 Task: Open a Blog Post Template save the file as storyAdd Heading 'Influence of Music ' ,with the main content Music has a powerful effect on our emotions. Listening to uplifting music can boost mood and energy levels, while calming music can promote relaxation and stress reduction. Music has the ability to evoke memories and emotions, making it a valuable tool for emotional well-being. ,with the main content Music has a powerful effect on our emotions. Listening to uplifting music can boost mood and energy levels, while calming music can promote relaxation and stress reduction. Music has the ability to evoke memories and emotions, making it a valuable tool for emotional well-being.and font size to the main content 16 Apply Font Style Gabriolaand font size to the heading 20 Change heading alignment to  Left
Action: Mouse moved to (24, 17)
Screenshot: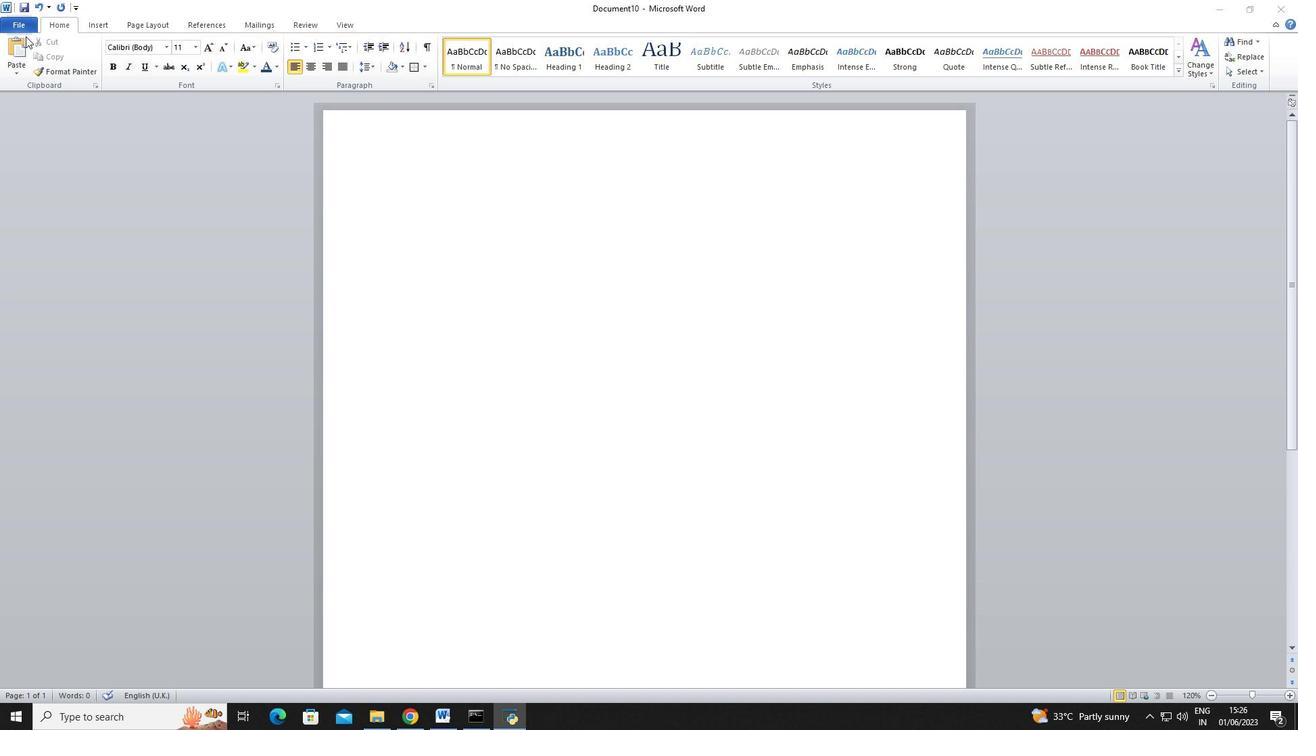 
Action: Mouse pressed left at (24, 17)
Screenshot: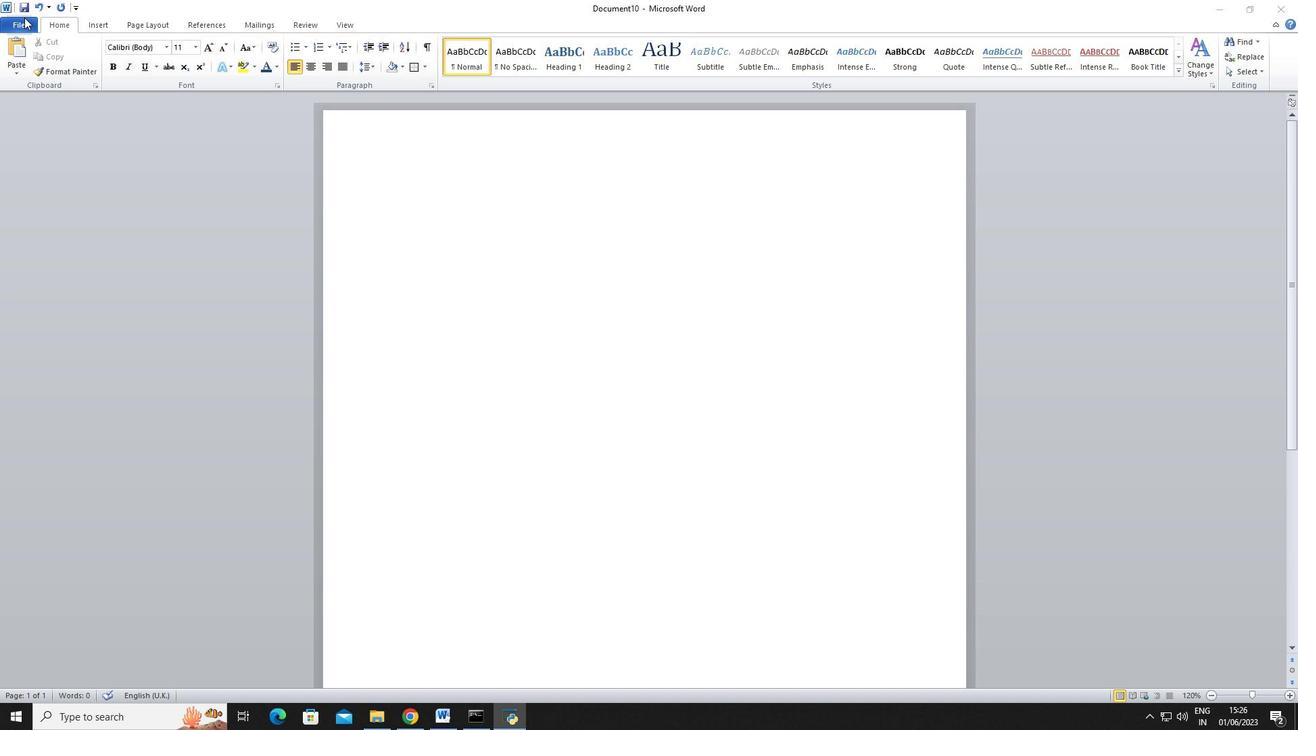 
Action: Mouse moved to (25, 20)
Screenshot: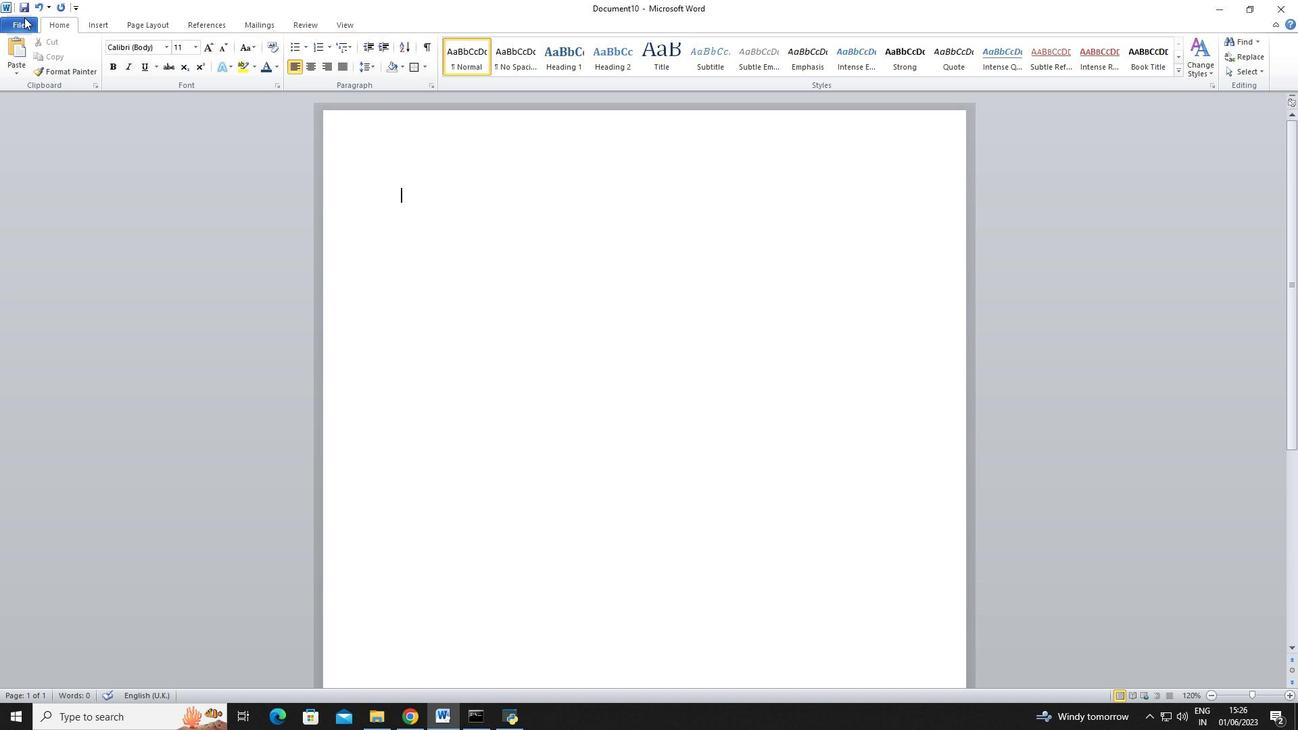 
Action: Mouse pressed left at (25, 20)
Screenshot: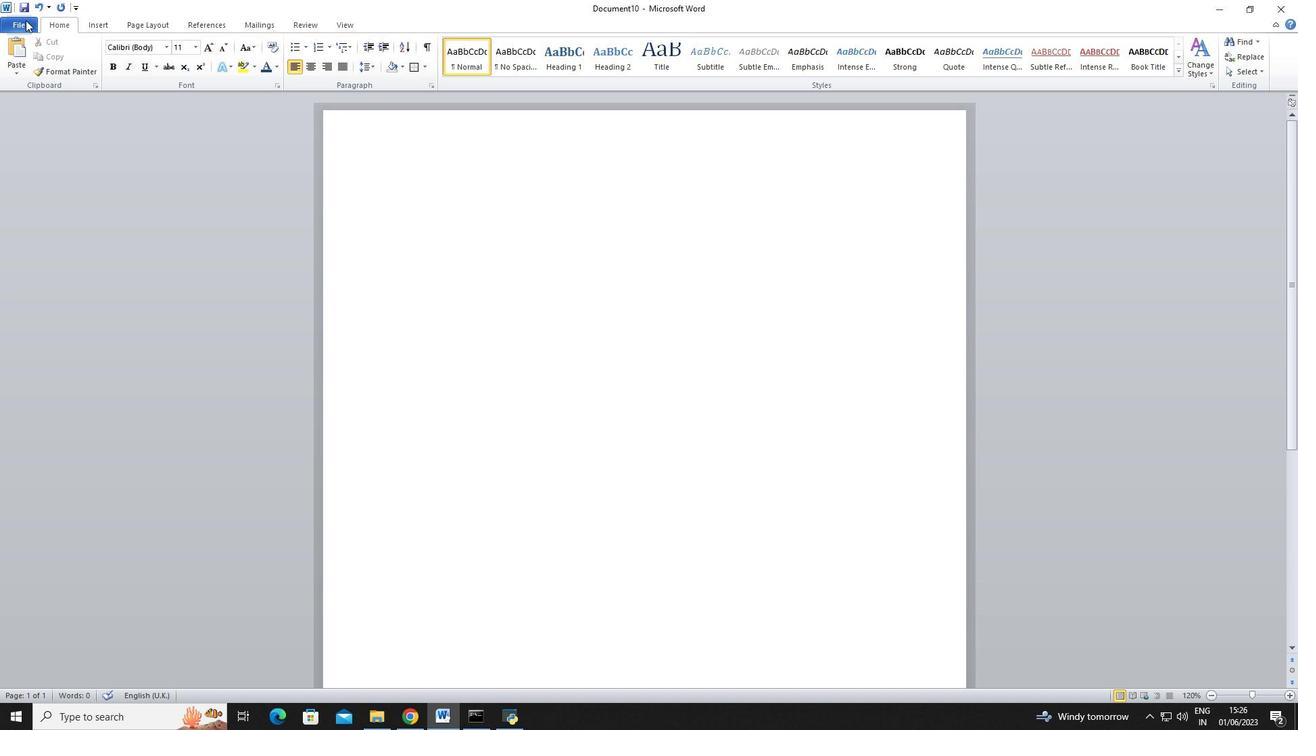 
Action: Mouse moved to (43, 170)
Screenshot: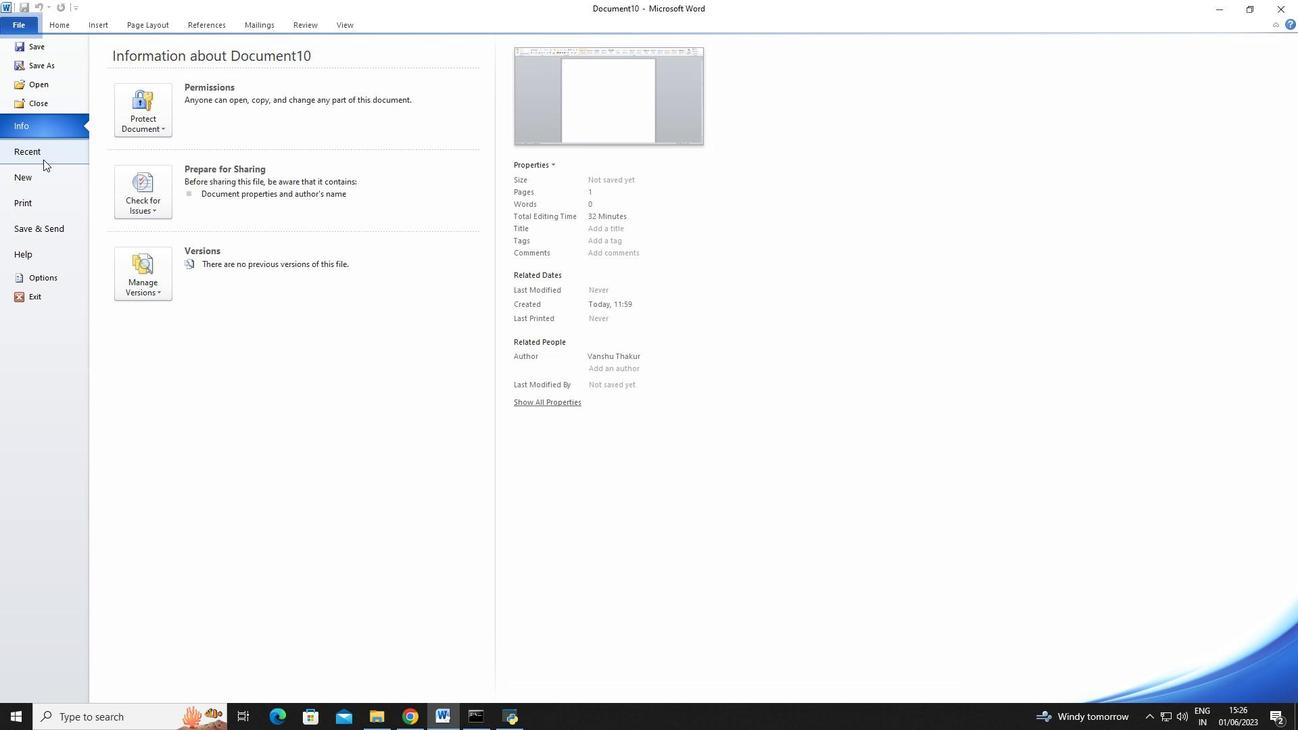 
Action: Mouse pressed left at (43, 170)
Screenshot: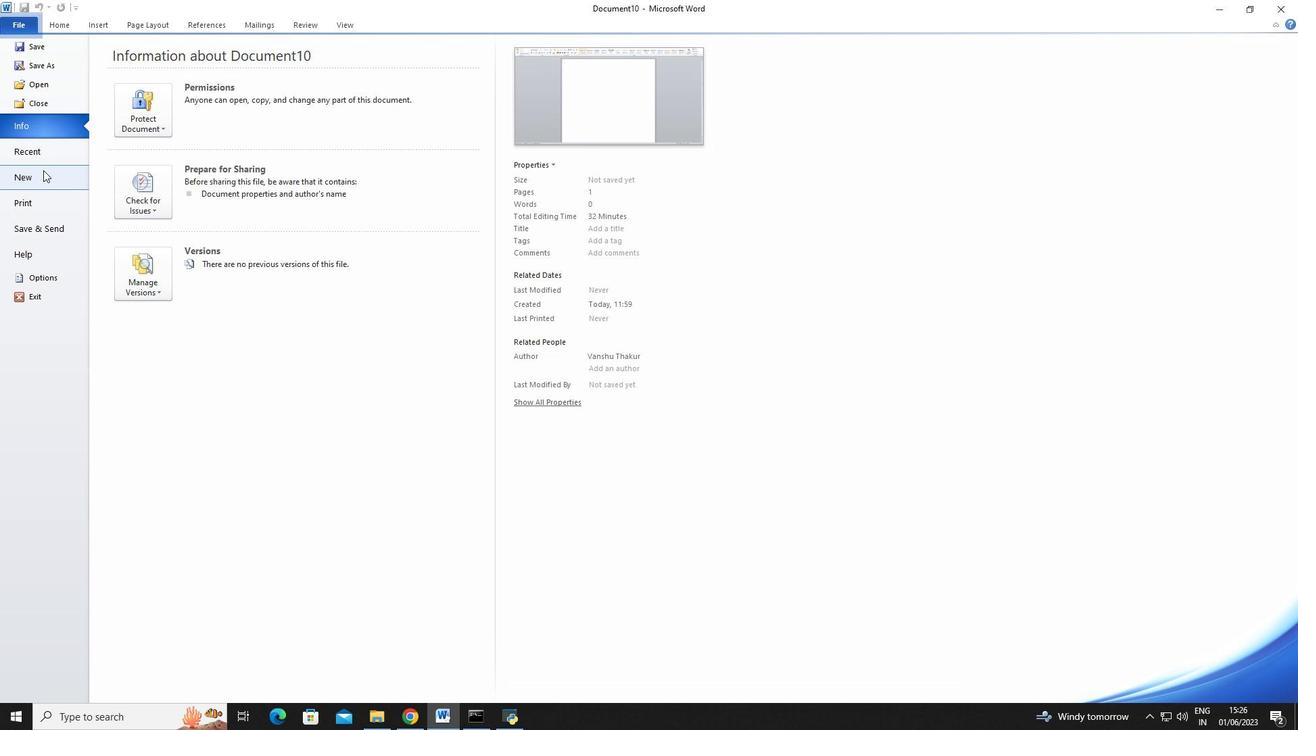 
Action: Mouse moved to (214, 130)
Screenshot: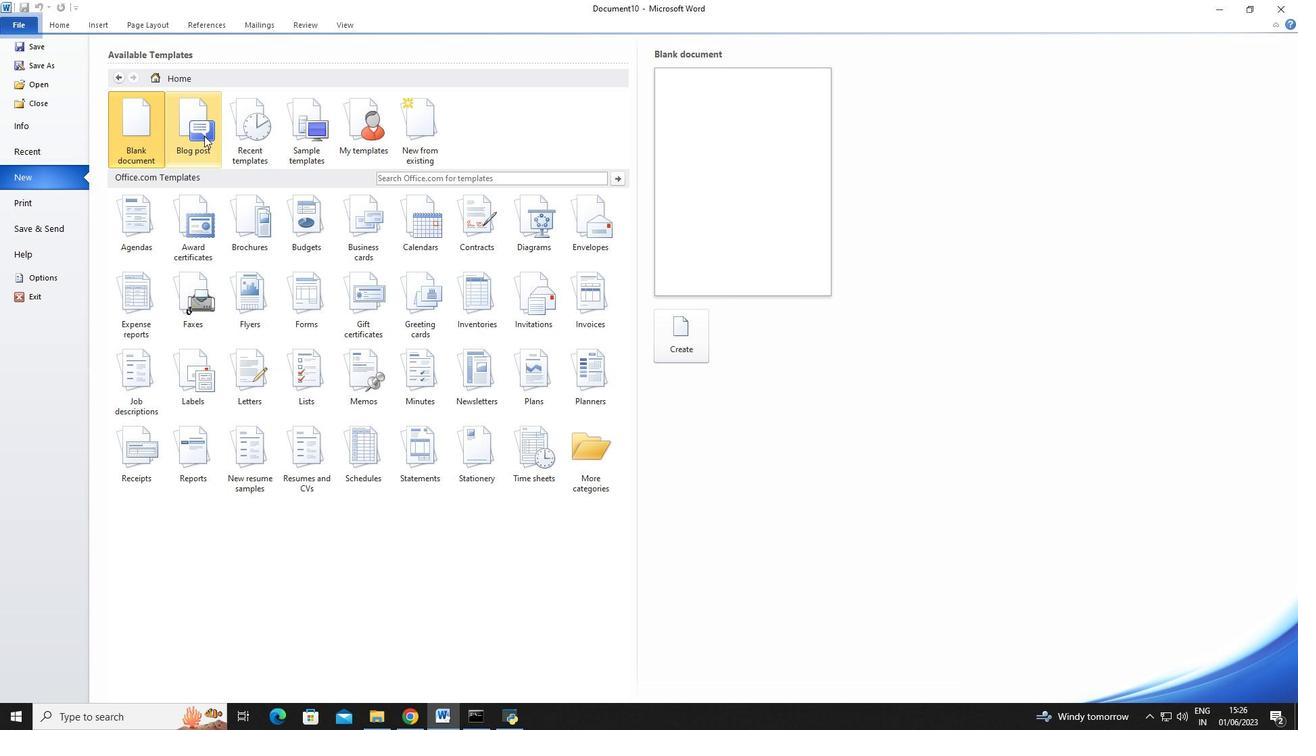 
Action: Mouse pressed left at (214, 130)
Screenshot: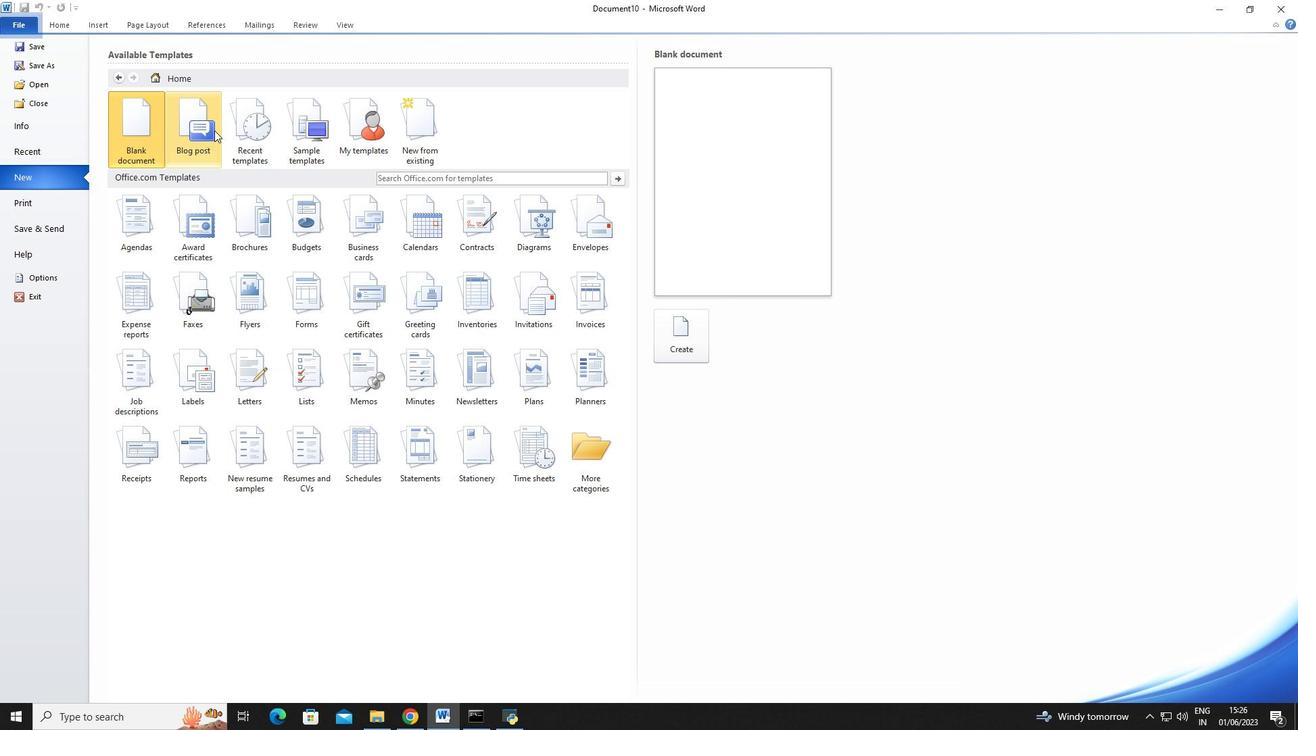 
Action: Mouse moved to (659, 332)
Screenshot: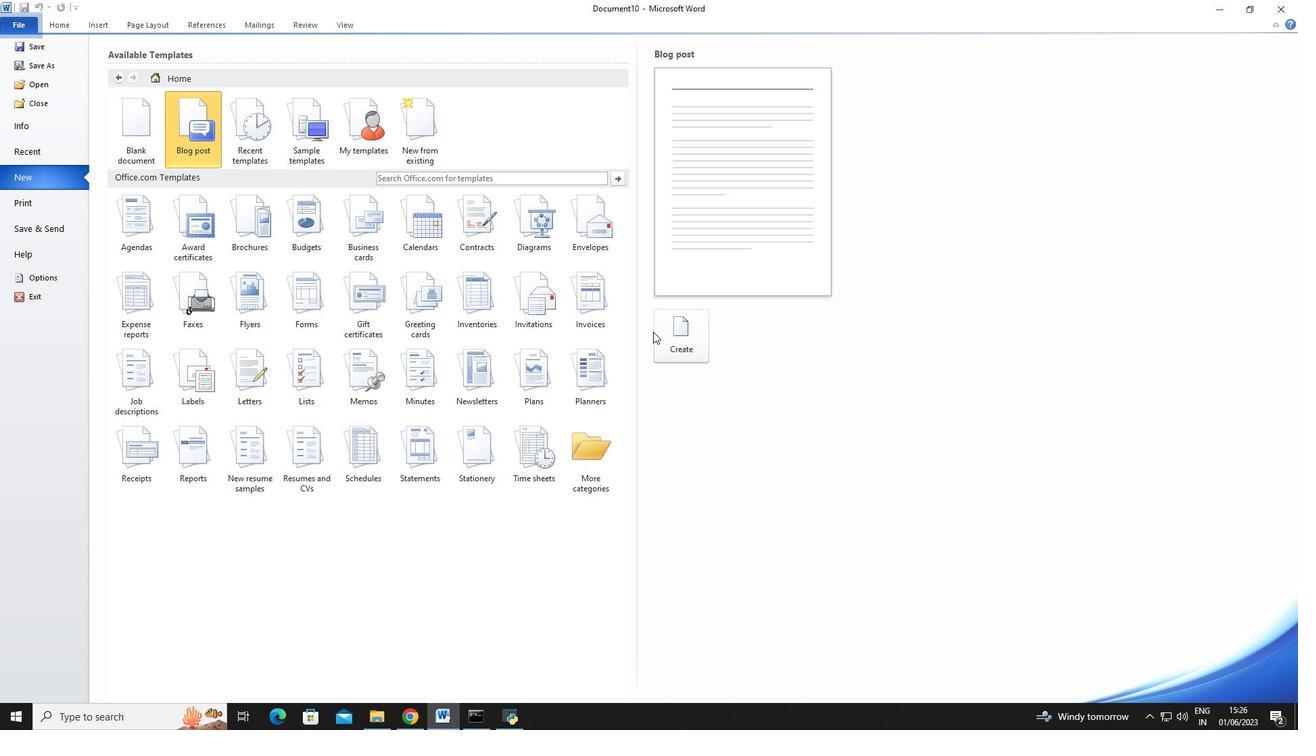 
Action: Mouse pressed left at (659, 332)
Screenshot: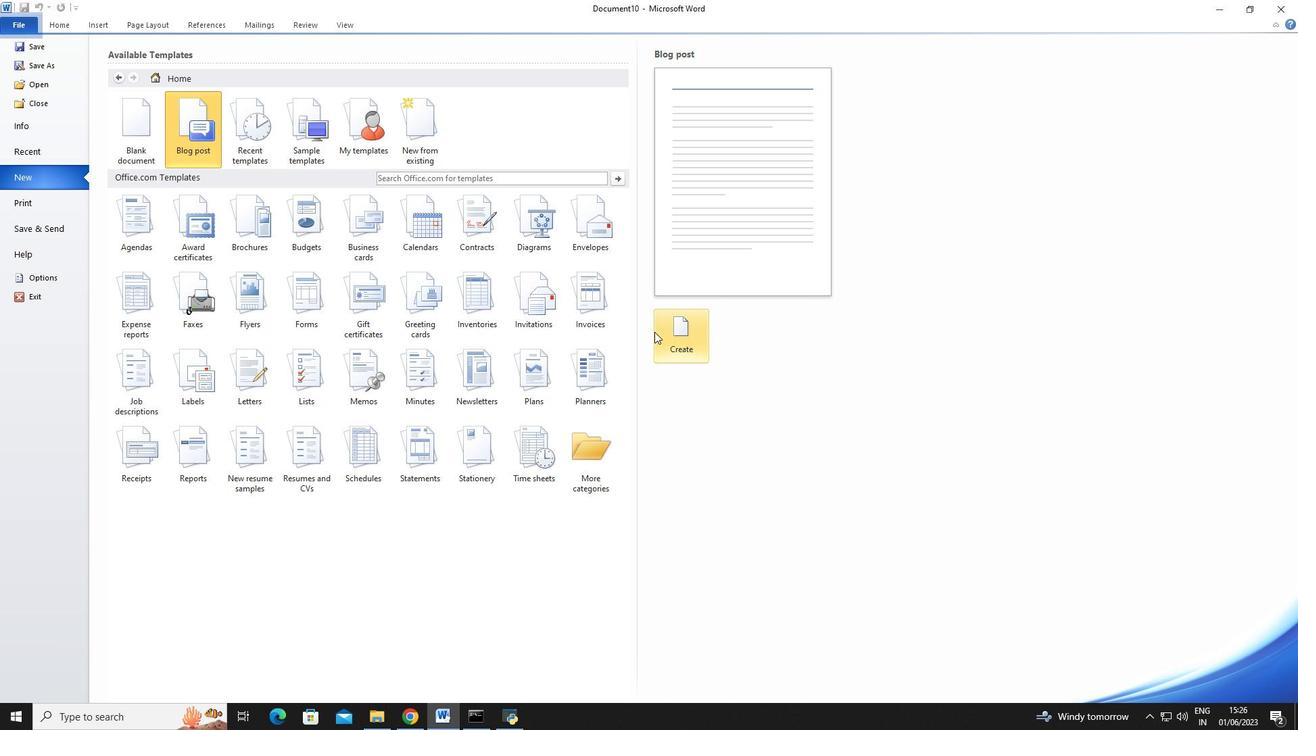 
Action: Mouse moved to (727, 311)
Screenshot: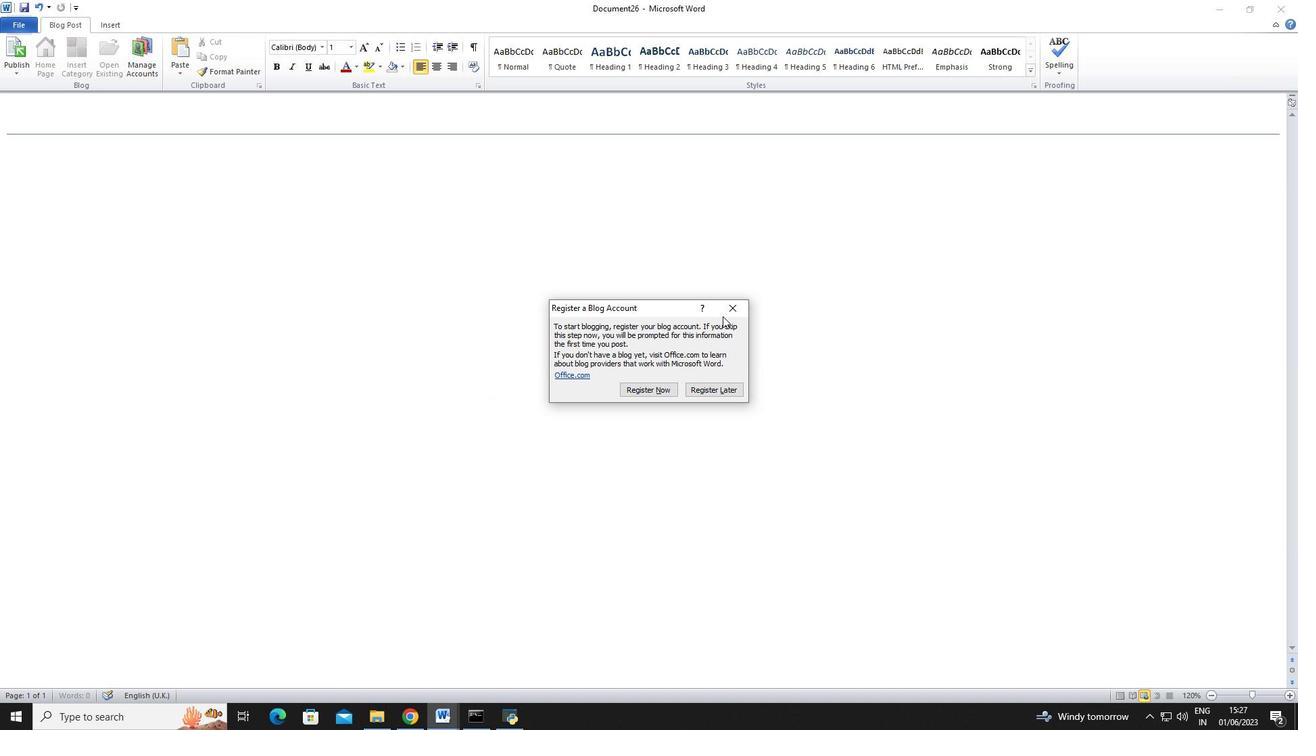 
Action: Mouse pressed left at (727, 311)
Screenshot: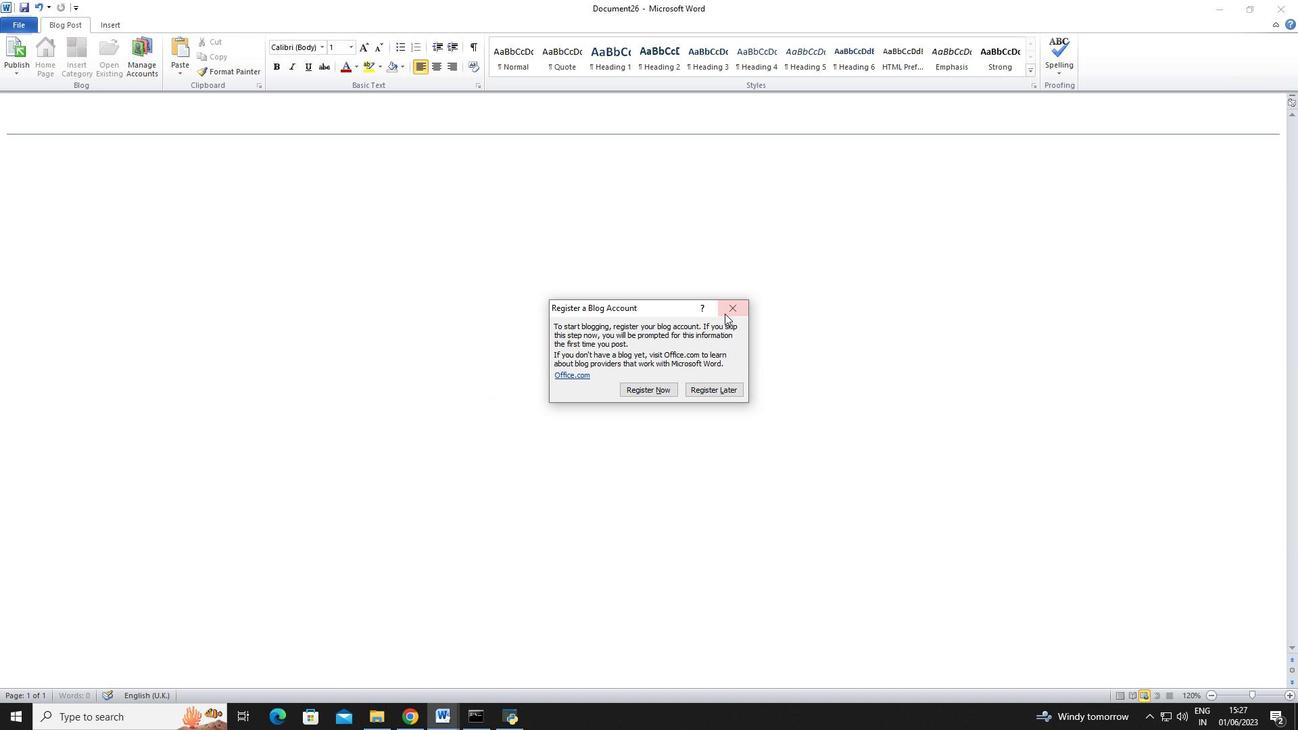 
Action: Mouse moved to (129, 121)
Screenshot: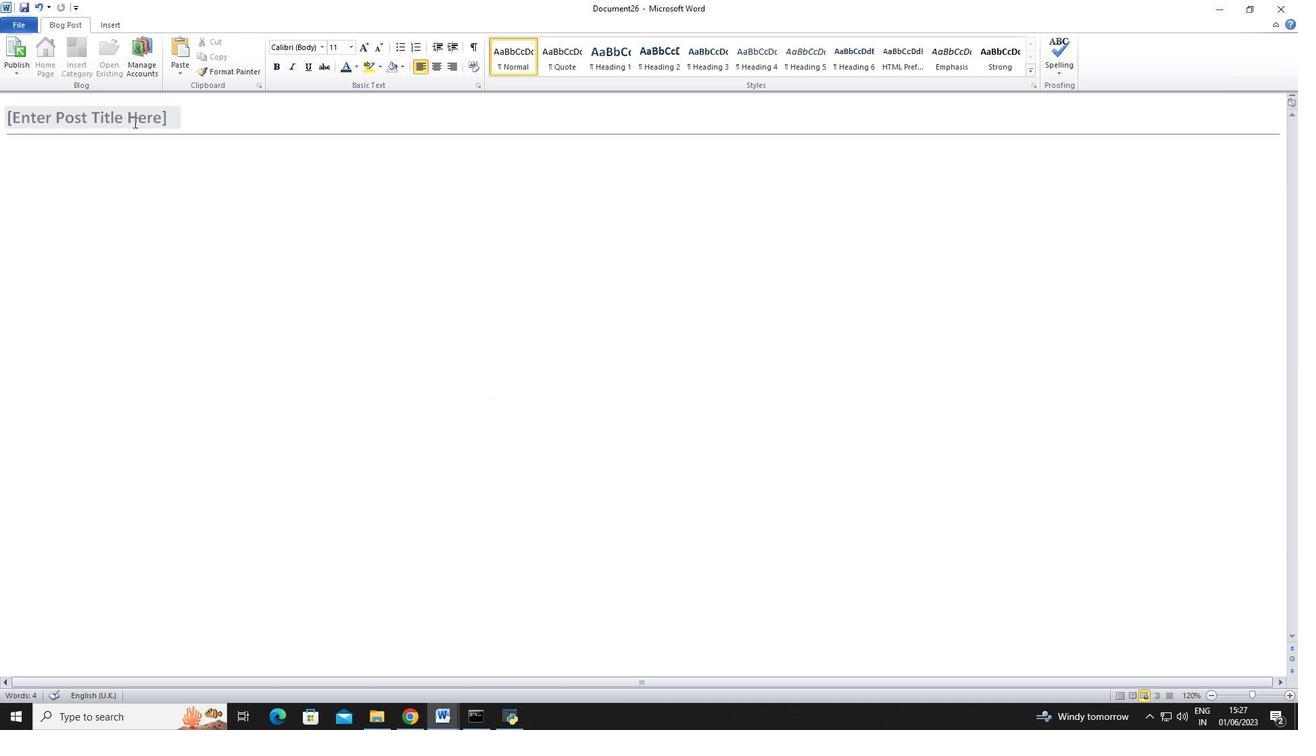 
Action: Mouse pressed left at (129, 121)
Screenshot: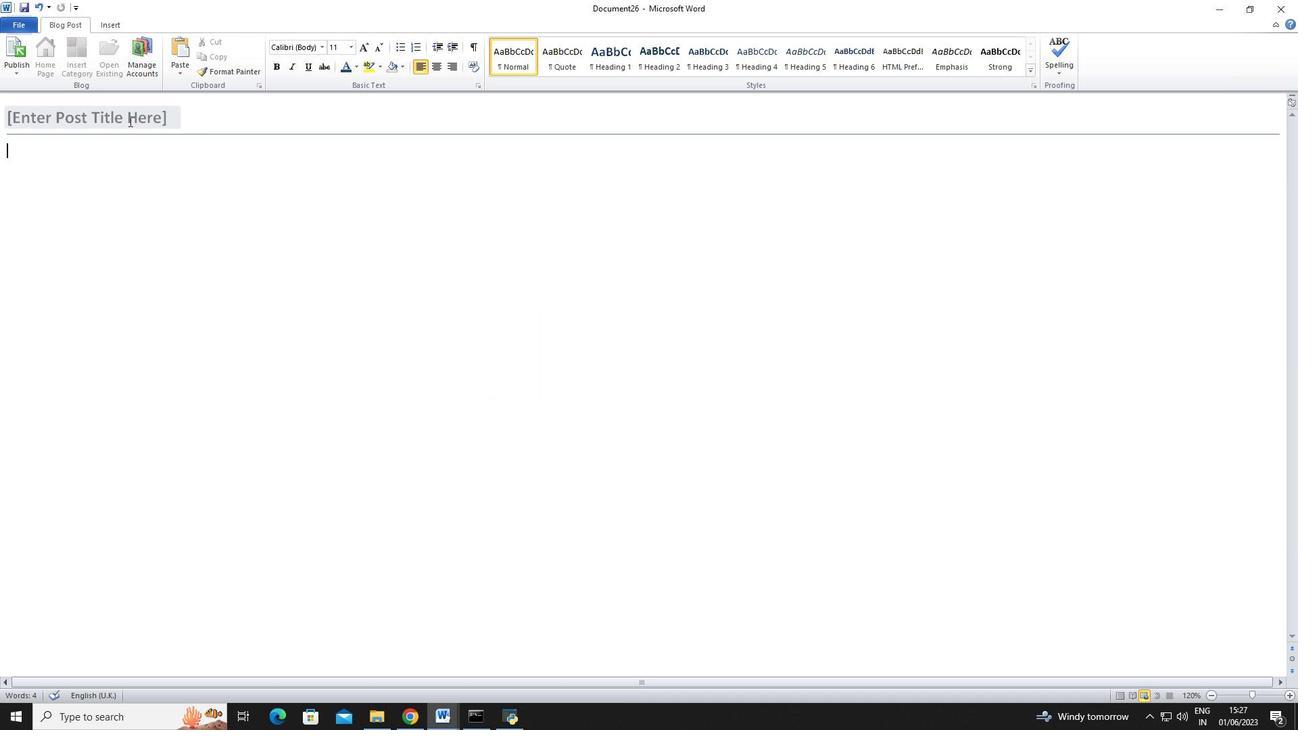 
Action: Mouse moved to (22, 6)
Screenshot: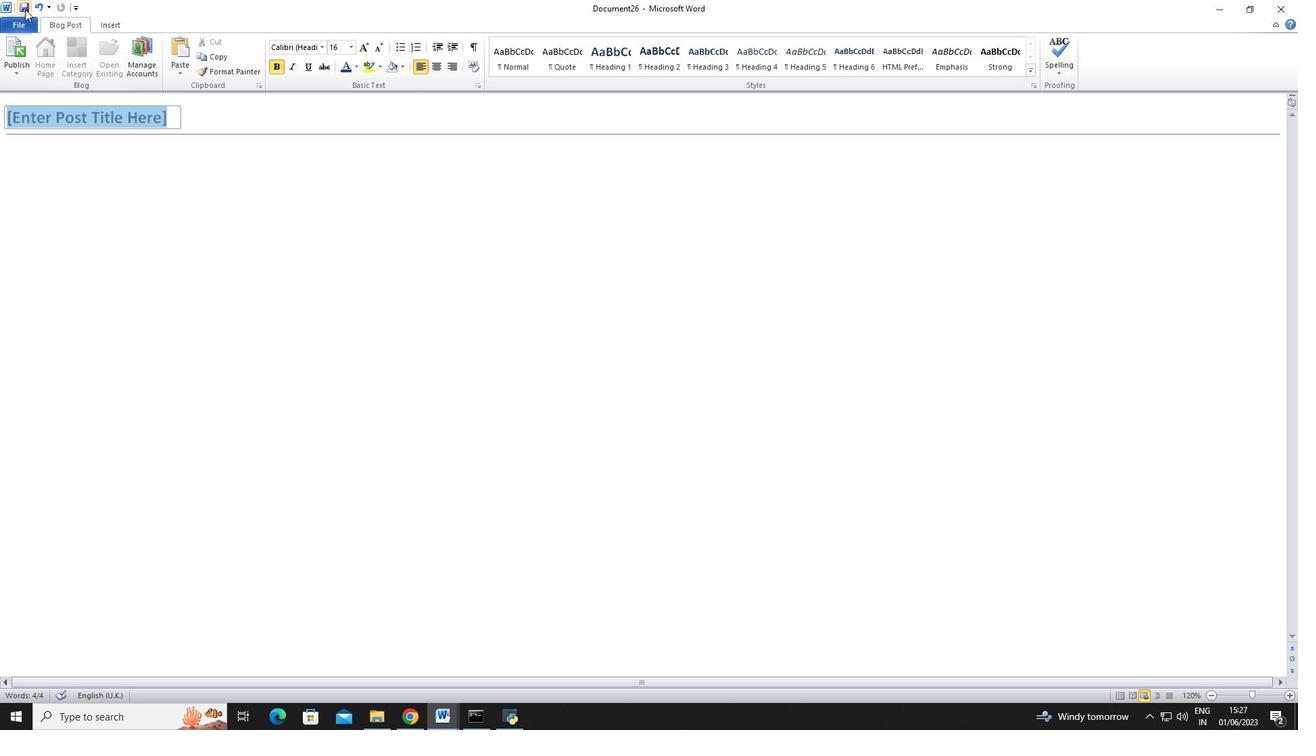 
Action: Mouse pressed left at (22, 6)
Screenshot: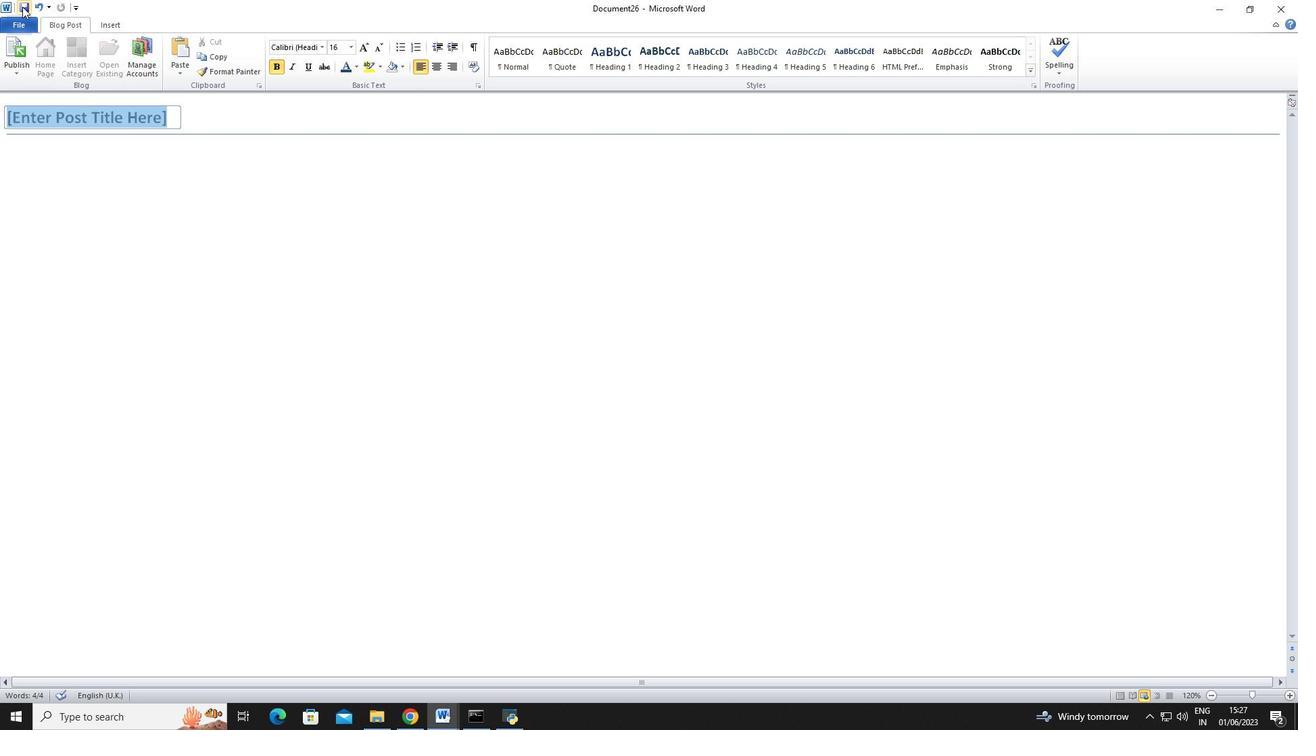 
Action: Mouse moved to (40, 42)
Screenshot: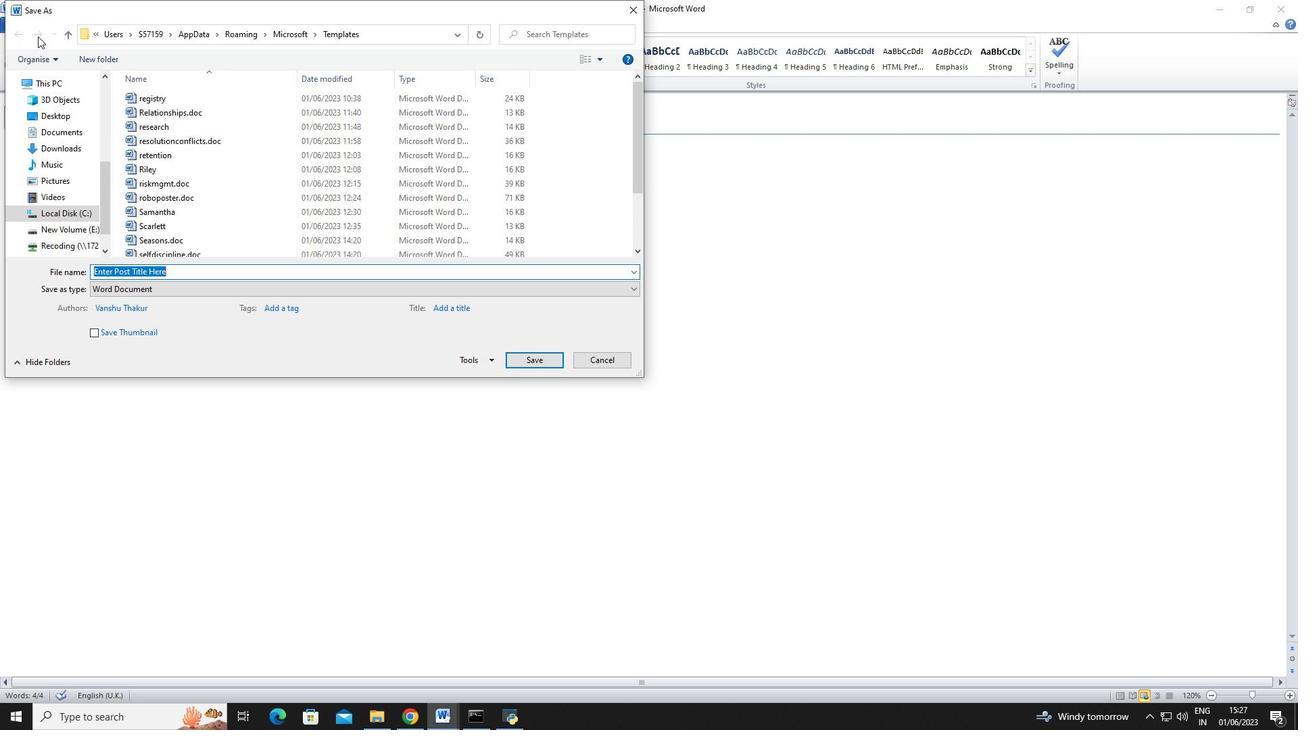 
Action: Key pressed <Key.shift>story<Key.shift><Key.shift><Key.shift><Key.shift><Key.shift><Key.shift><Key.shift><Key.shift><Key.shift><Key.shift><Key.shift><Key.shift><Key.shift><Key.shift><Key.shift><Key.shift><Key.shift><Key.shift><Key.shift><Key.shift><Key.shift><Key.shift><Key.shift><Key.shift><Key.shift><Key.shift><Key.shift><Key.shift><Key.shift><Key.shift><Key.shift><Key.shift><Key.shift><Key.shift><Key.shift><Key.shift><Key.shift><Key.shift><Key.shift><Key.shift><Key.shift><Key.shift><Key.shift><Key.shift><Key.shift><Key.shift><Key.shift><Key.shift><Key.shift><Key.shift><Key.shift><Key.shift><Key.shift><Key.shift><Key.shift><Key.shift><Key.shift><Key.shift><Key.shift><Key.shift><Key.shift><Key.shift><Key.shift><Key.shift><Key.shift><Key.shift><Key.shift><Key.shift><Key.shift><Key.shift>Add<Key.backspace><Key.backspace><Key.backspace><Key.backspace>y
Screenshot: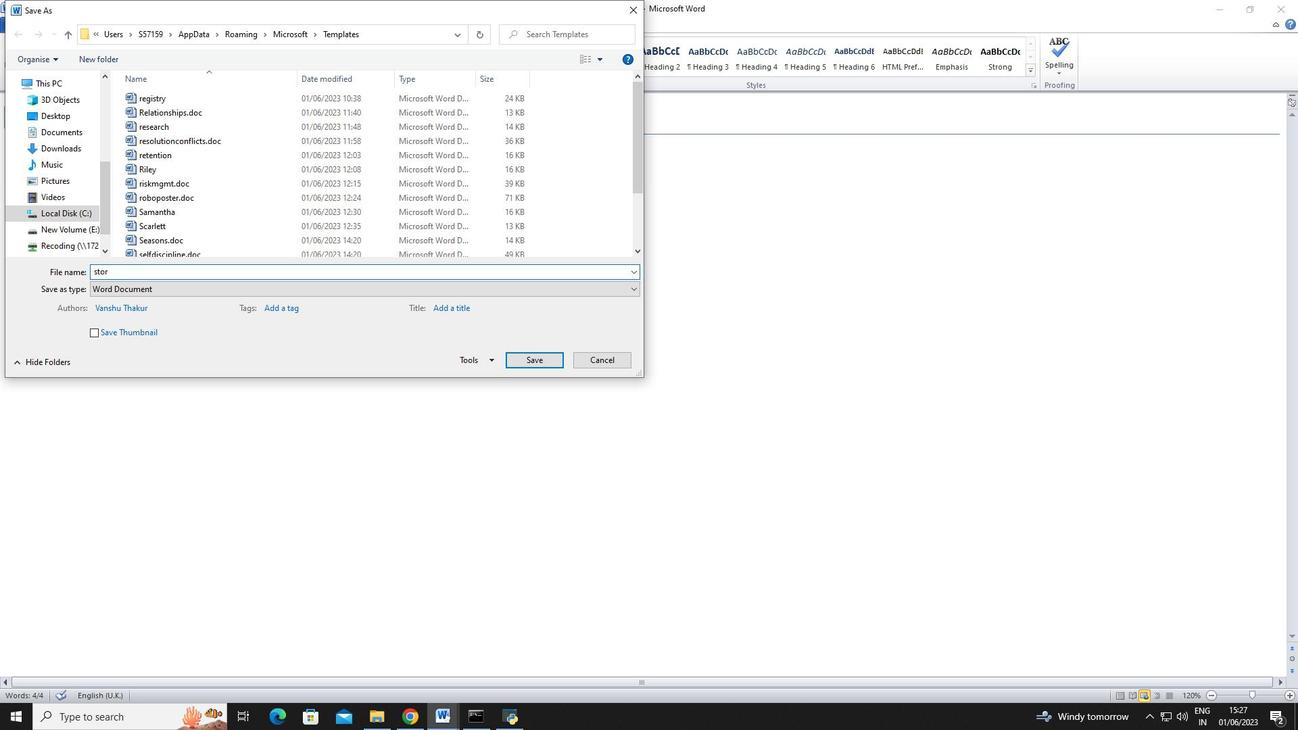 
Action: Mouse moved to (546, 359)
Screenshot: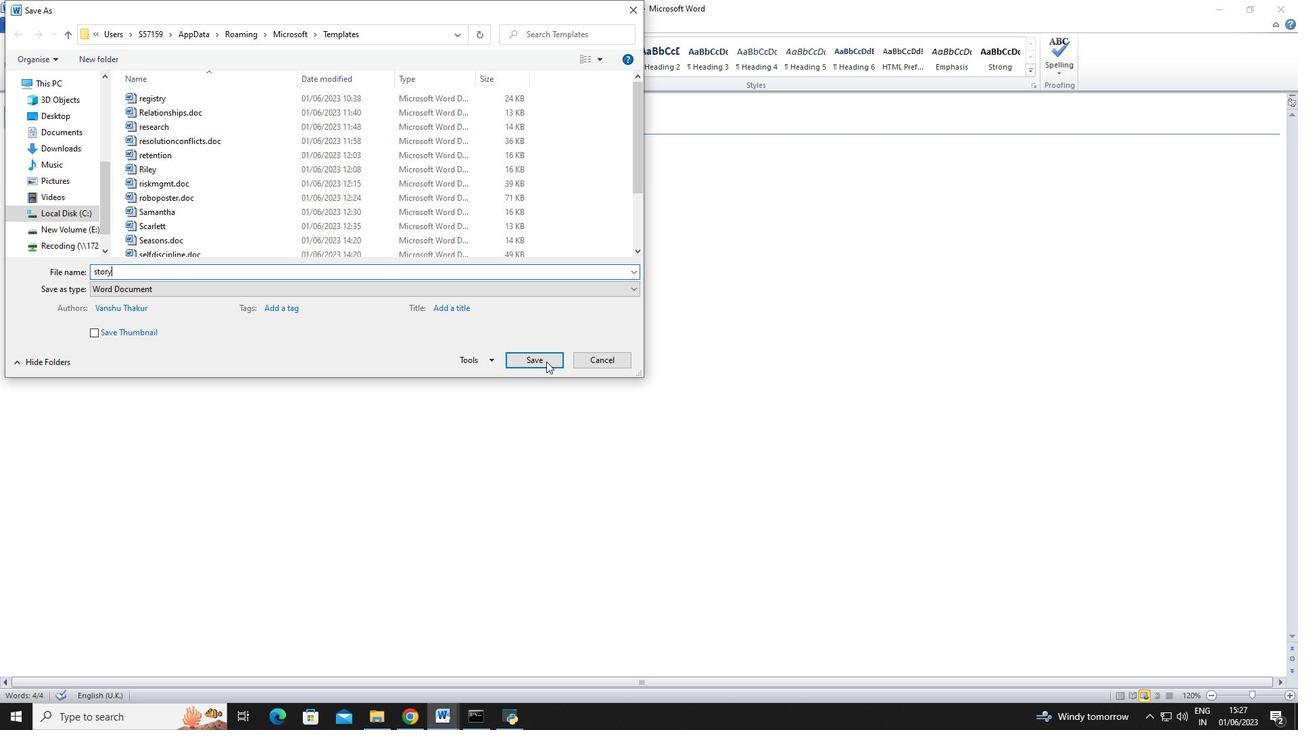 
Action: Mouse pressed left at (546, 359)
Screenshot: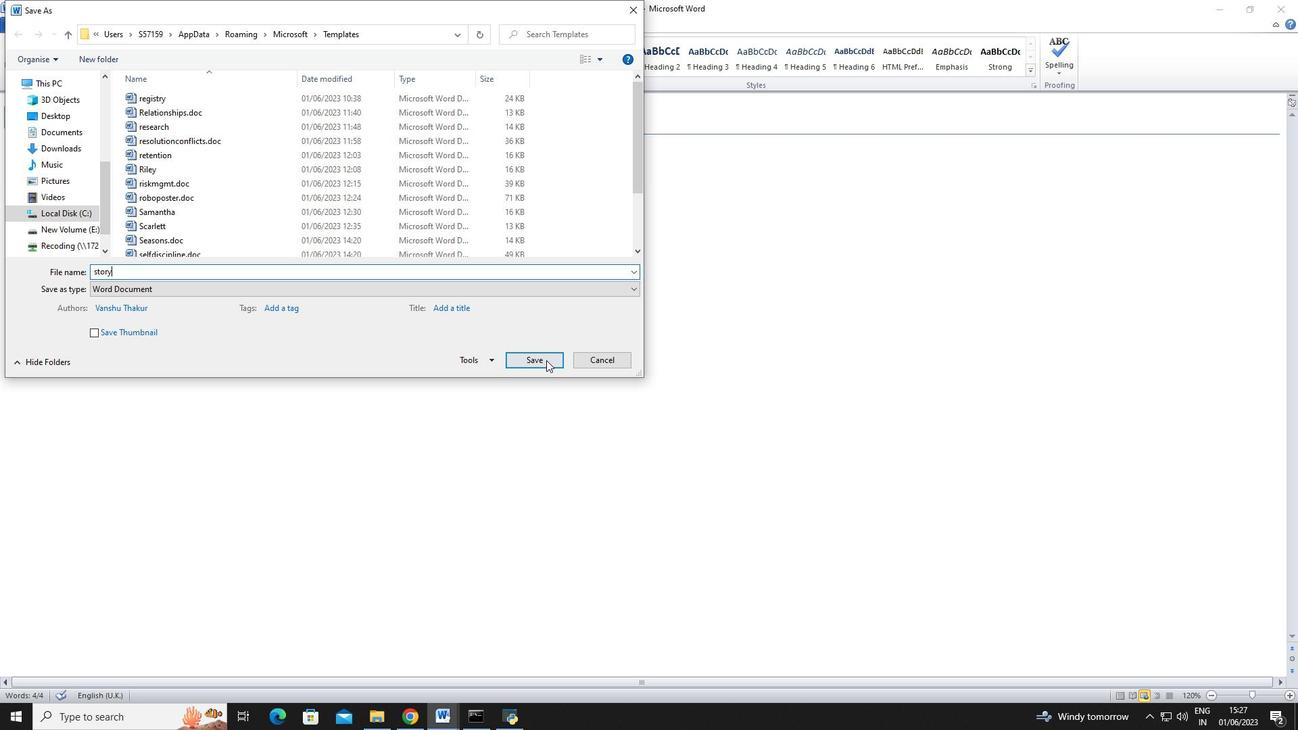 
Action: Mouse moved to (145, 176)
Screenshot: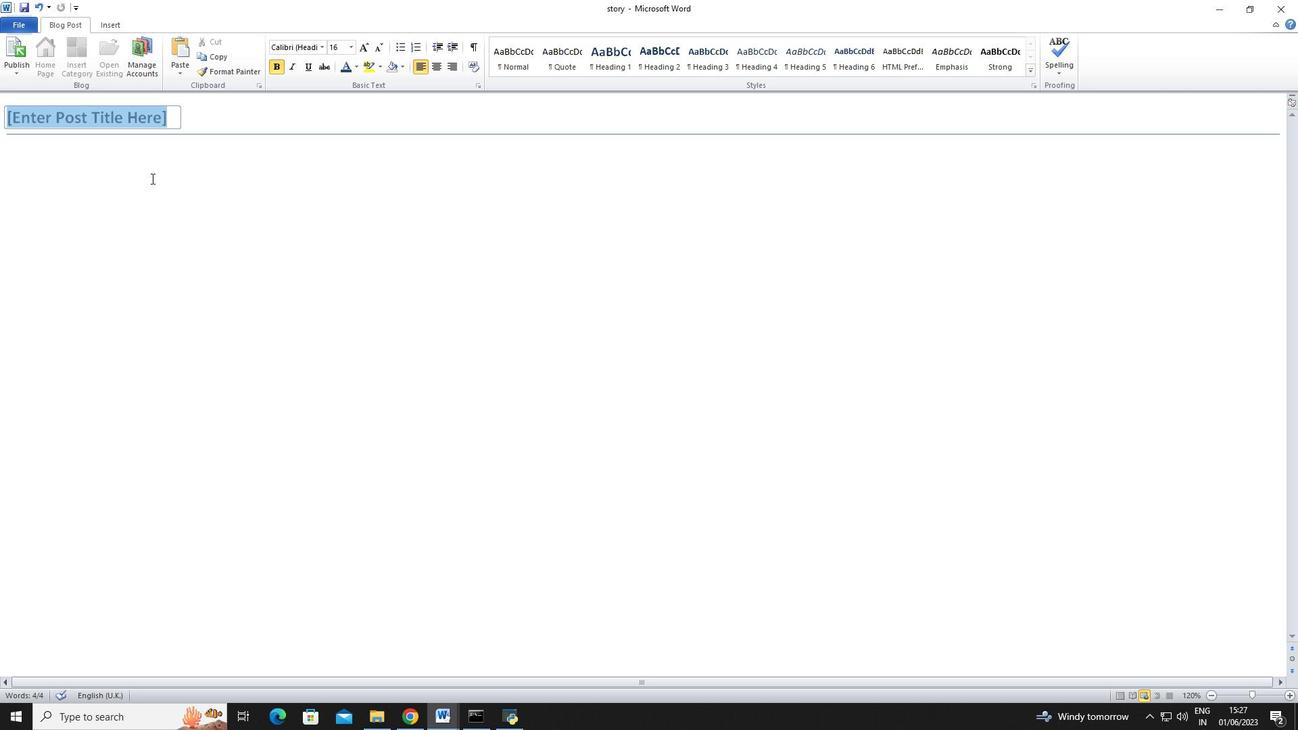 
Action: Key pressed <Key.shift>Influence<Key.space>of<Key.space><Key.shift>Music
Screenshot: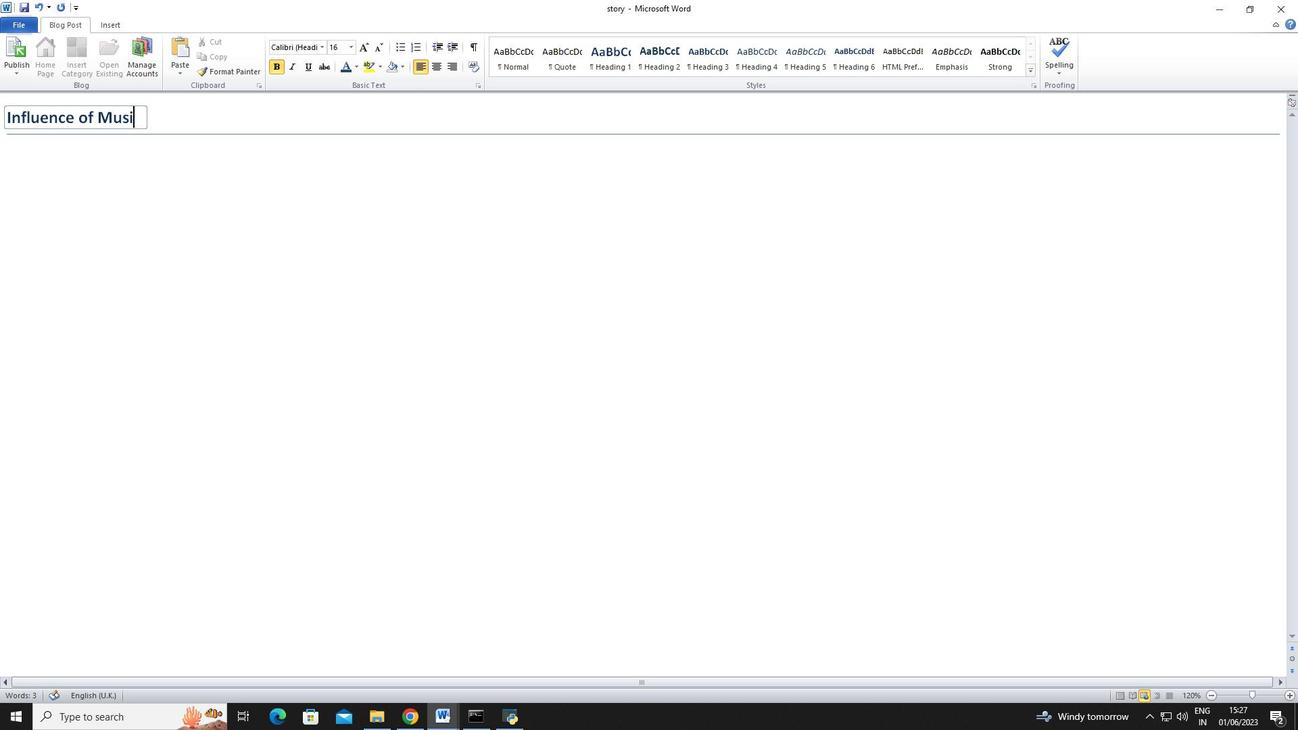 
Action: Mouse moved to (129, 185)
Screenshot: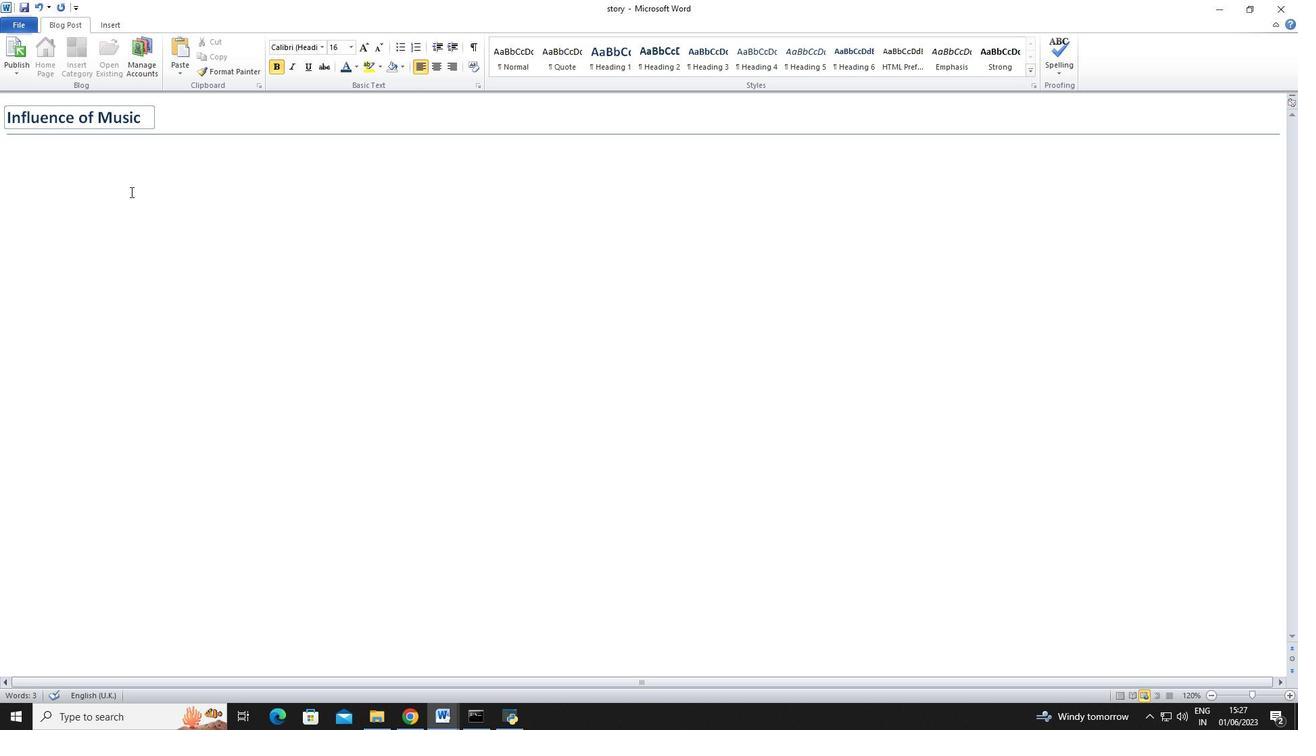 
Action: Mouse pressed left at (129, 185)
Screenshot: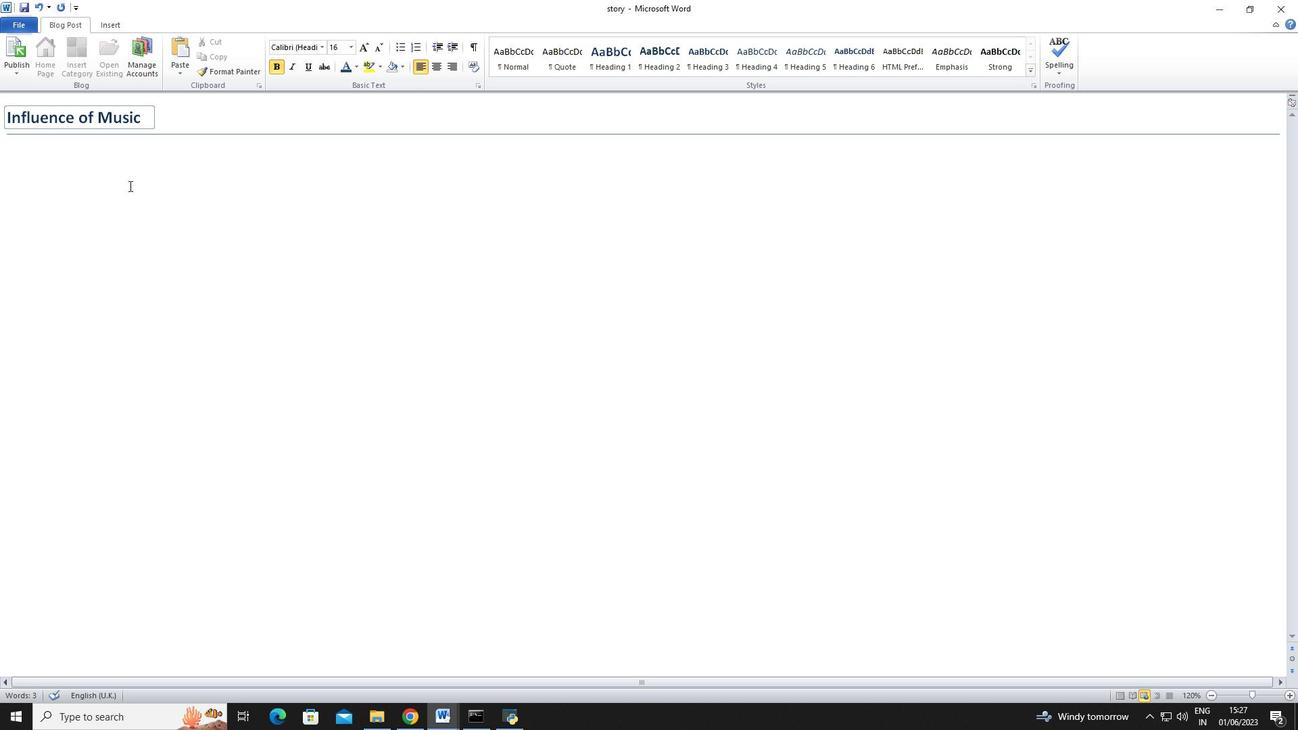 
Action: Key pressed <Key.shift>Music<Key.space>has<Key.space>a<Key.space>powerful<Key.space>effect<Key.space>on<Key.space>our<Key.space>emotions.<Key.space><Key.shift>Listening<Key.space>to<Key.space>uplifting<Key.space>music<Key.space>can<Key.space>boost<Key.space>mood<Key.space>and<Key.space>energy<Key.space>levels,<Key.space>while<Key.space>calming<Key.space>music<Key.space>can<Key.space>promote<Key.space>relaxation<Key.space>and<Key.space>stress<Key.space>reduction.<Key.space><Key.shift><Key.shift><Key.shift><Key.shift><Key.shift><Key.shift>Music<Key.space>has<Key.space>the<Key.space>ability<Key.space>to<Key.space>evoke<Key.space>memories<Key.space>and<Key.space>emotions,<Key.space>making<Key.space>it<Key.space>a<Key.space>valuable<Key.space>tool<Key.space>for<Key.space>emotional<Key.space>well-being.
Screenshot: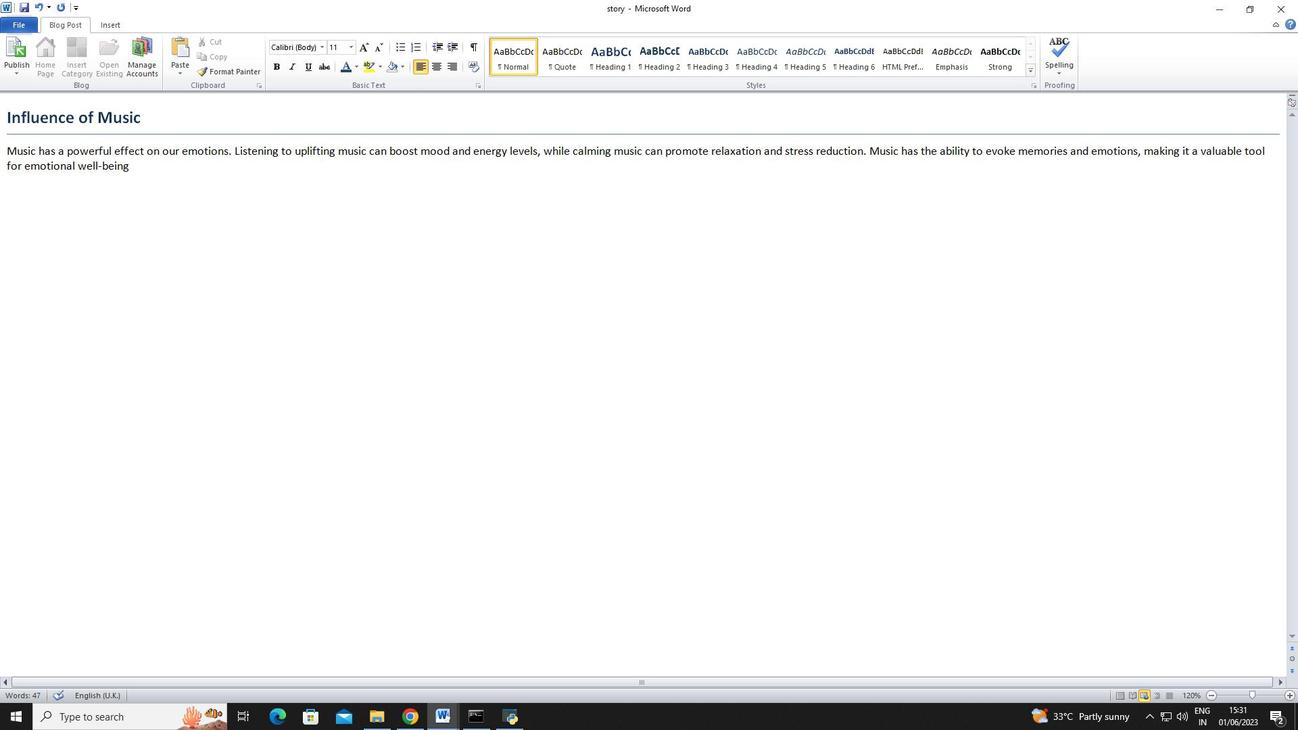 
Action: Mouse moved to (172, 194)
Screenshot: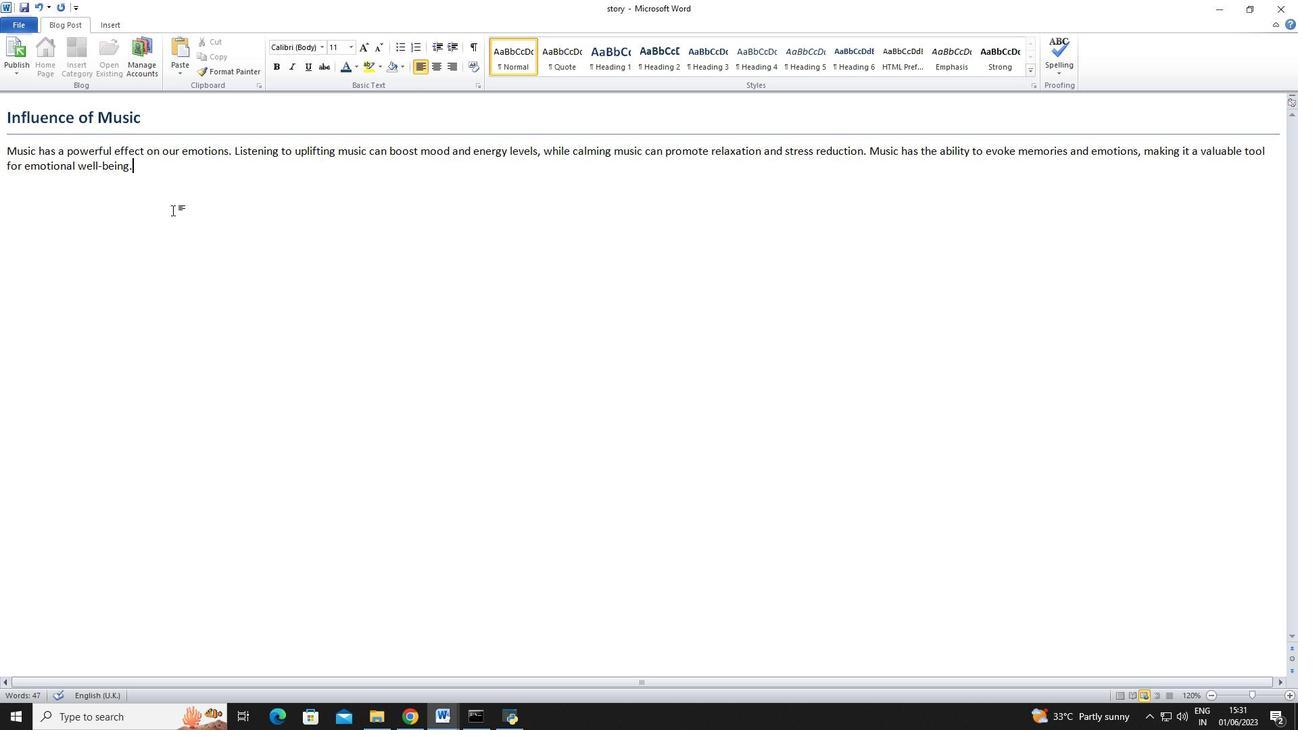 
Action: Mouse pressed left at (172, 194)
Screenshot: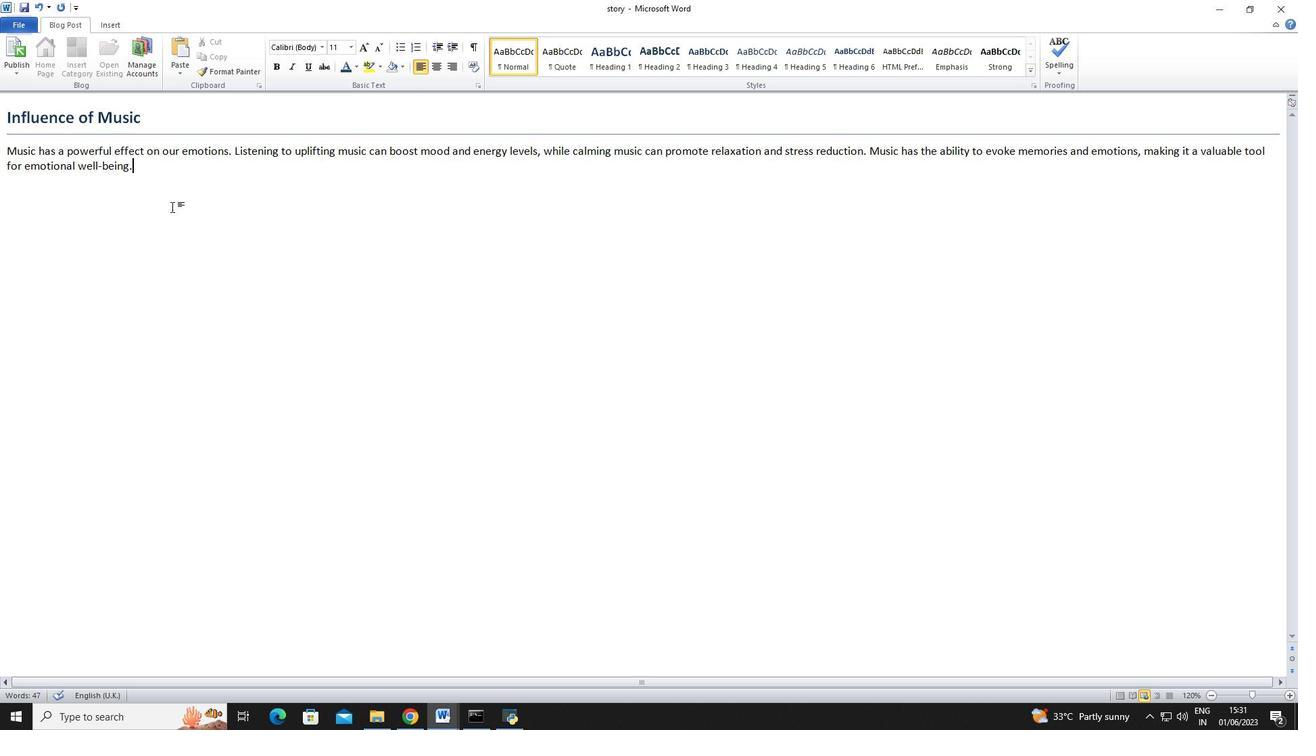 
Action: Mouse moved to (353, 43)
Screenshot: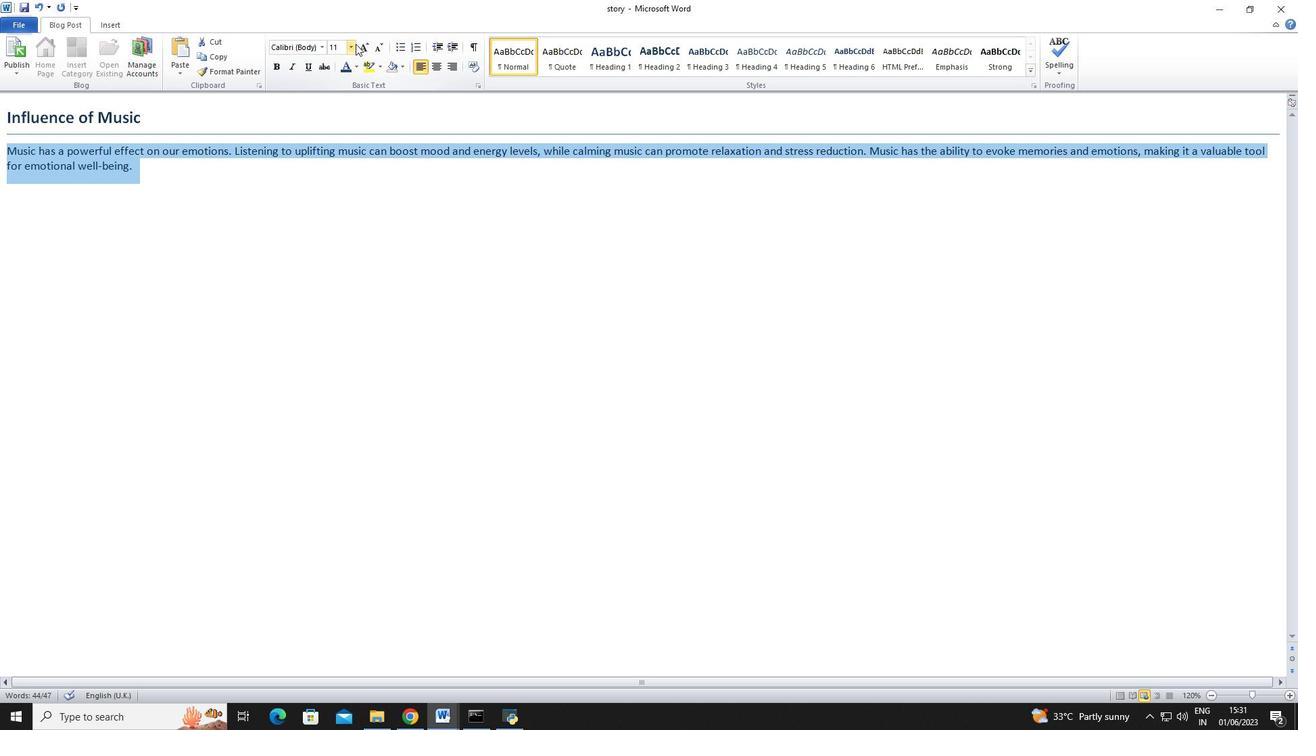 
Action: Mouse pressed left at (353, 43)
Screenshot: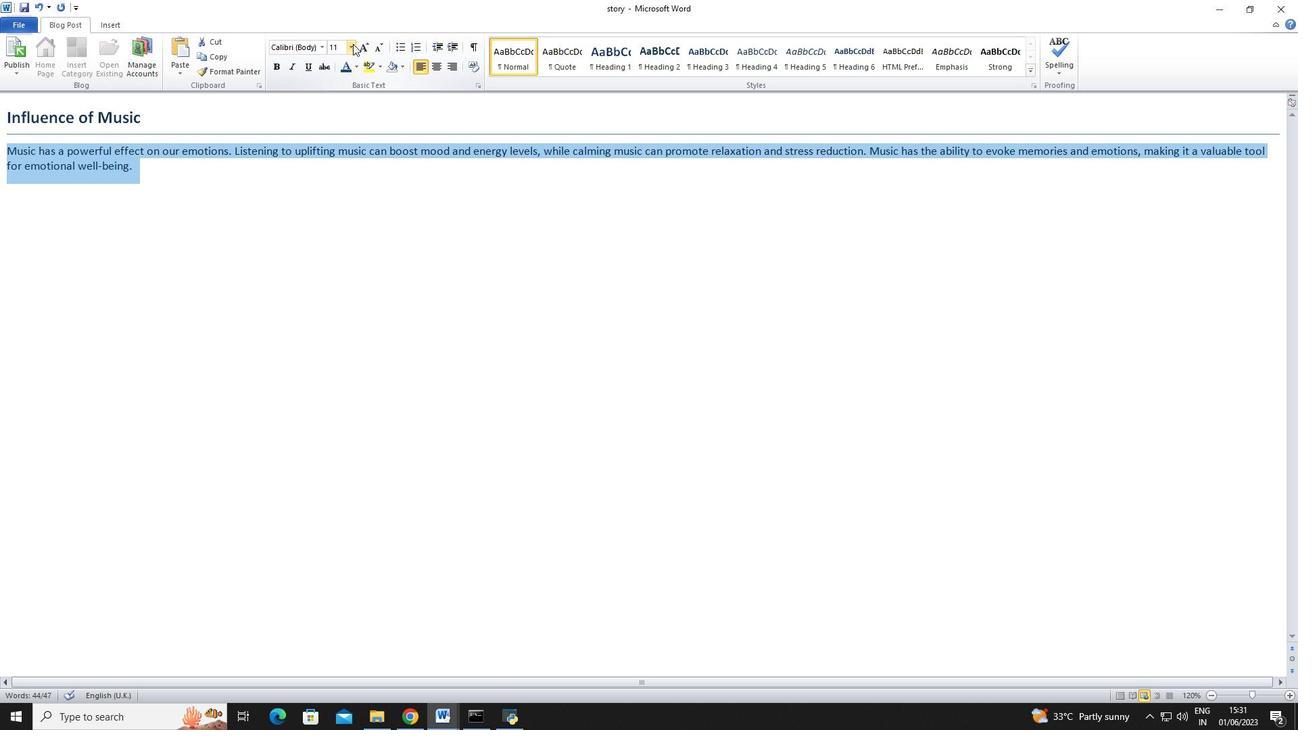 
Action: Mouse moved to (340, 126)
Screenshot: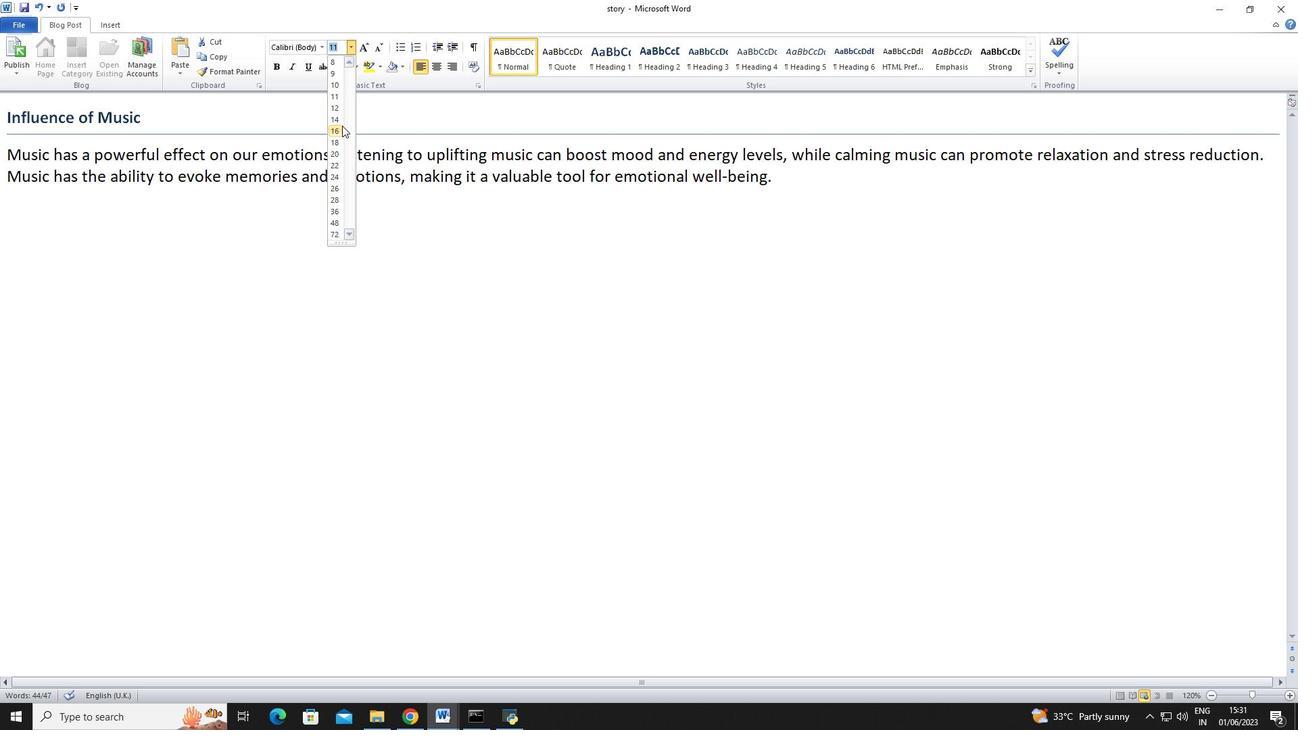
Action: Mouse pressed left at (340, 126)
Screenshot: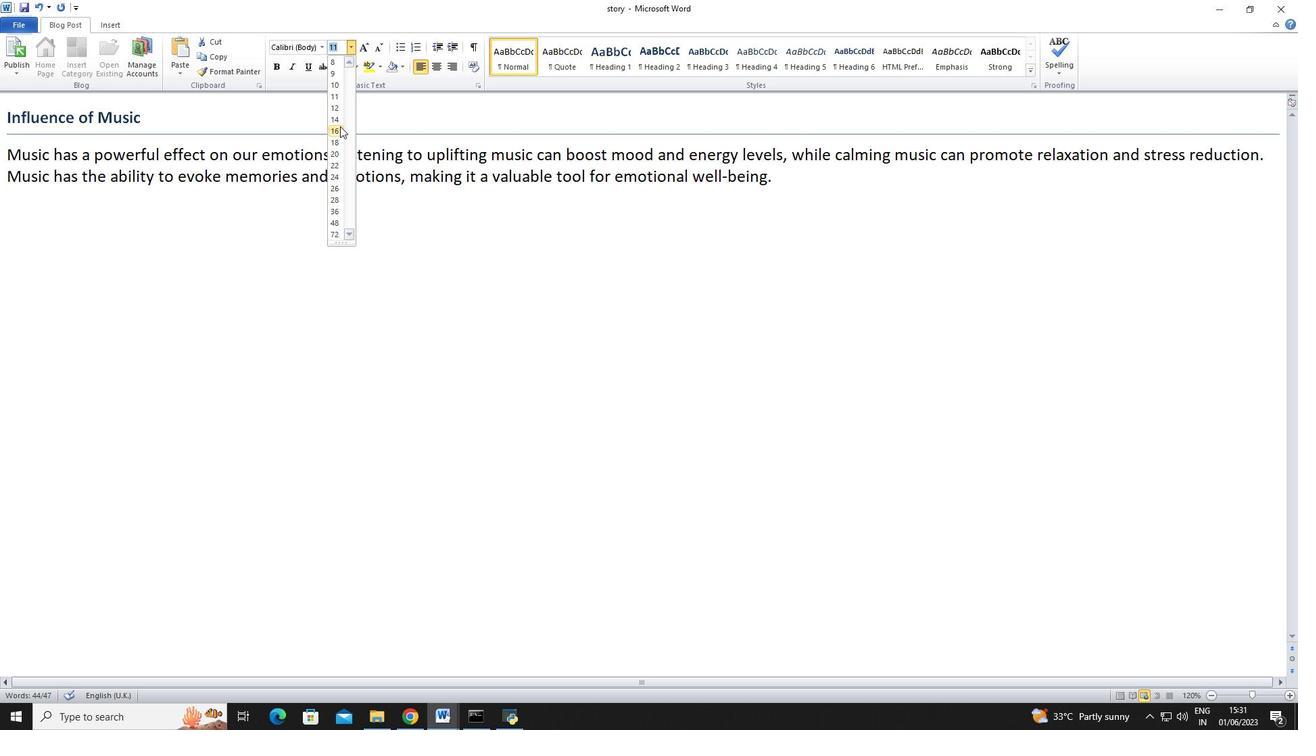 
Action: Mouse moved to (319, 51)
Screenshot: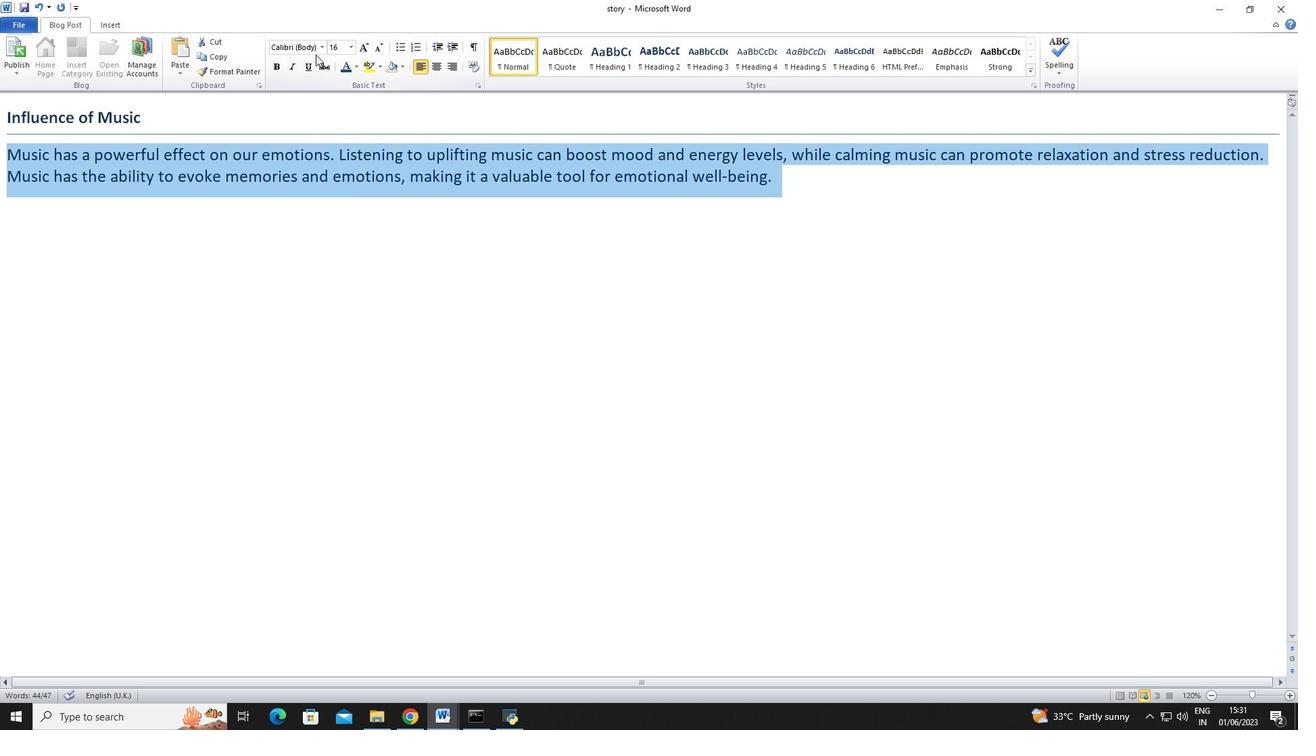 
Action: Mouse pressed left at (319, 51)
Screenshot: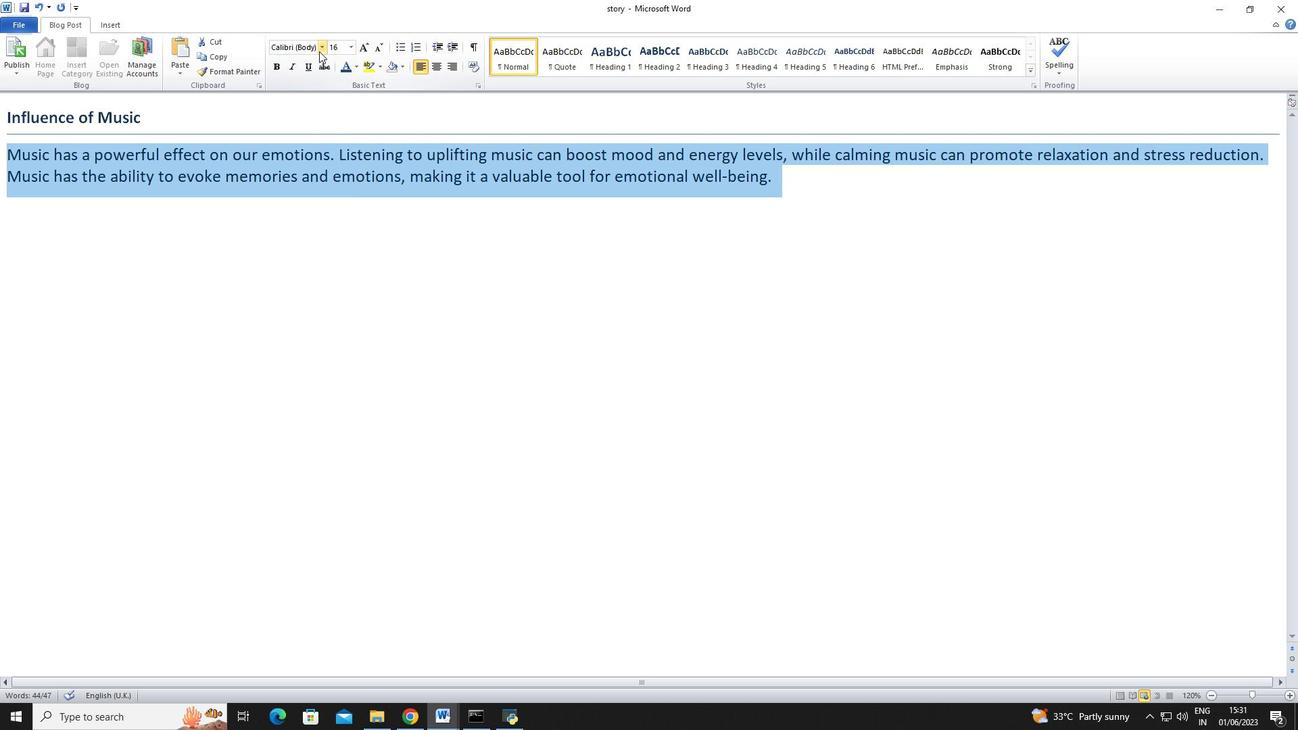 
Action: Mouse moved to (363, 321)
Screenshot: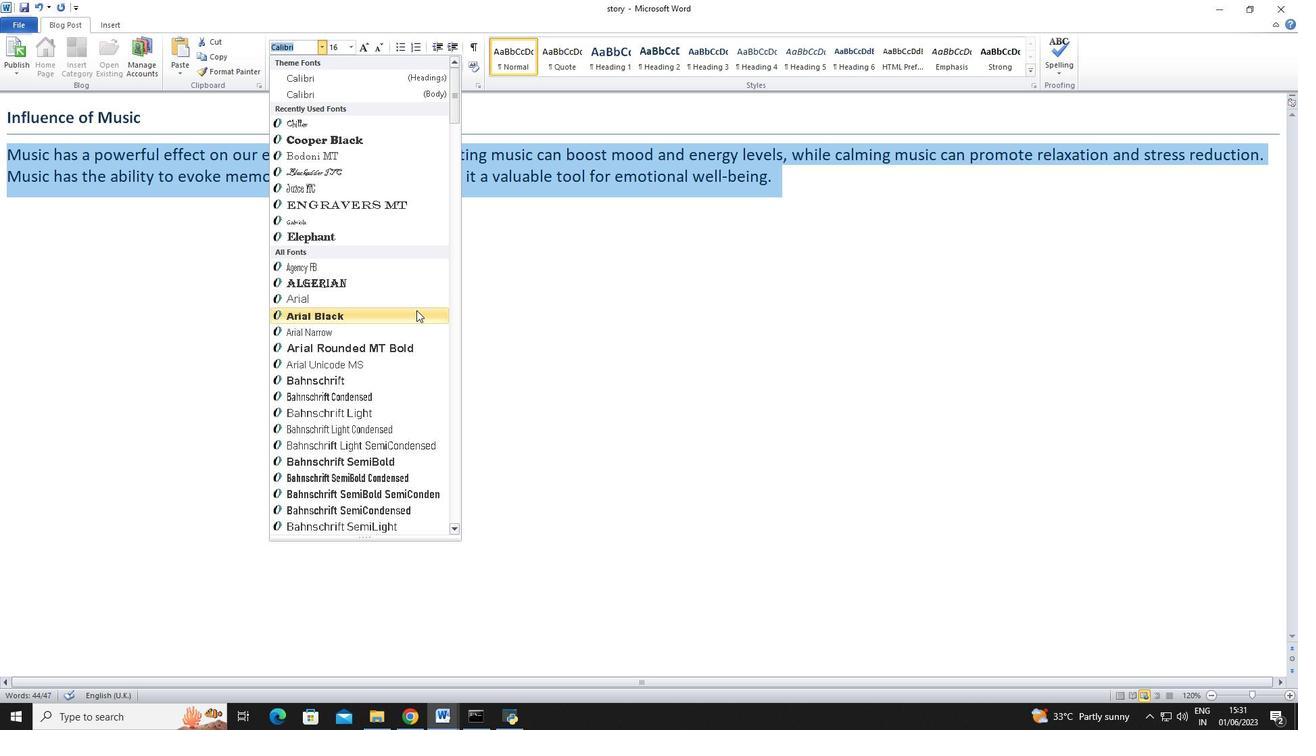 
Action: Mouse scrolled (363, 320) with delta (0, 0)
Screenshot: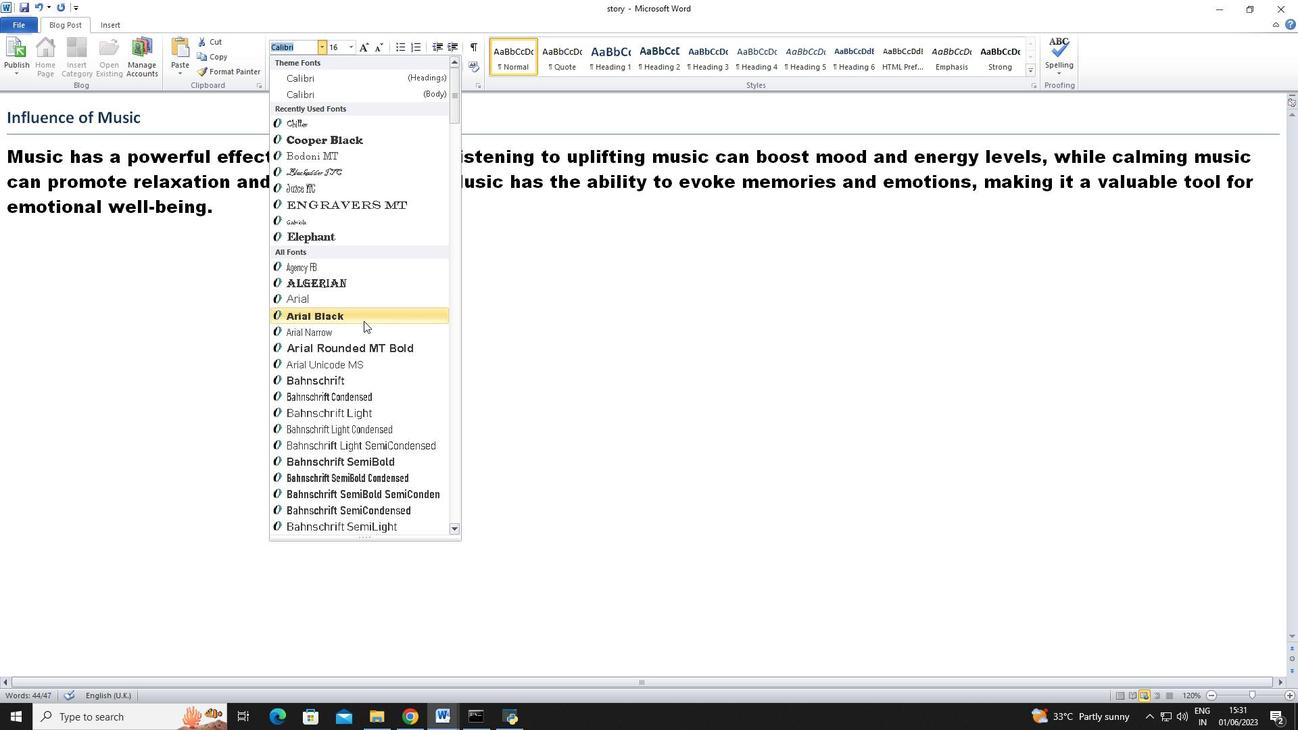 
Action: Mouse scrolled (363, 320) with delta (0, 0)
Screenshot: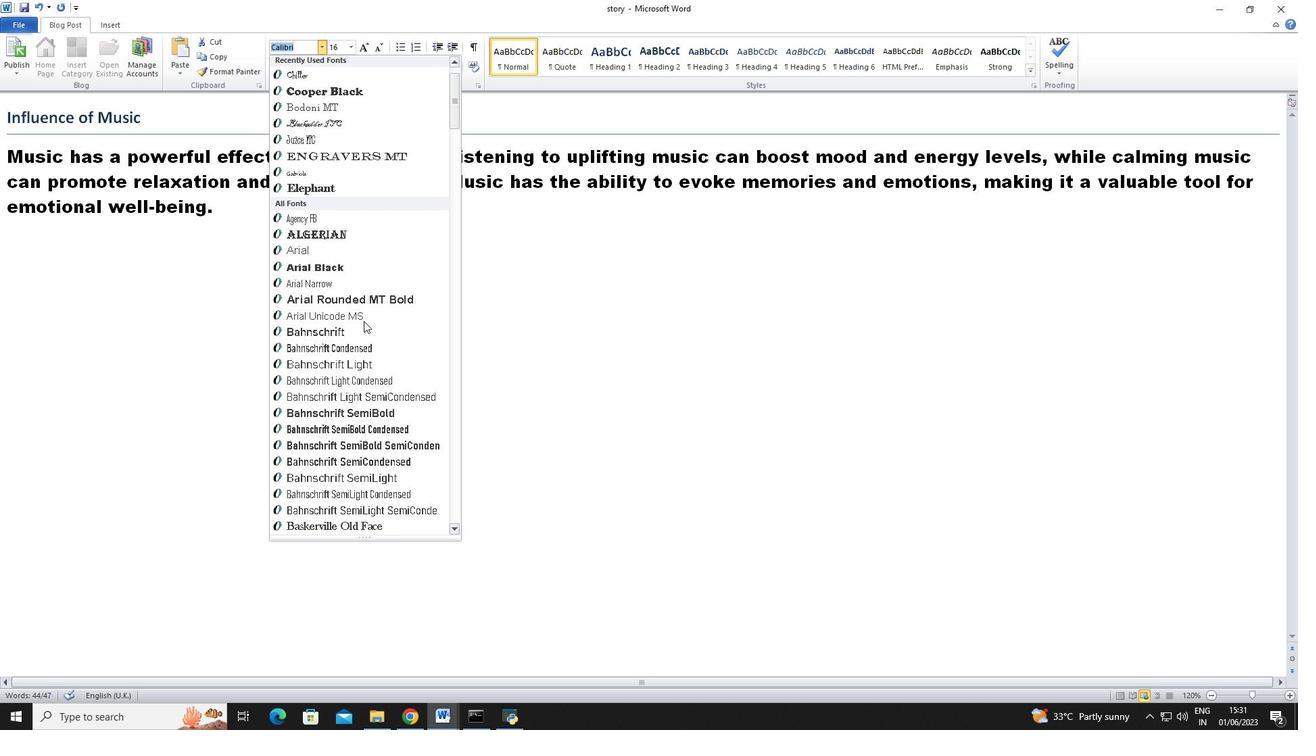 
Action: Mouse scrolled (363, 320) with delta (0, 0)
Screenshot: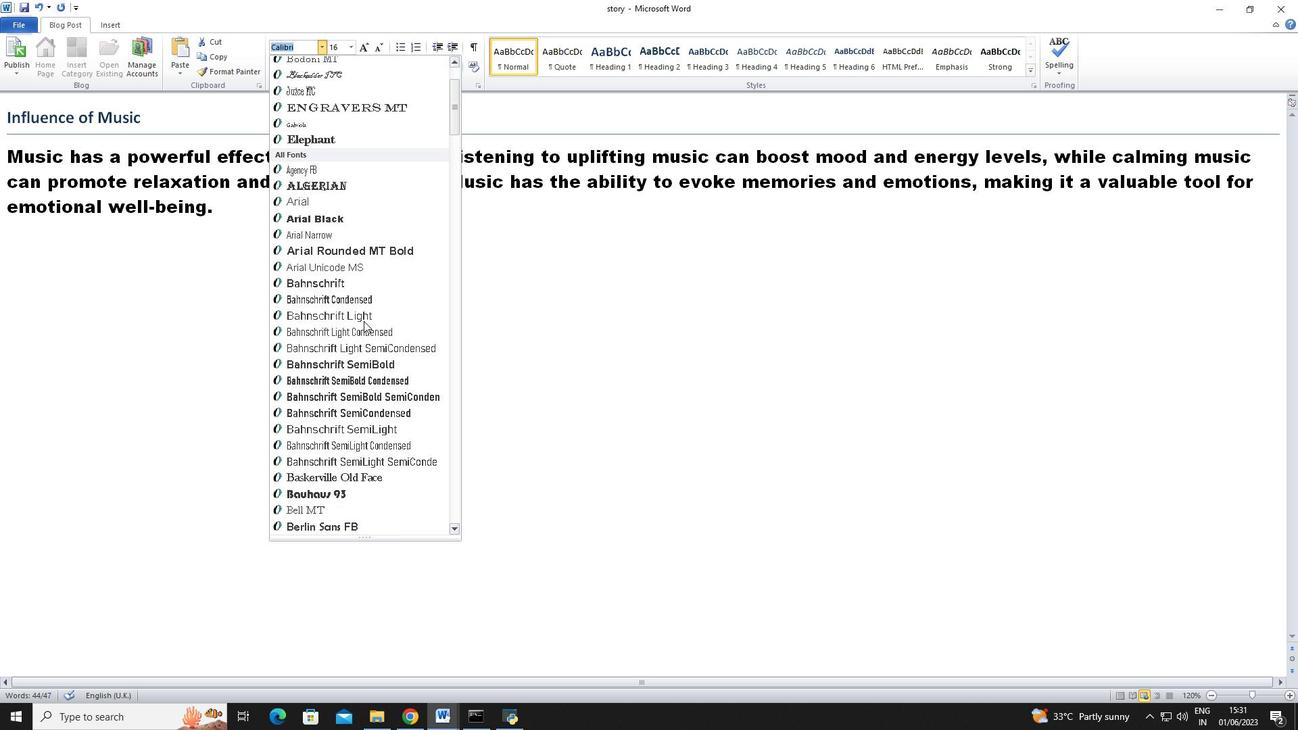 
Action: Mouse scrolled (363, 320) with delta (0, 0)
Screenshot: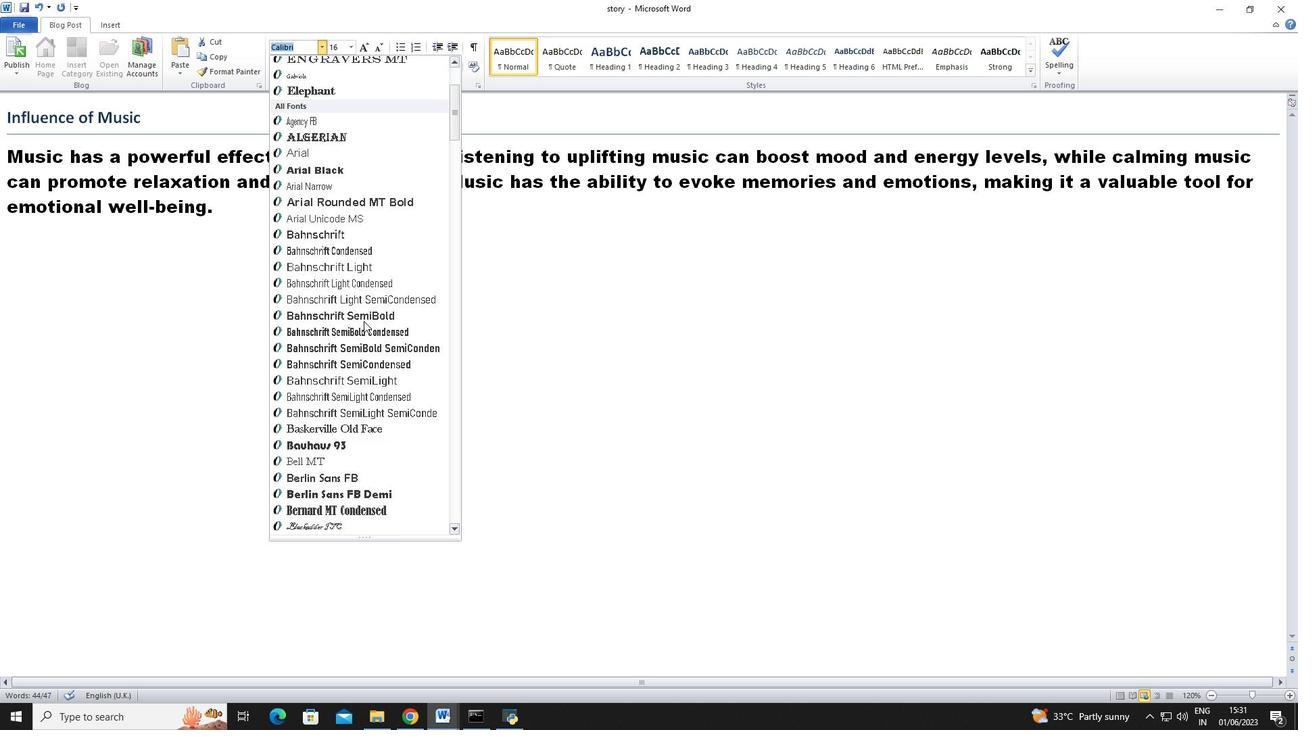 
Action: Mouse scrolled (363, 320) with delta (0, 0)
Screenshot: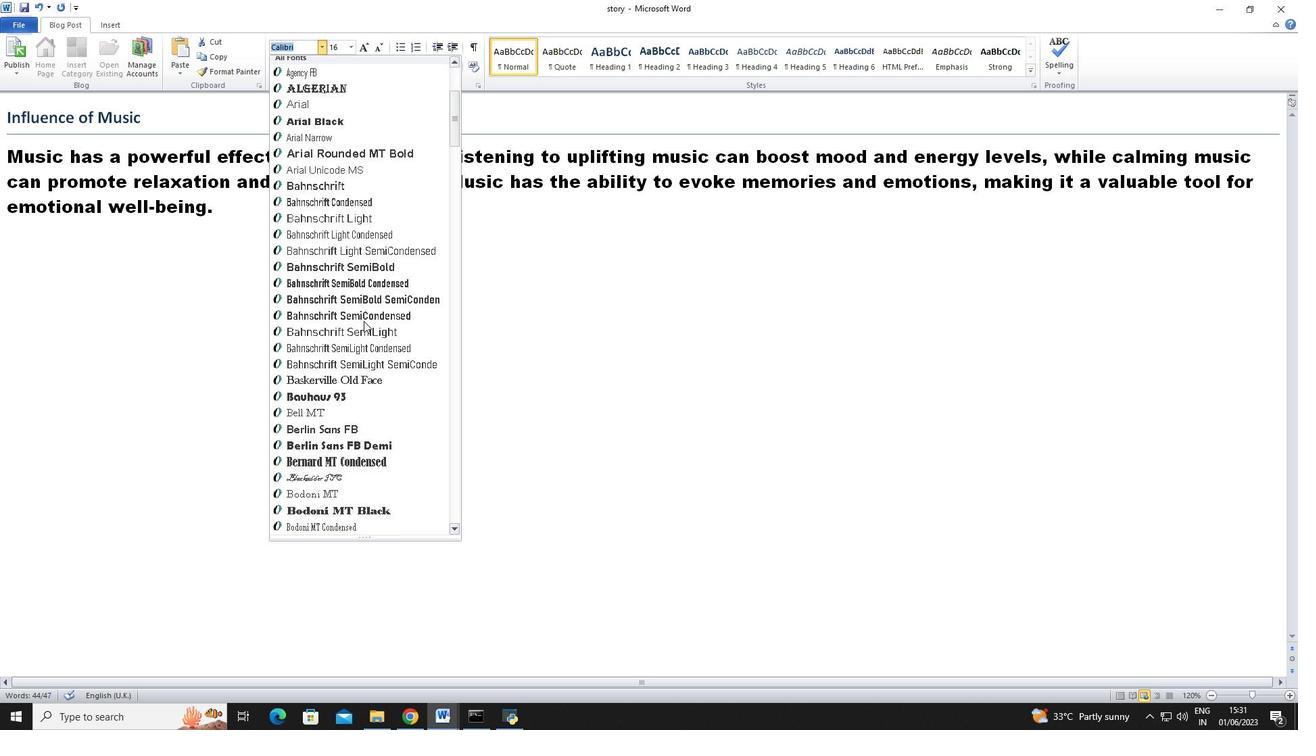
Action: Mouse scrolled (363, 320) with delta (0, 0)
Screenshot: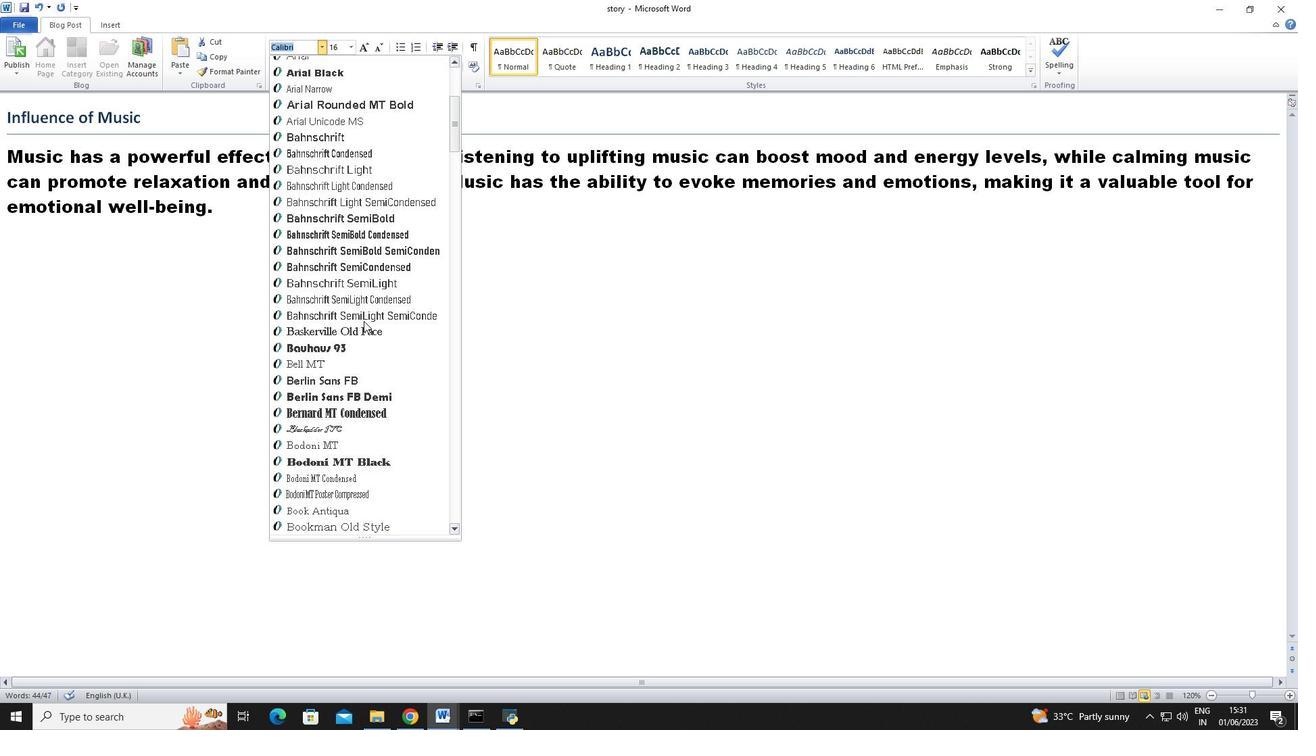 
Action: Mouse moved to (367, 334)
Screenshot: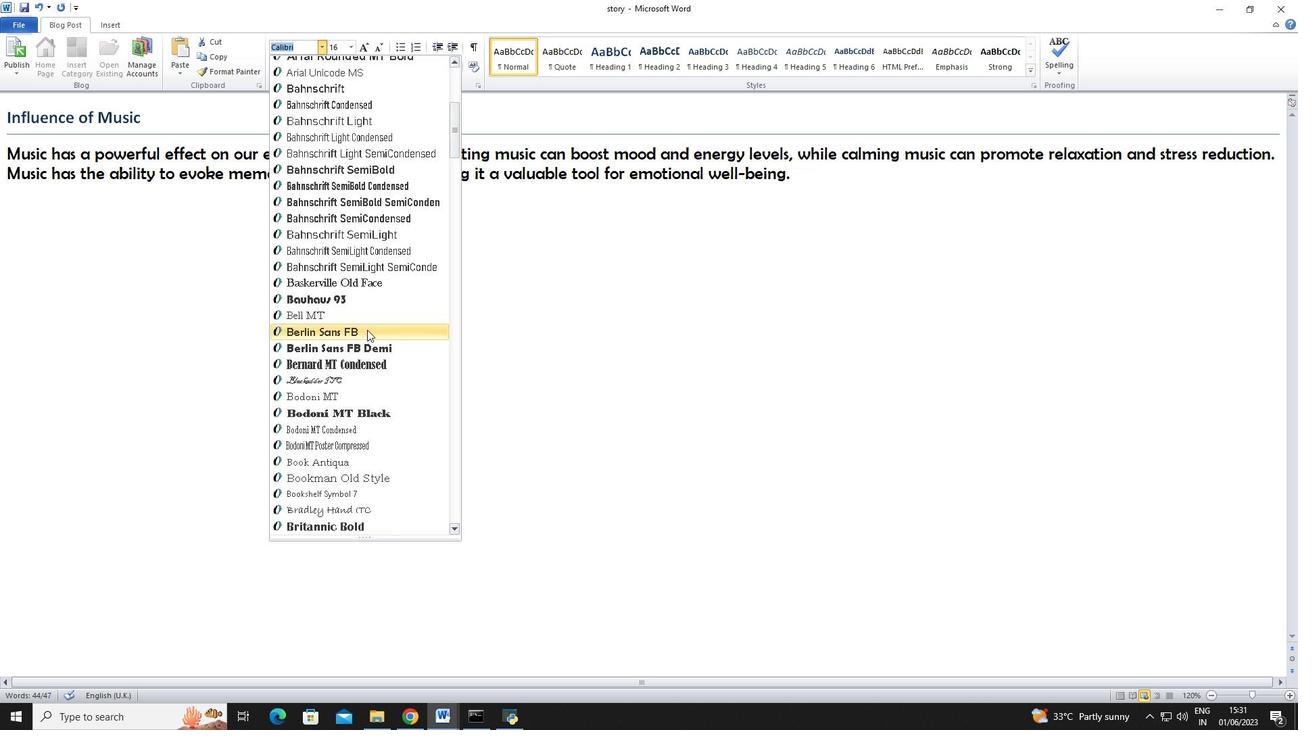 
Action: Mouse scrolled (367, 333) with delta (0, 0)
Screenshot: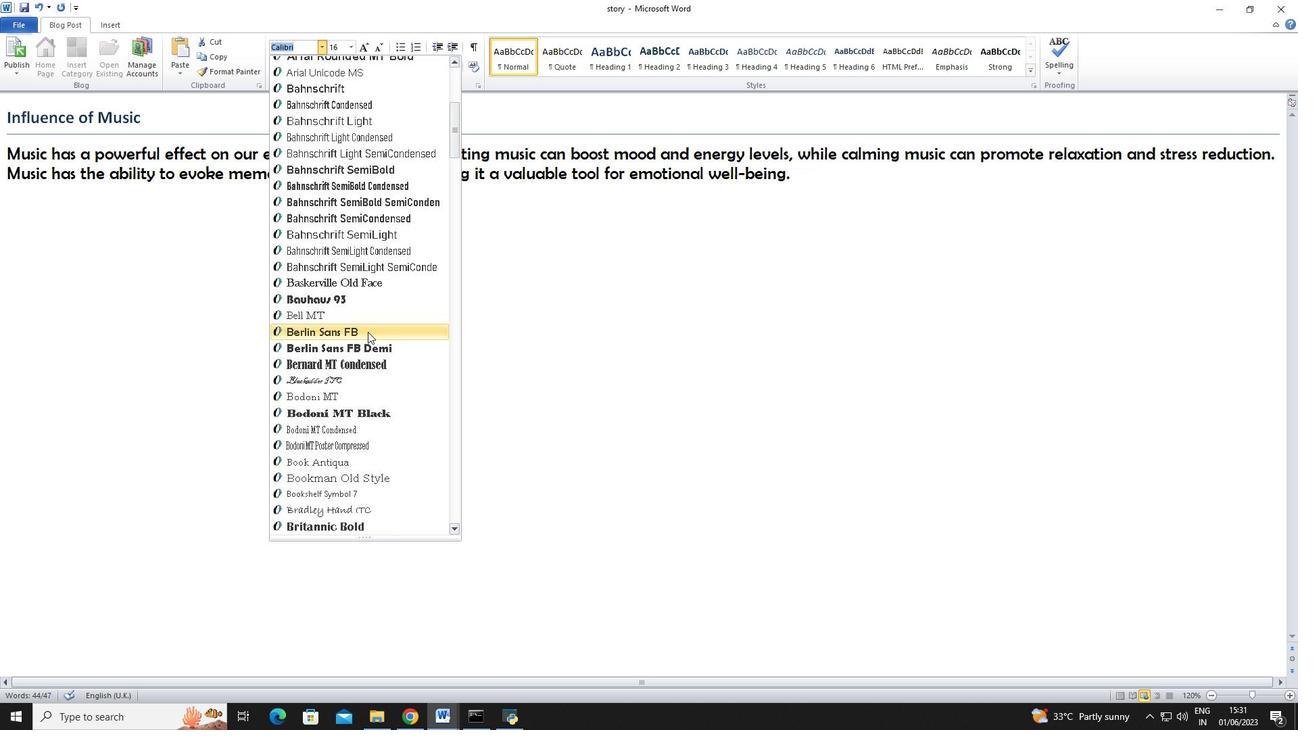 
Action: Mouse scrolled (367, 333) with delta (0, 0)
Screenshot: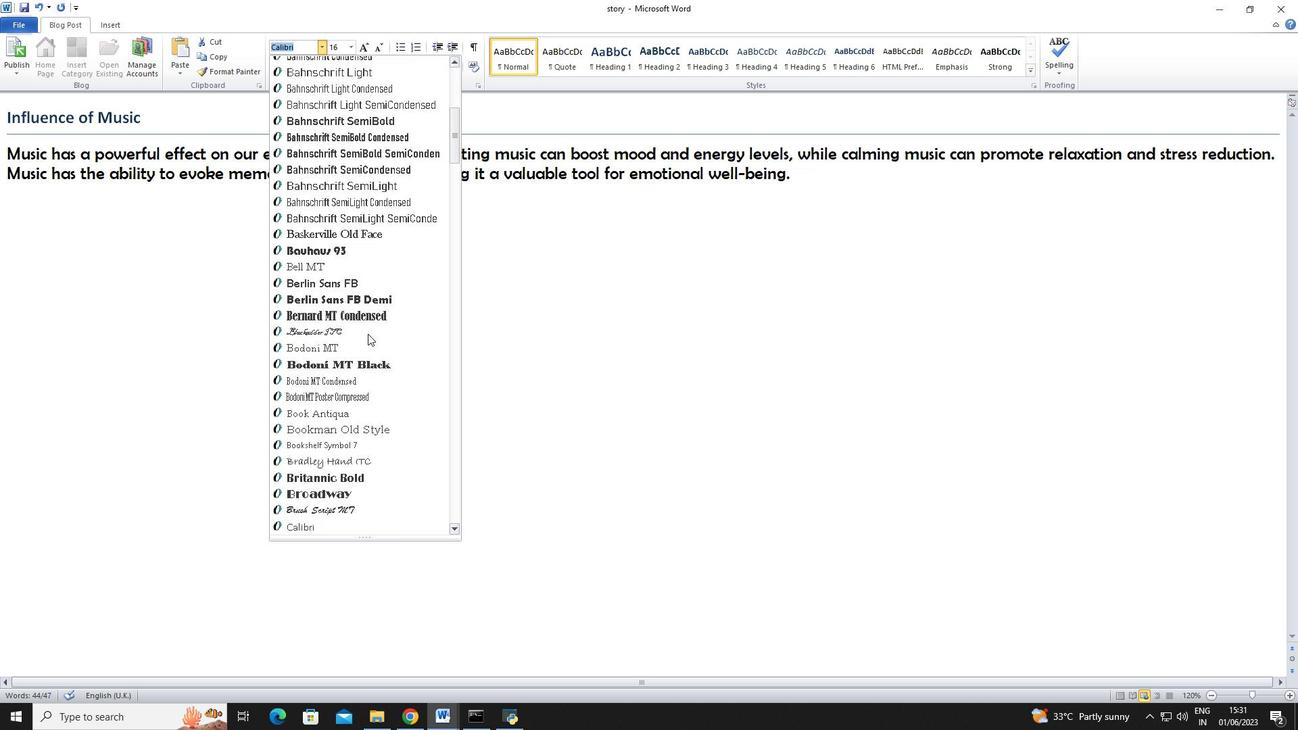 
Action: Mouse scrolled (367, 333) with delta (0, 0)
Screenshot: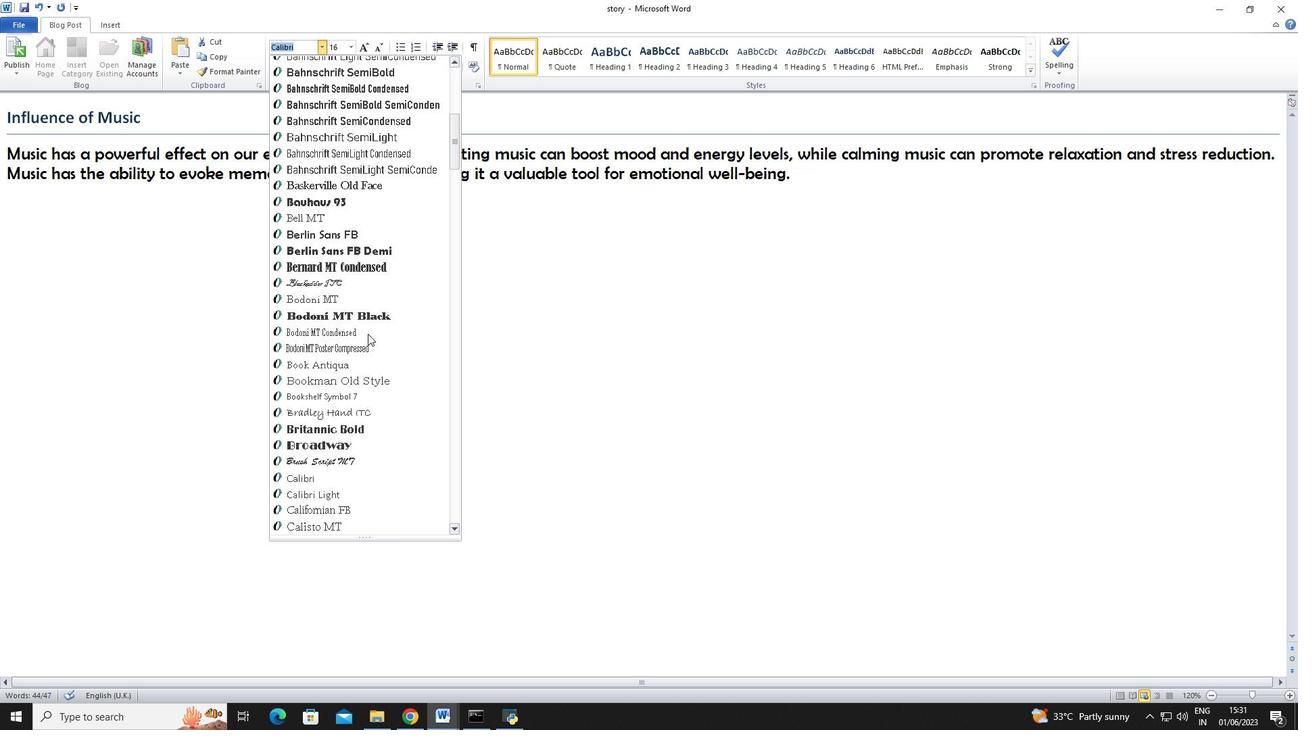 
Action: Mouse scrolled (367, 333) with delta (0, 0)
Screenshot: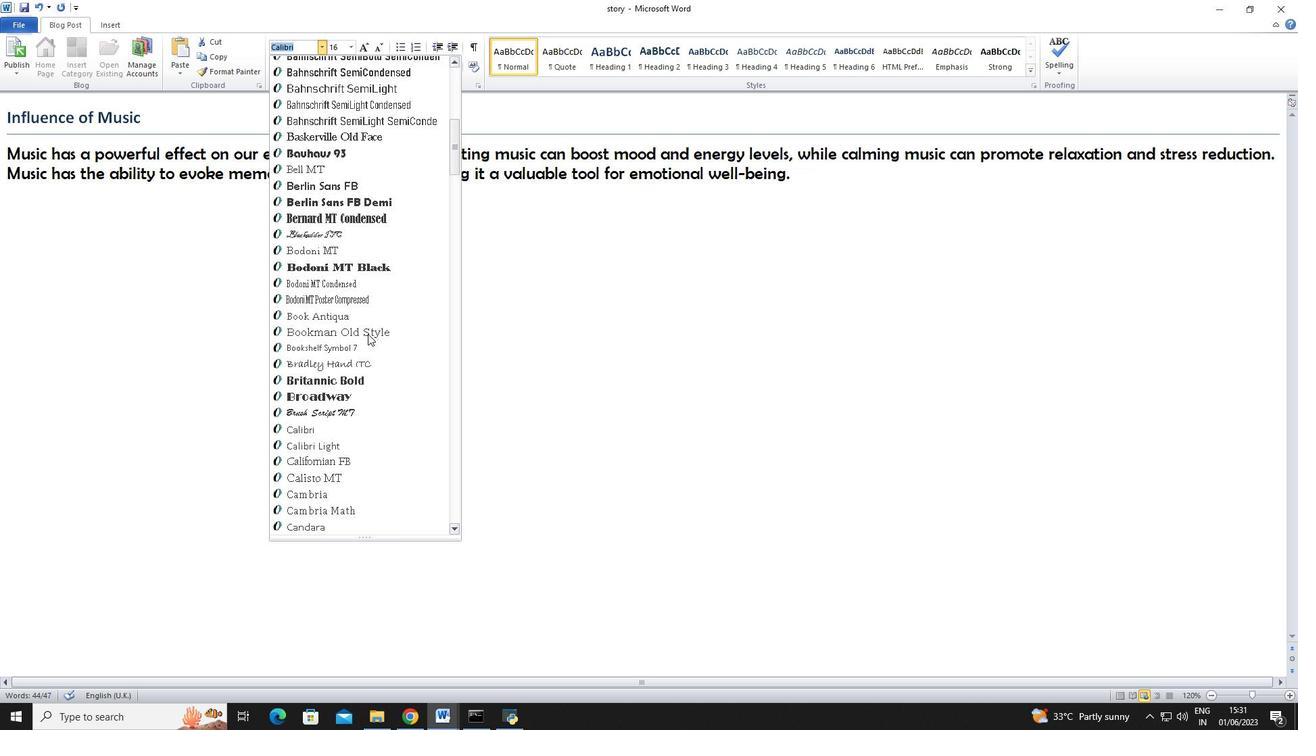 
Action: Mouse moved to (391, 390)
Screenshot: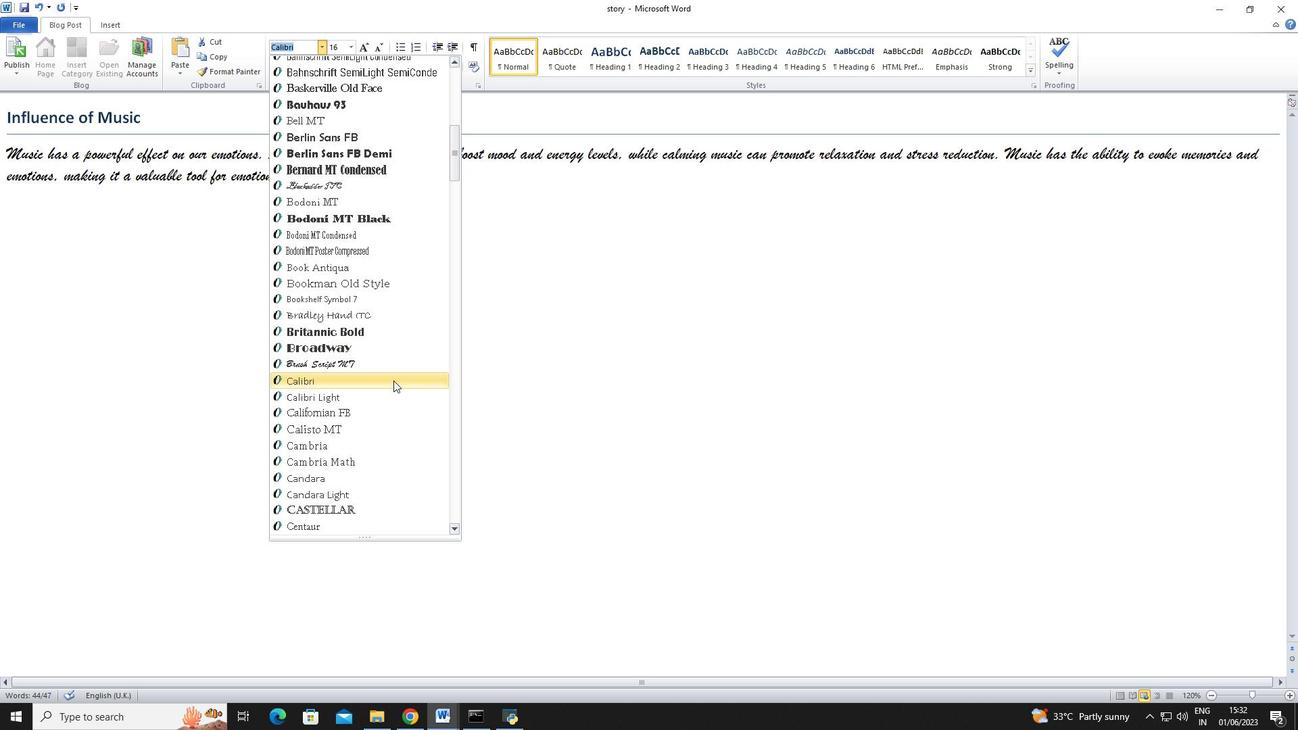
Action: Mouse scrolled (391, 389) with delta (0, 0)
Screenshot: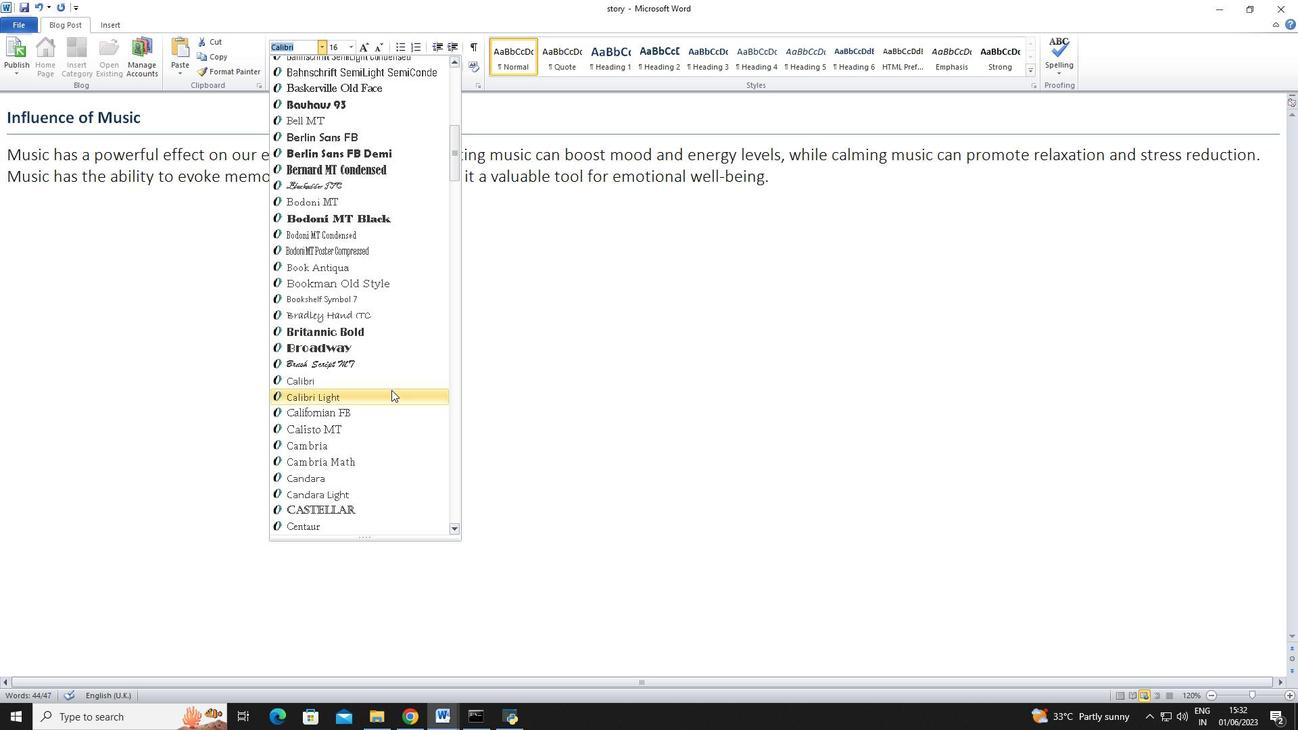 
Action: Mouse scrolled (391, 389) with delta (0, 0)
Screenshot: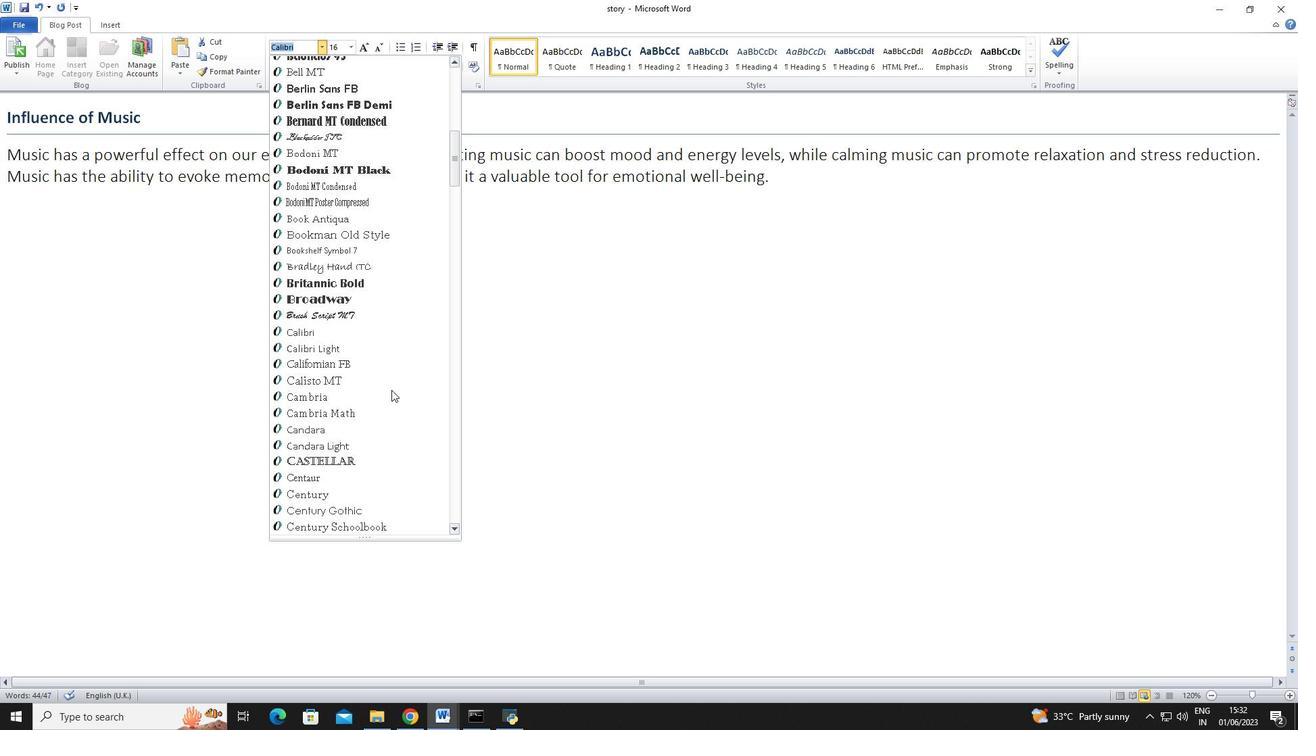 
Action: Mouse scrolled (391, 389) with delta (0, 0)
Screenshot: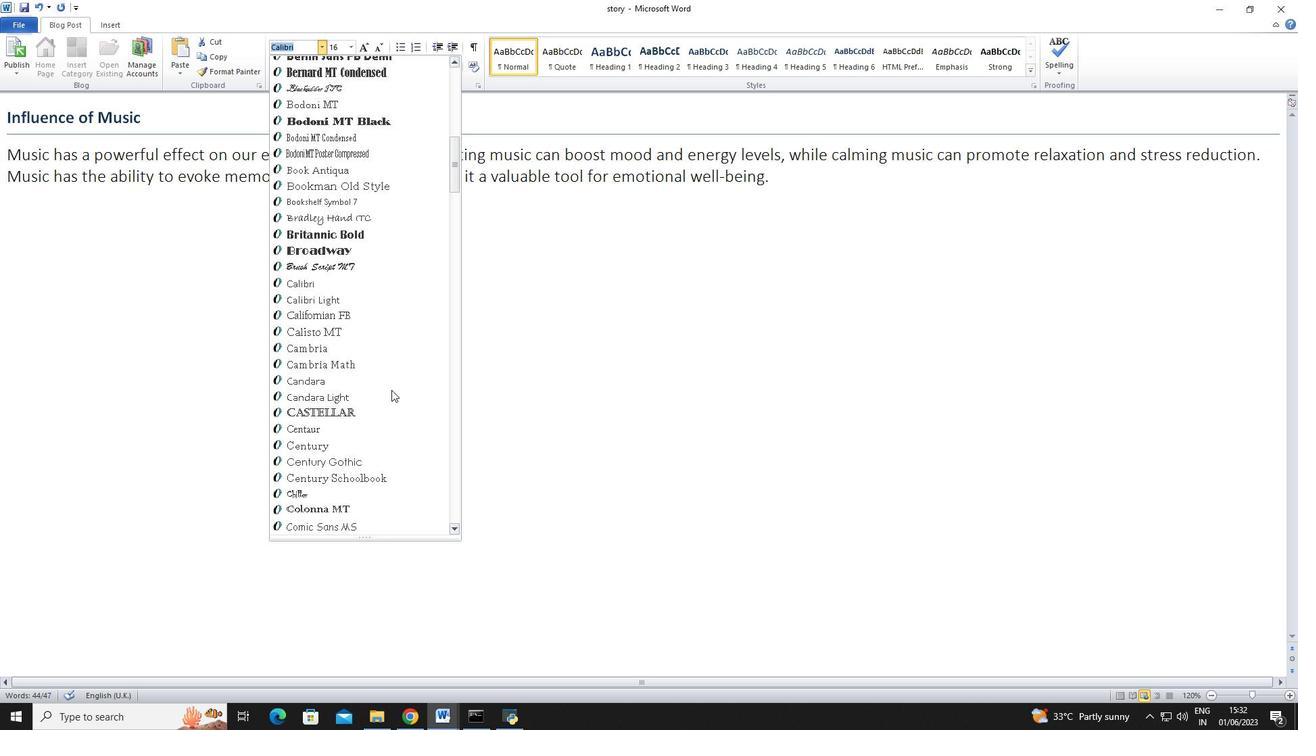 
Action: Mouse scrolled (391, 389) with delta (0, 0)
Screenshot: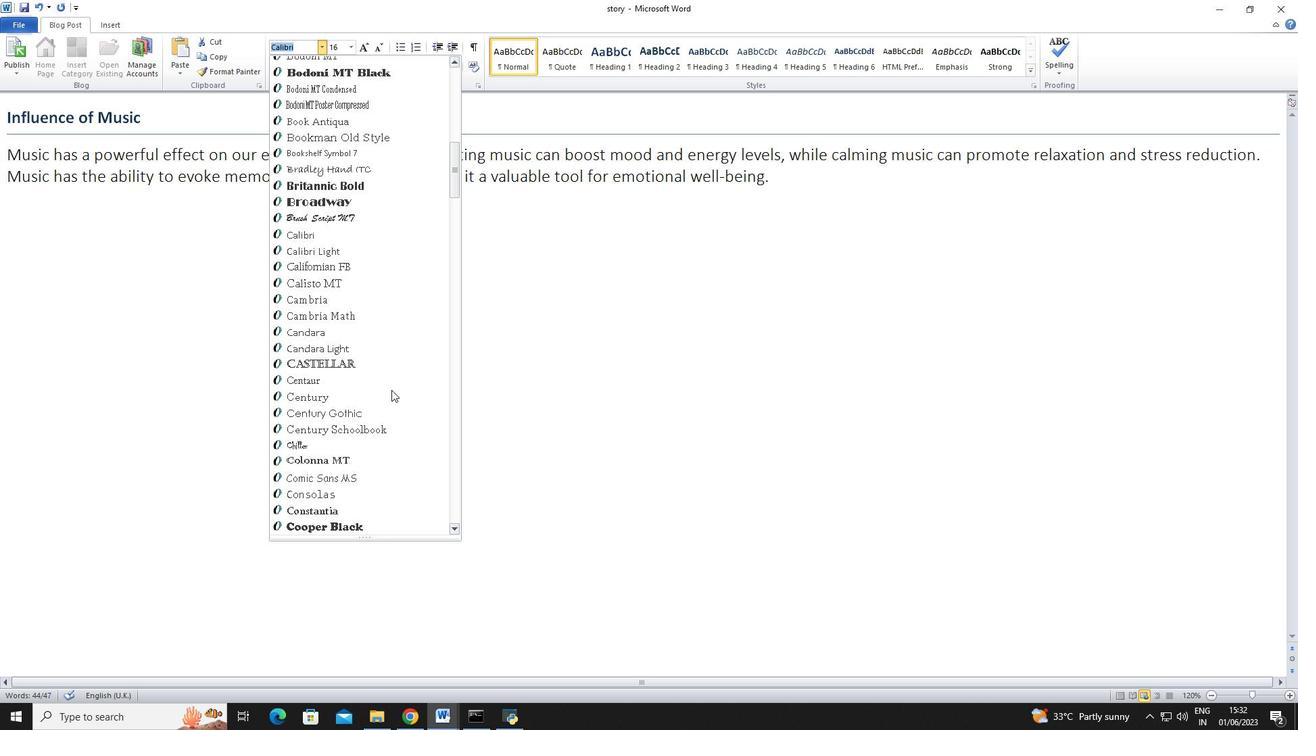 
Action: Mouse scrolled (391, 389) with delta (0, 0)
Screenshot: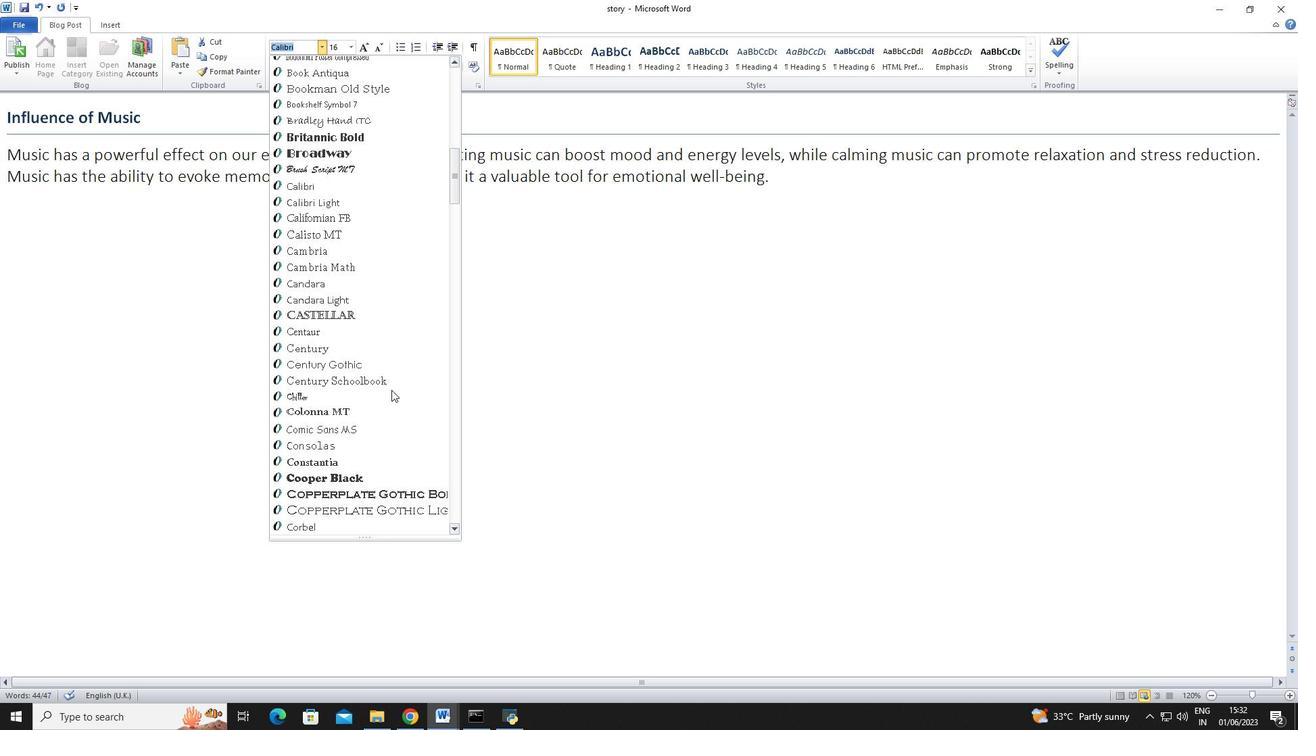 
Action: Mouse scrolled (391, 389) with delta (0, 0)
Screenshot: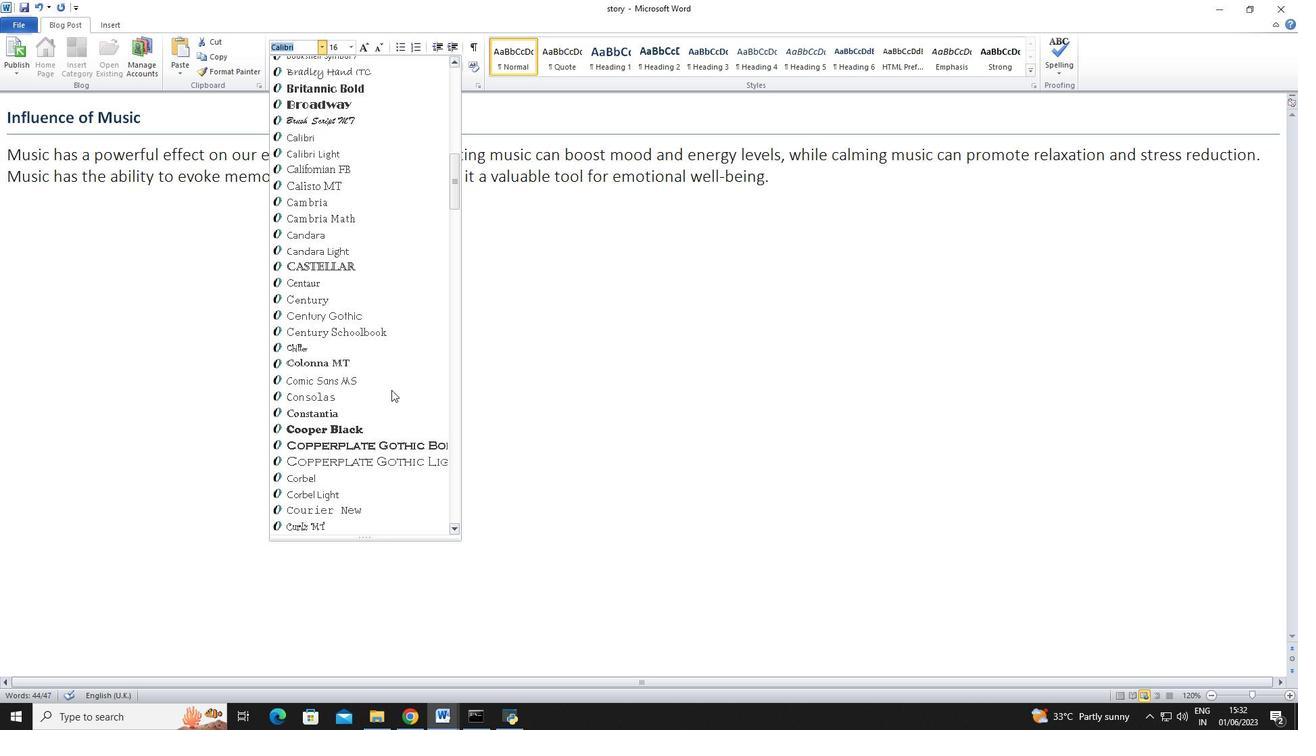 
Action: Mouse scrolled (391, 389) with delta (0, 0)
Screenshot: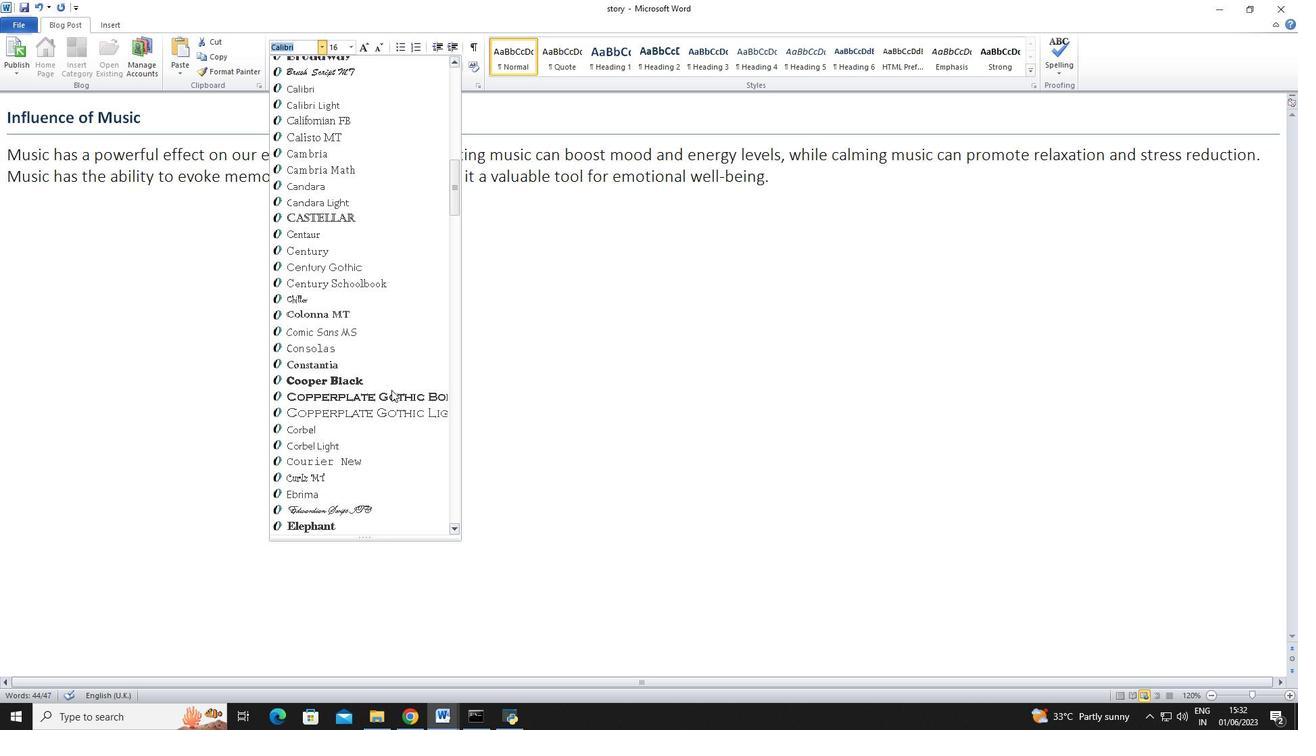 
Action: Mouse scrolled (391, 389) with delta (0, 0)
Screenshot: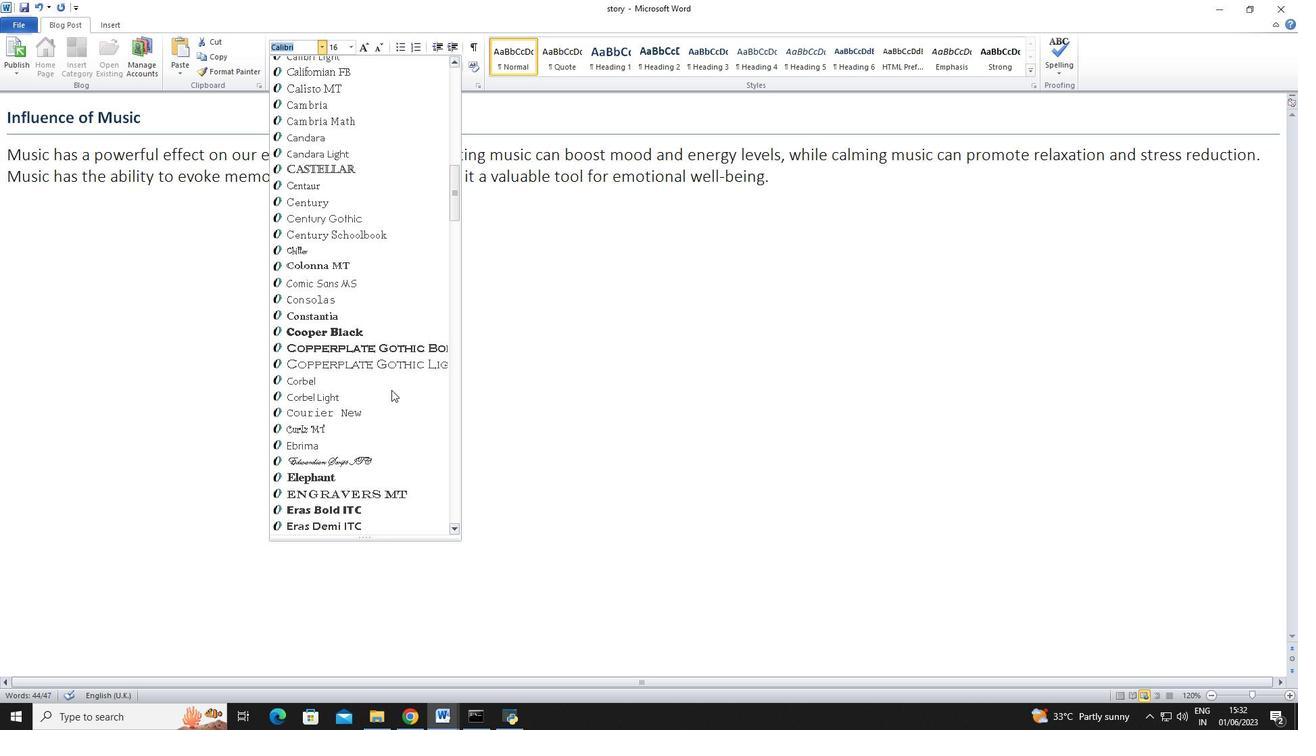 
Action: Mouse scrolled (391, 389) with delta (0, 0)
Screenshot: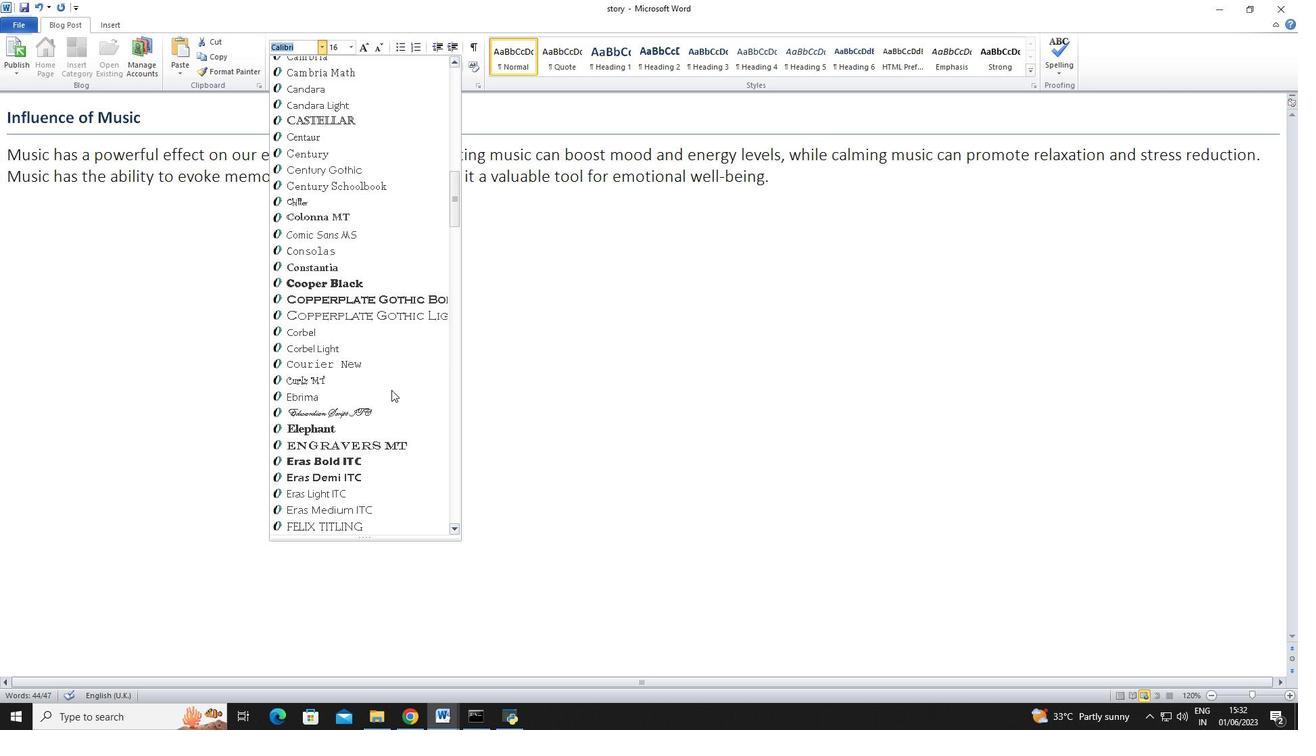 
Action: Mouse scrolled (391, 389) with delta (0, 0)
Screenshot: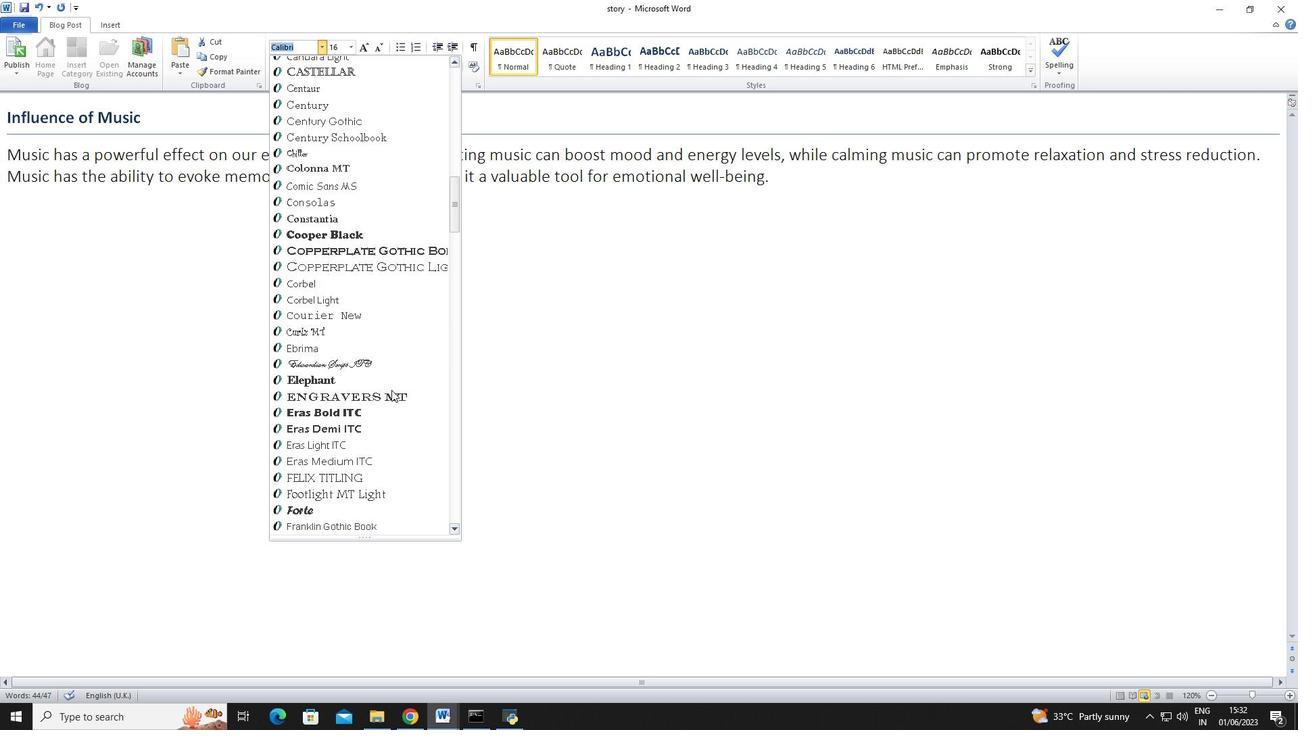 
Action: Mouse scrolled (391, 389) with delta (0, 0)
Screenshot: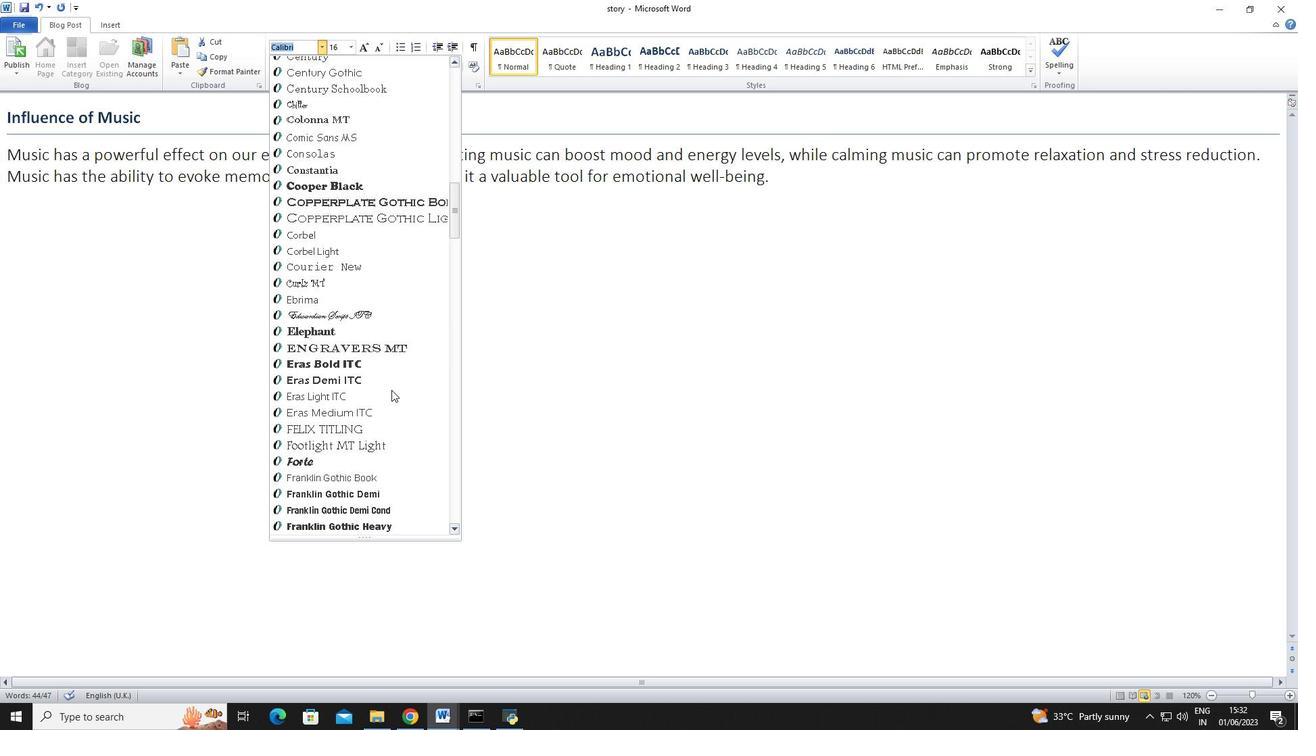 
Action: Mouse scrolled (391, 389) with delta (0, 0)
Screenshot: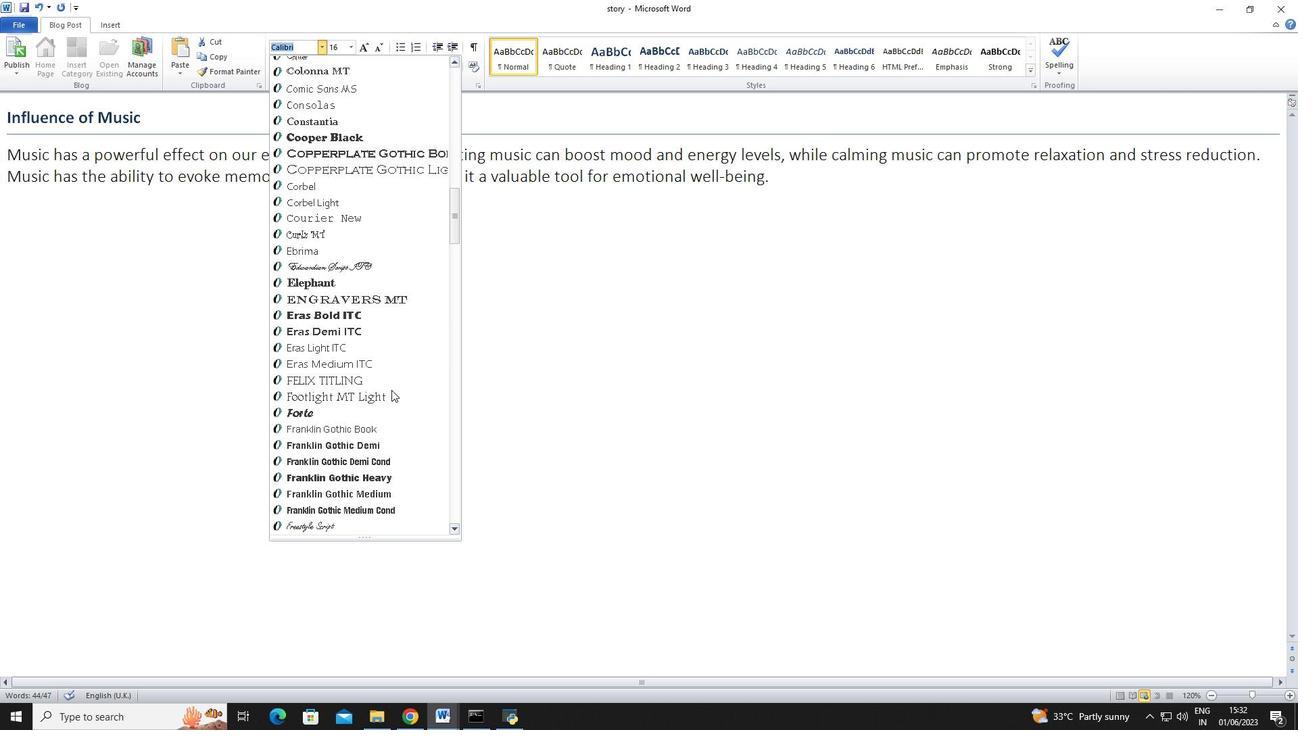 
Action: Mouse scrolled (391, 389) with delta (0, 0)
Screenshot: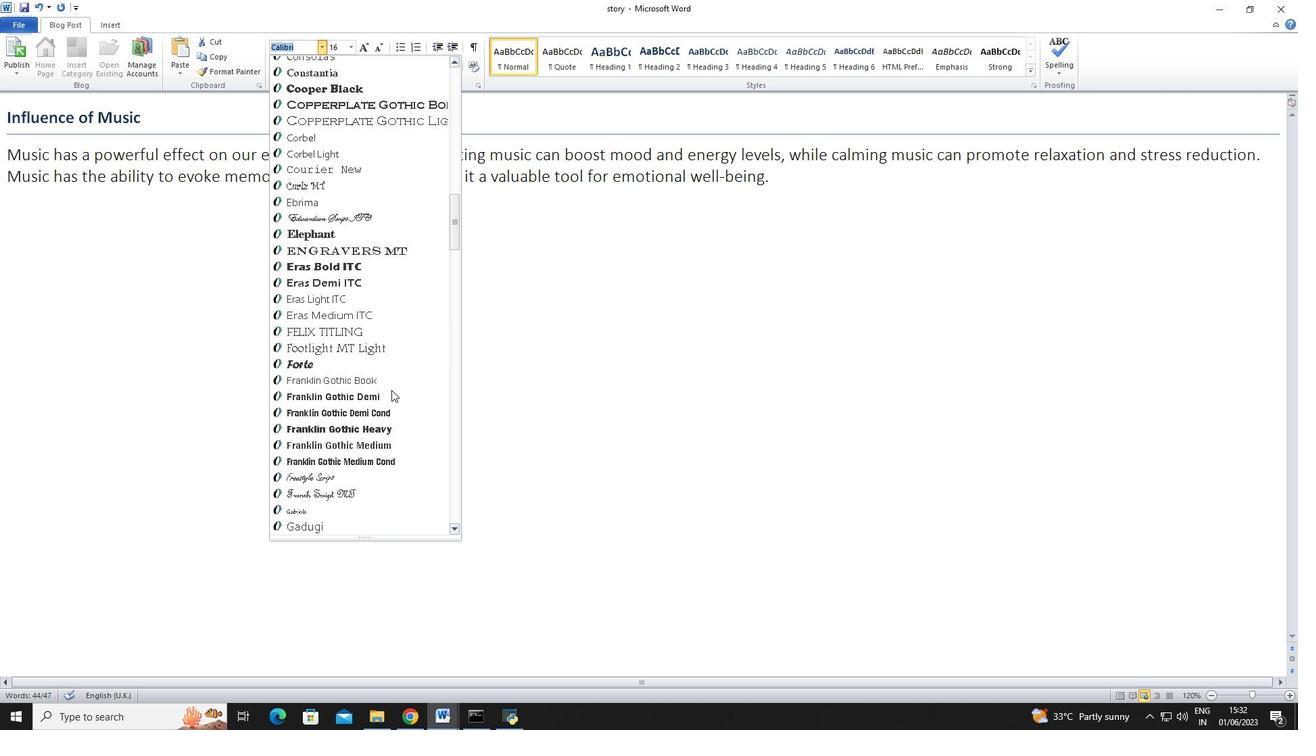 
Action: Mouse scrolled (391, 389) with delta (0, 0)
Screenshot: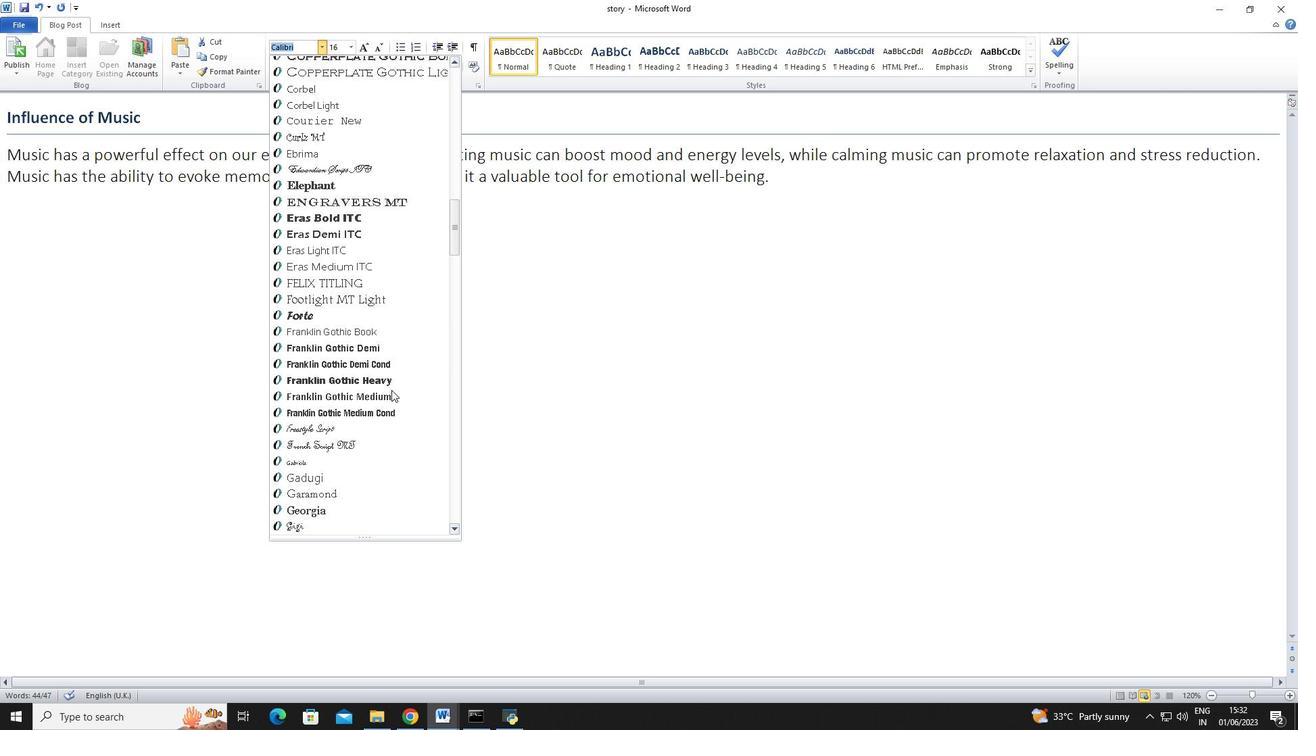 
Action: Mouse moved to (376, 411)
Screenshot: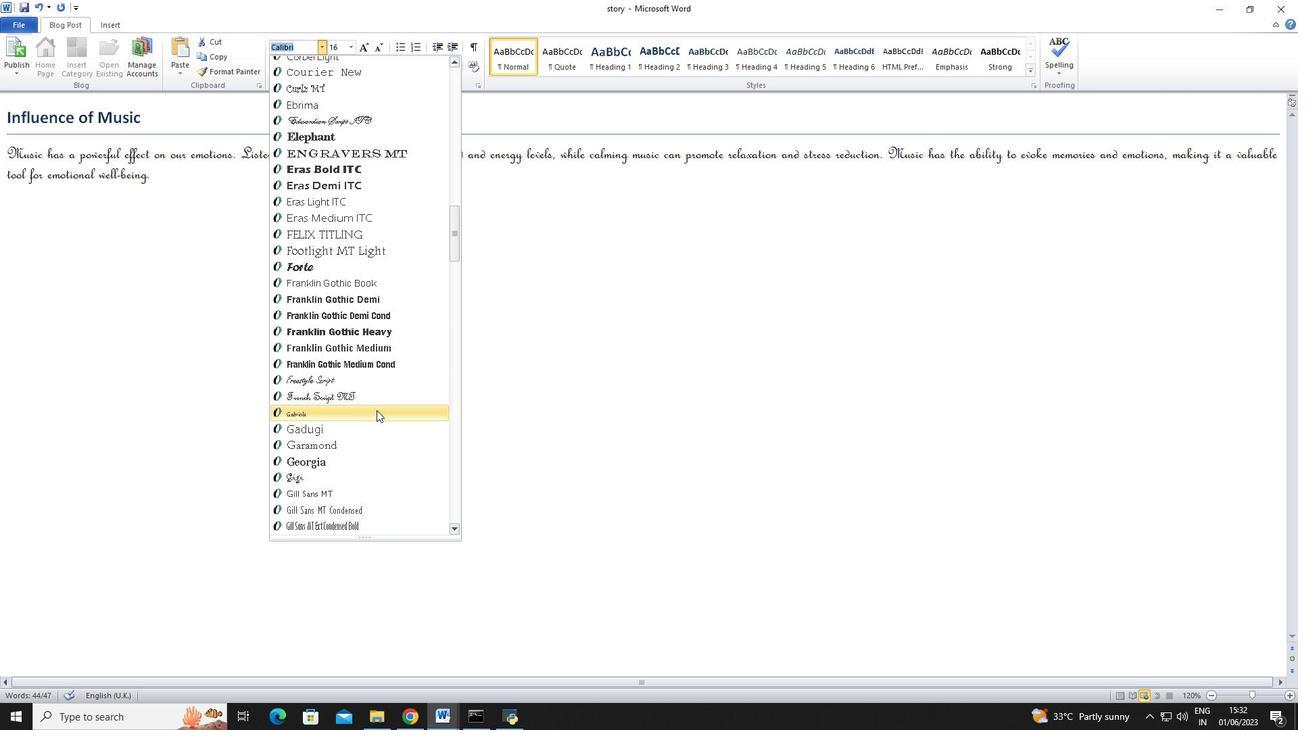 
Action: Mouse scrolled (376, 410) with delta (0, 0)
Screenshot: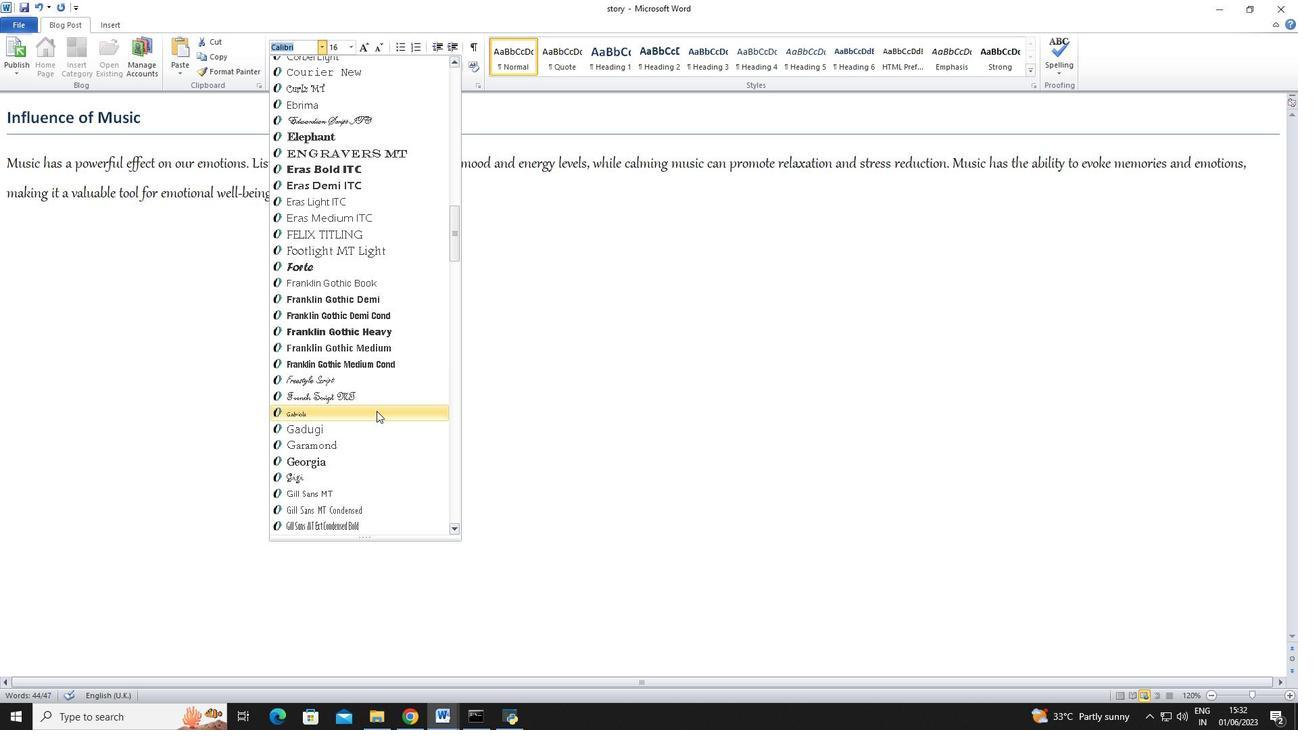 
Action: Mouse scrolled (376, 410) with delta (0, 0)
Screenshot: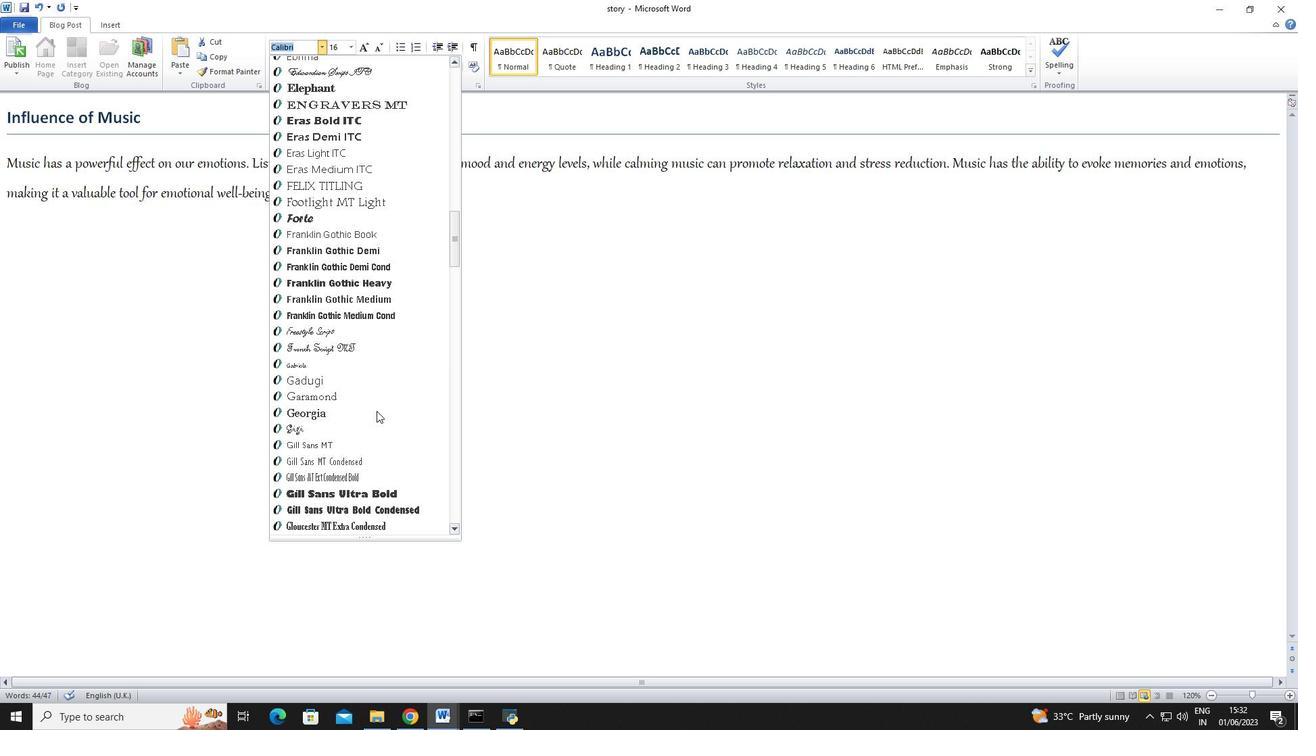 
Action: Mouse scrolled (376, 410) with delta (0, 0)
Screenshot: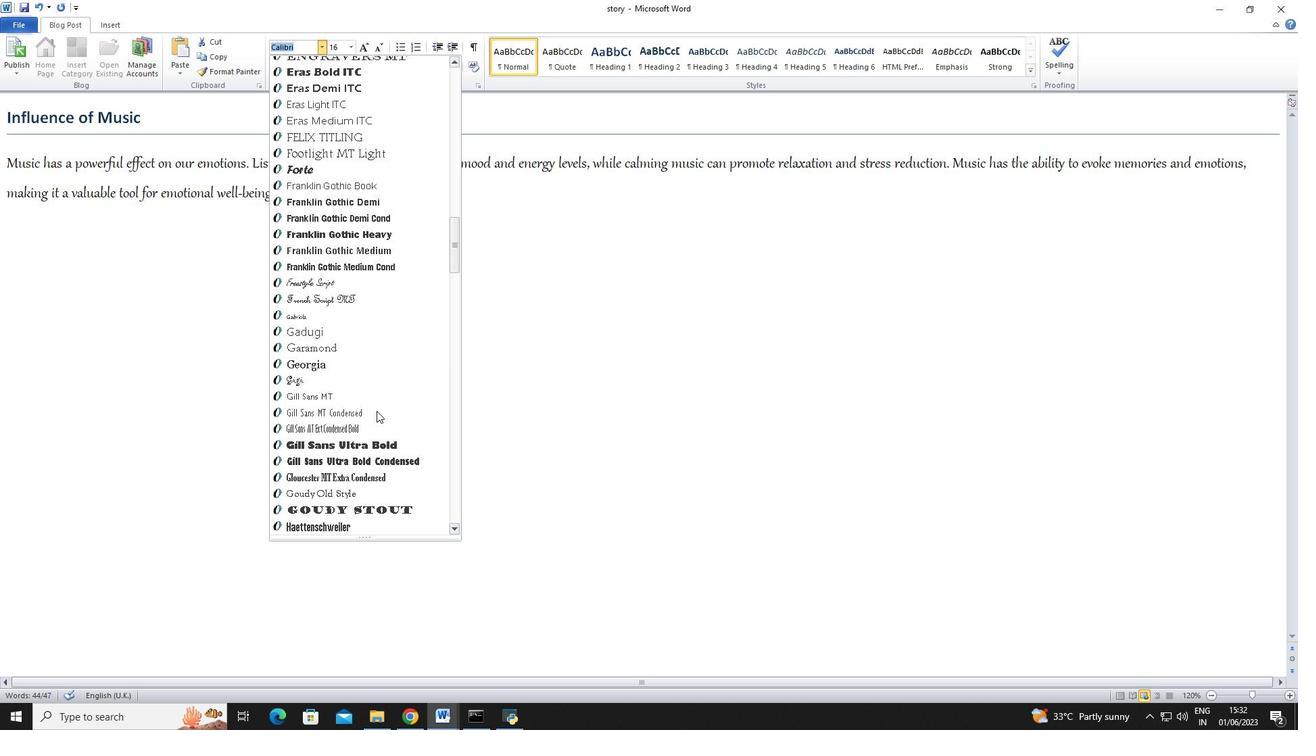 
Action: Mouse scrolled (376, 410) with delta (0, 0)
Screenshot: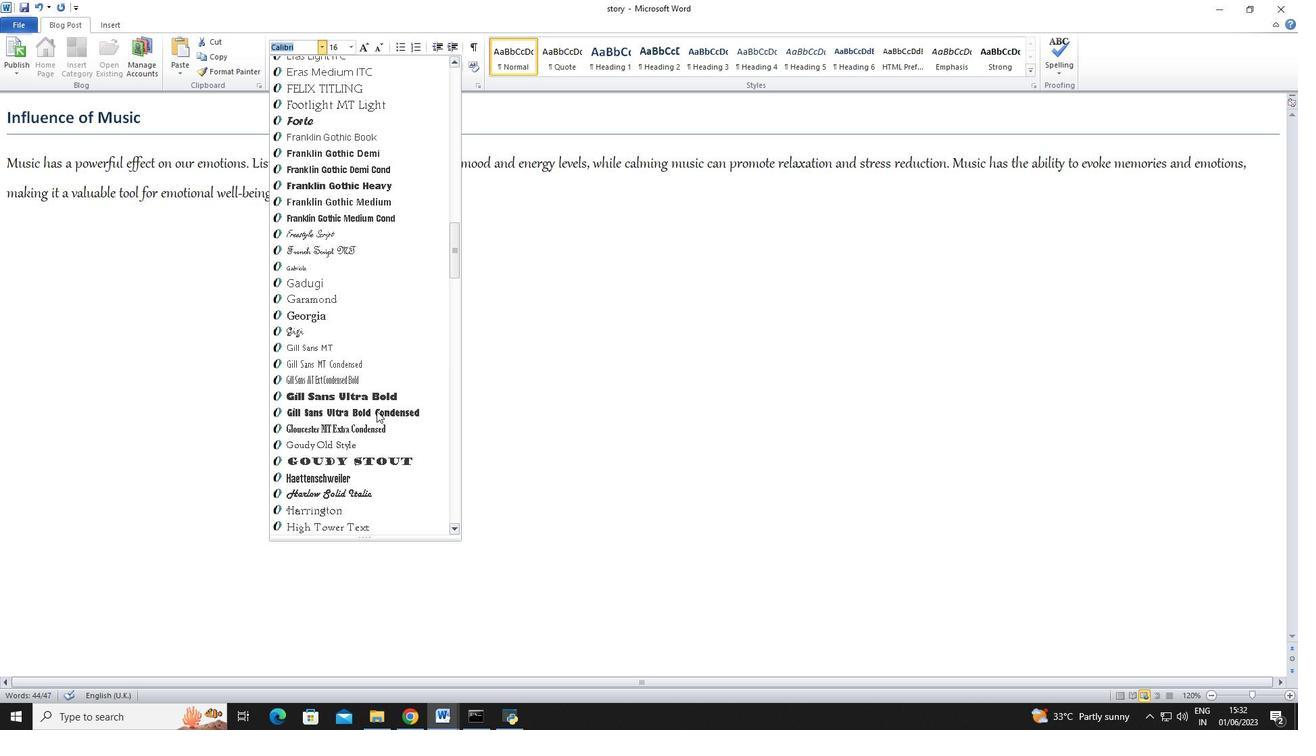 
Action: Mouse scrolled (376, 410) with delta (0, 0)
Screenshot: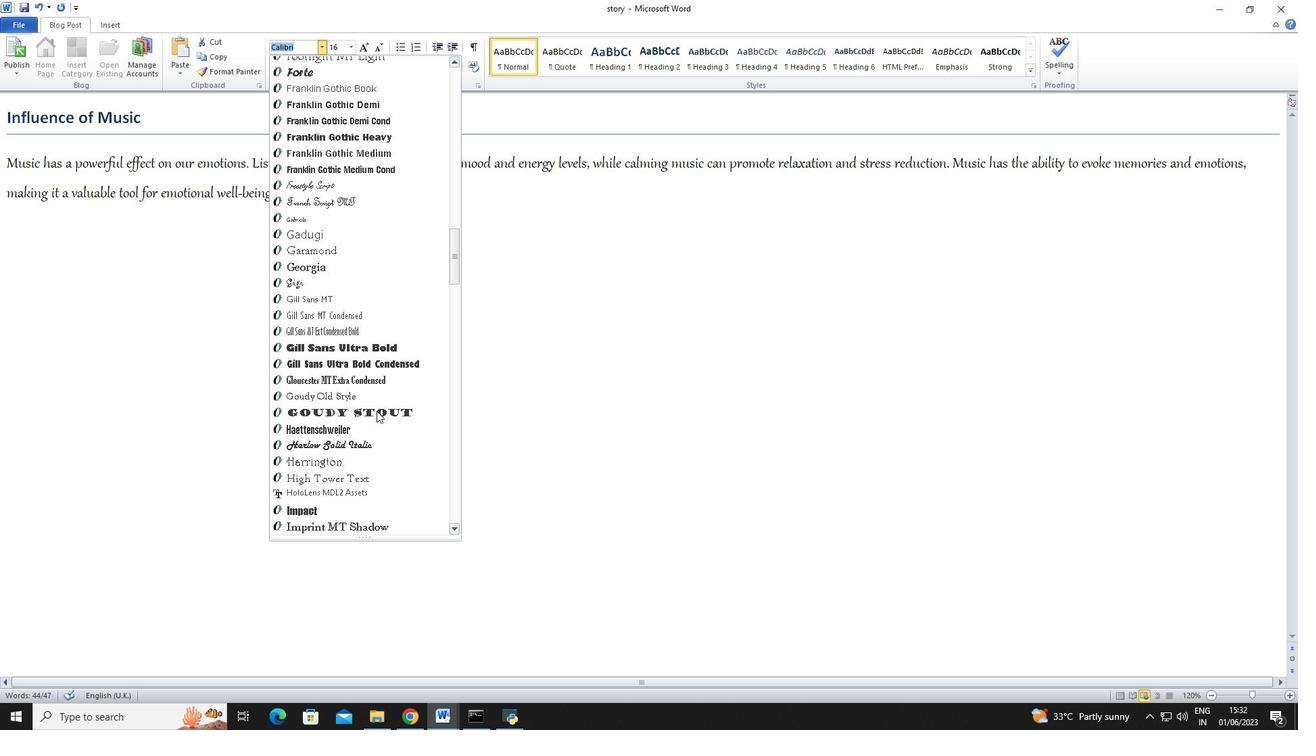
Action: Mouse scrolled (376, 411) with delta (0, 0)
Screenshot: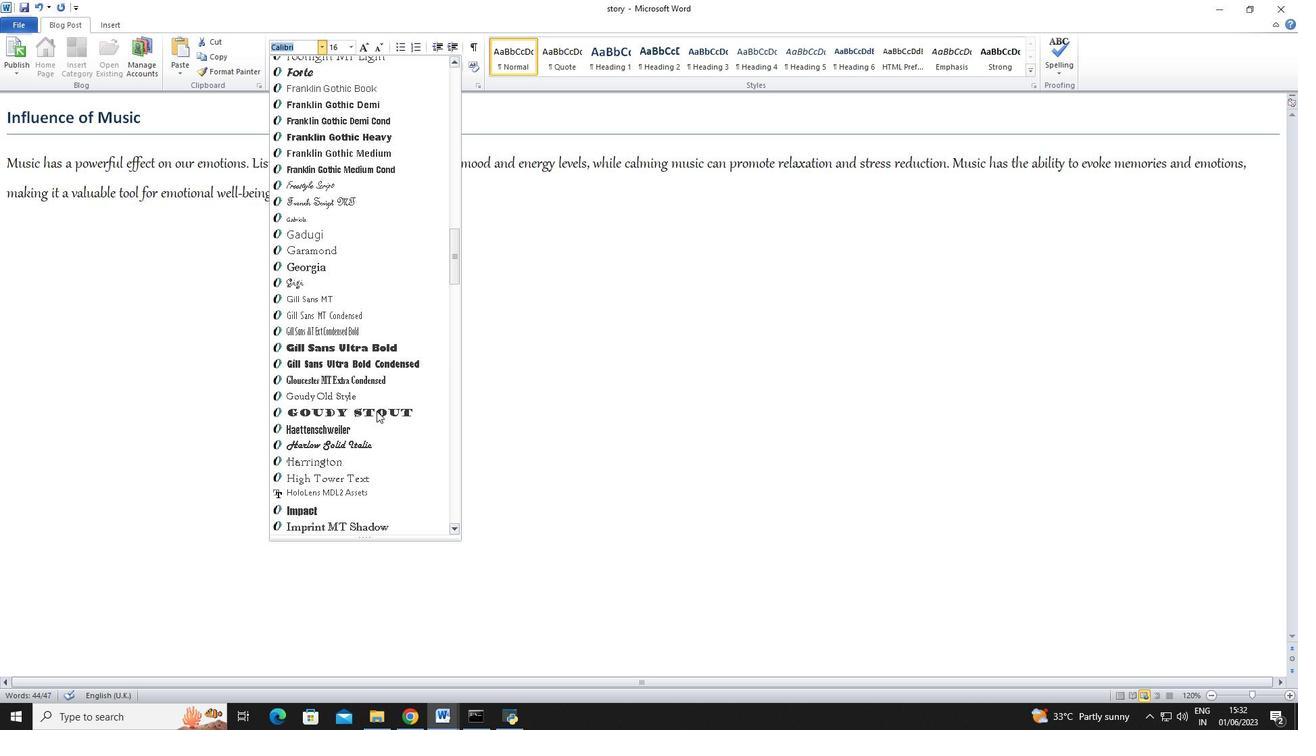 
Action: Mouse scrolled (376, 411) with delta (0, 0)
Screenshot: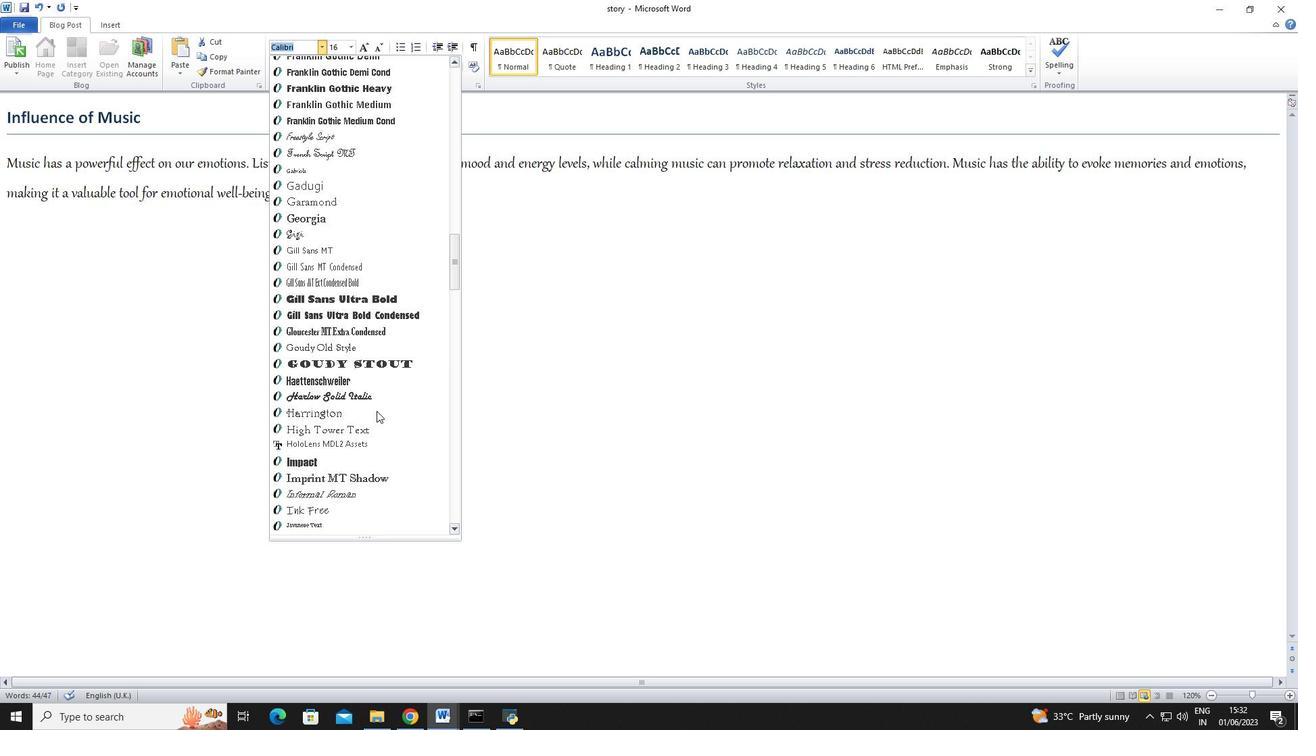
Action: Mouse moved to (330, 269)
Screenshot: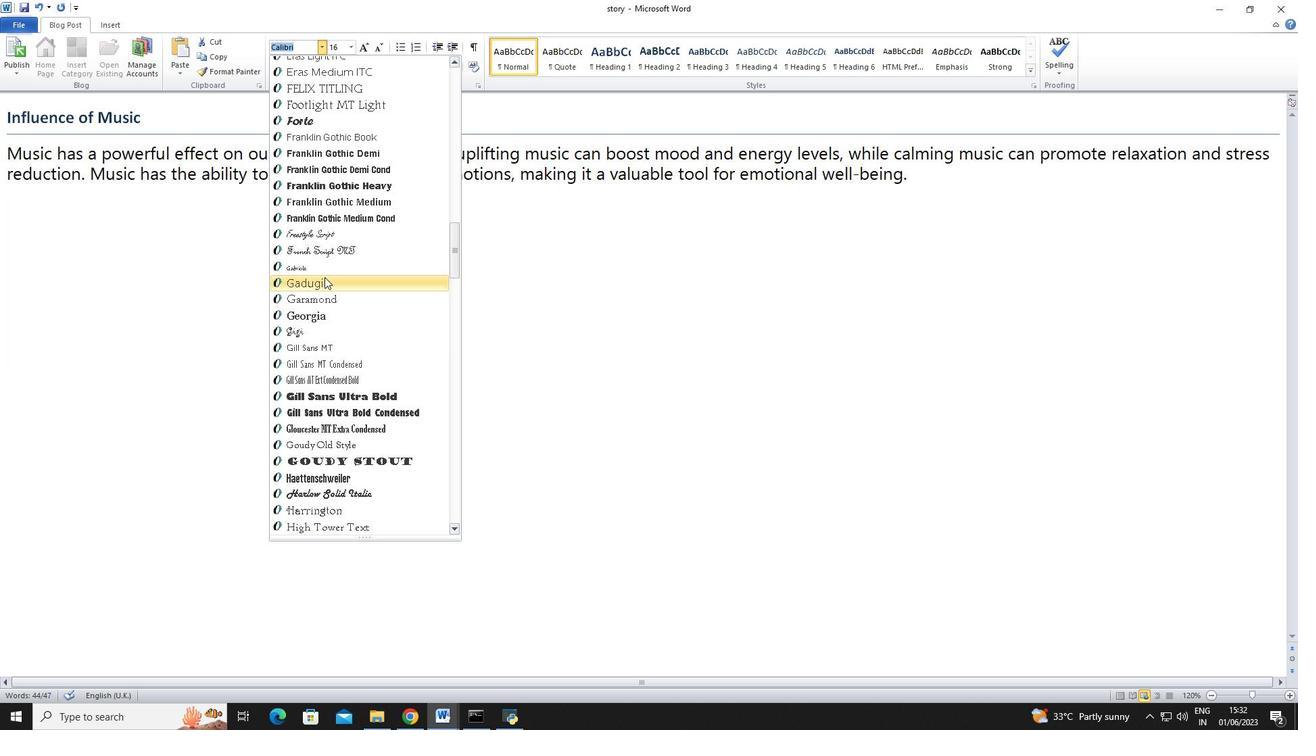 
Action: Mouse pressed left at (330, 269)
Screenshot: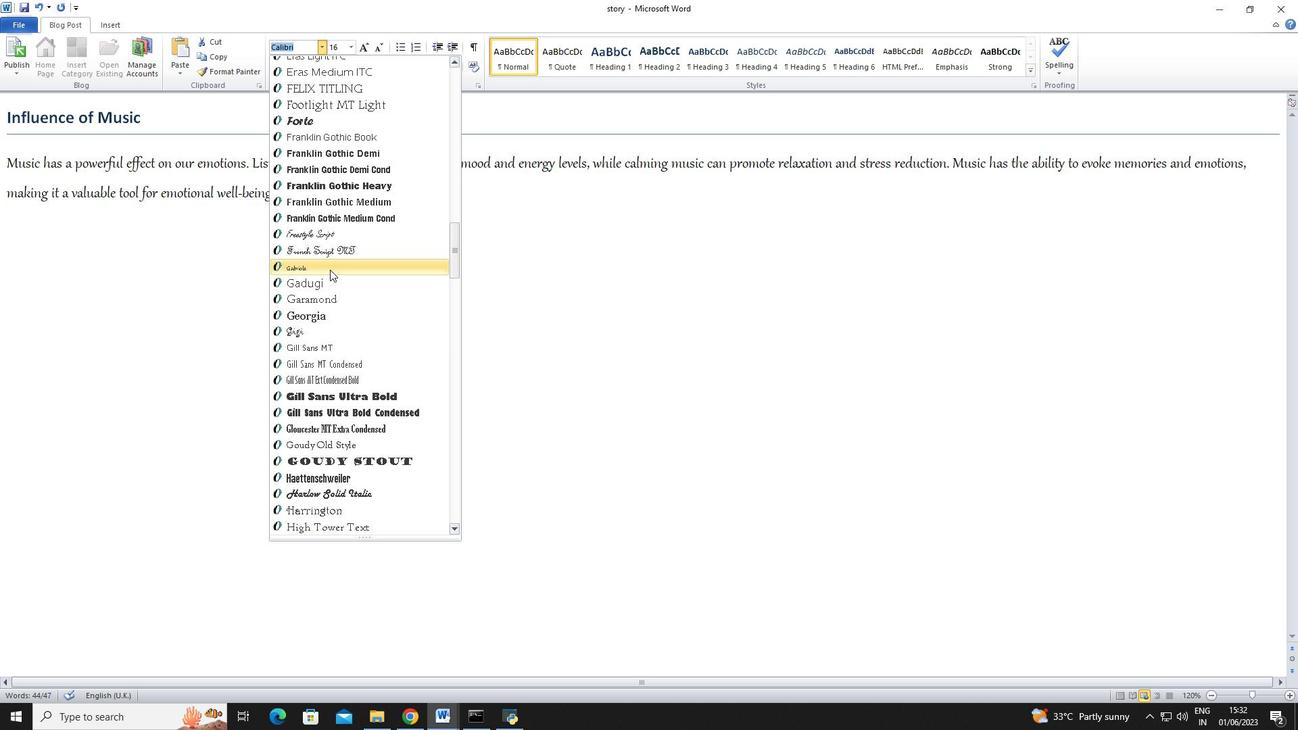 
Action: Mouse moved to (7, 114)
Screenshot: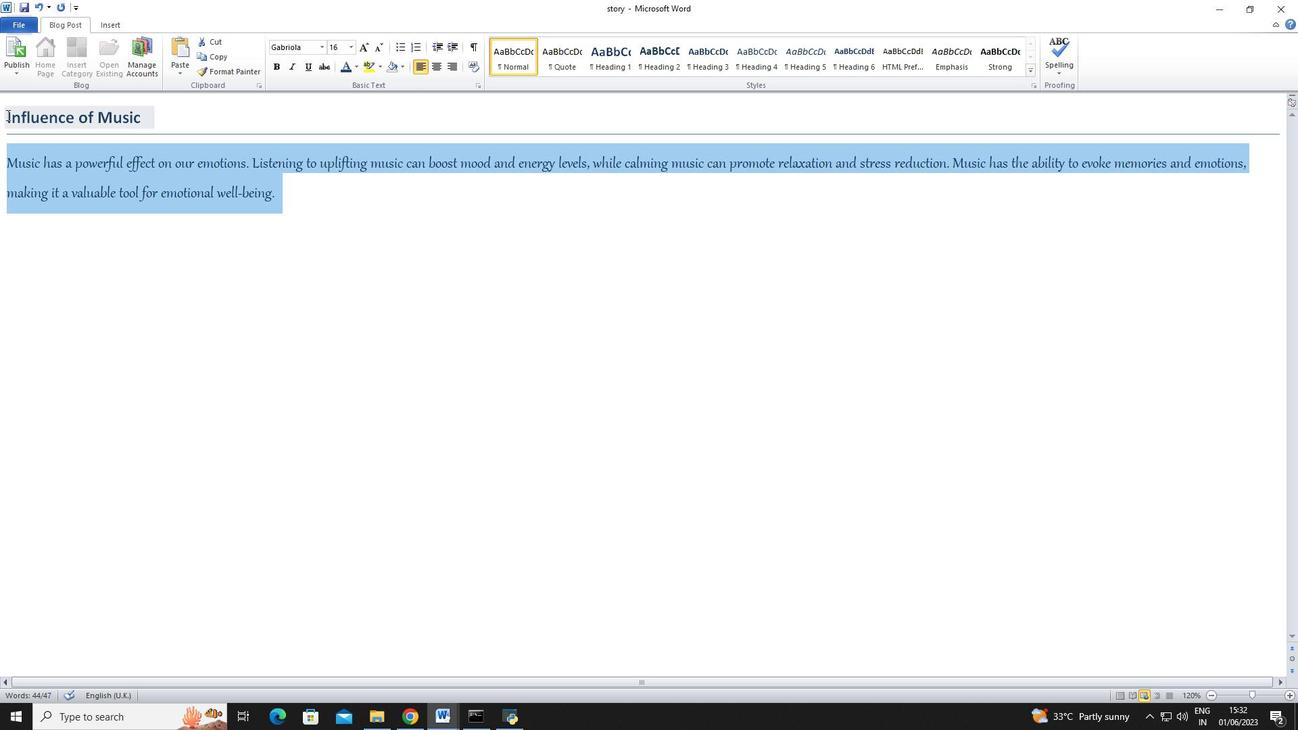 
Action: Mouse pressed left at (7, 114)
Screenshot: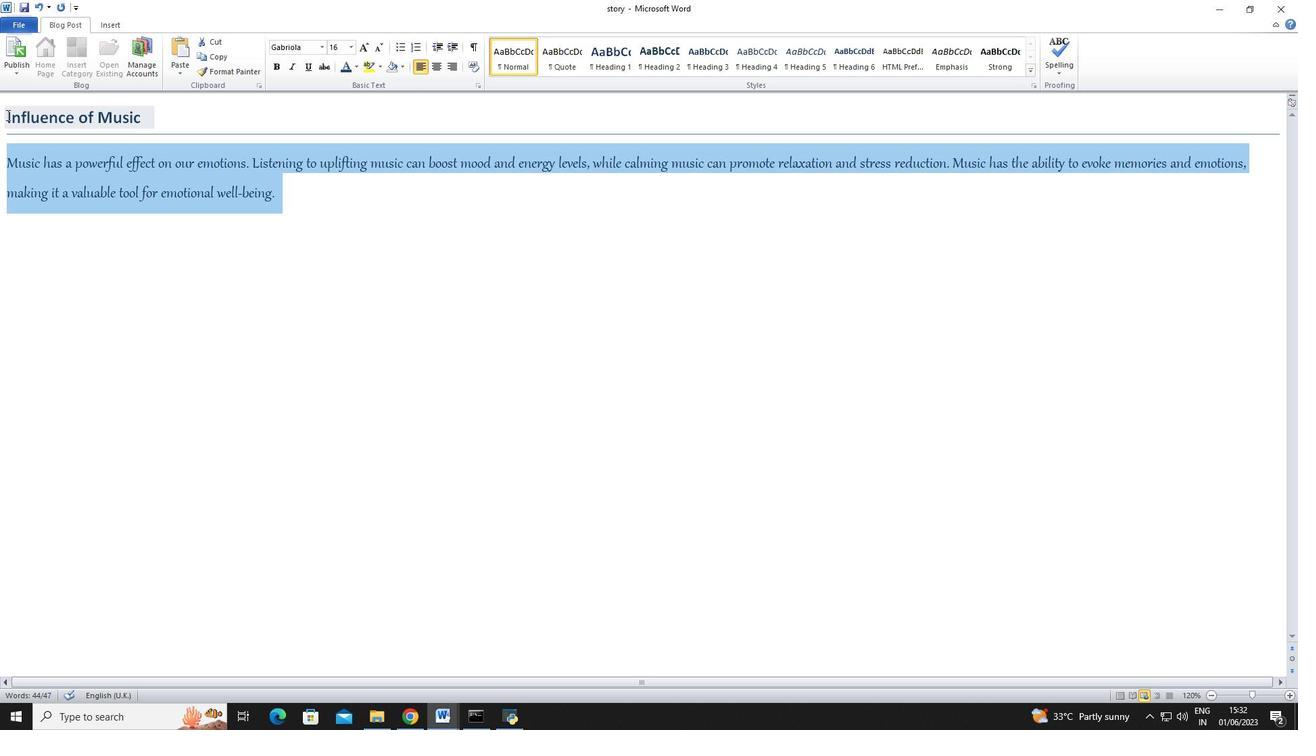 
Action: Mouse moved to (348, 48)
Screenshot: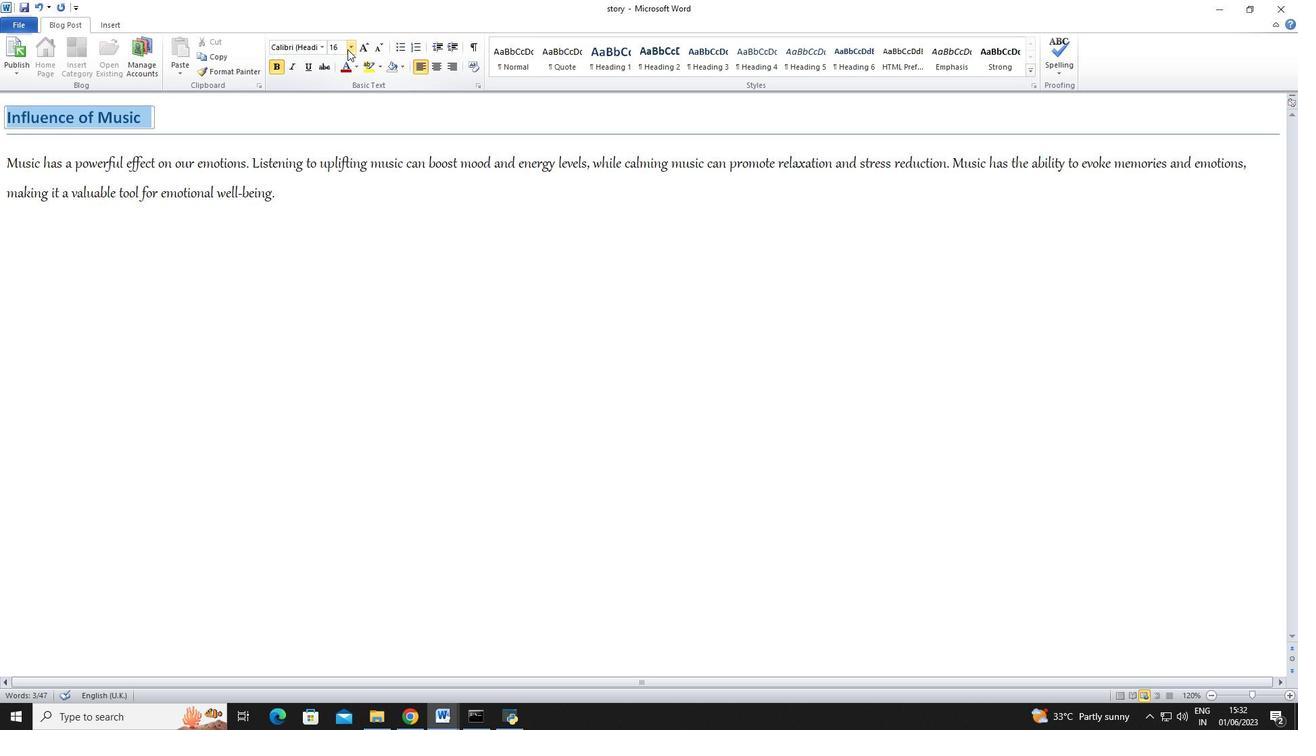 
Action: Mouse pressed left at (348, 48)
Screenshot: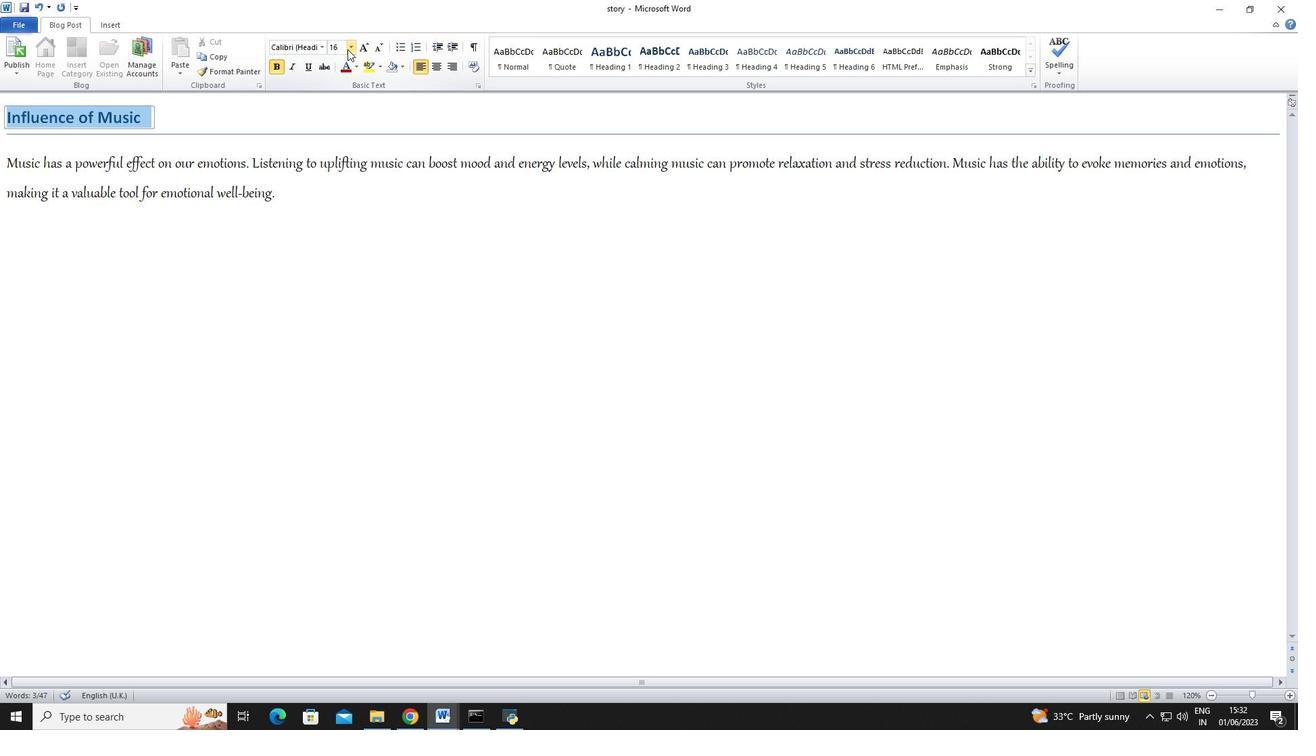 
Action: Mouse moved to (340, 154)
Screenshot: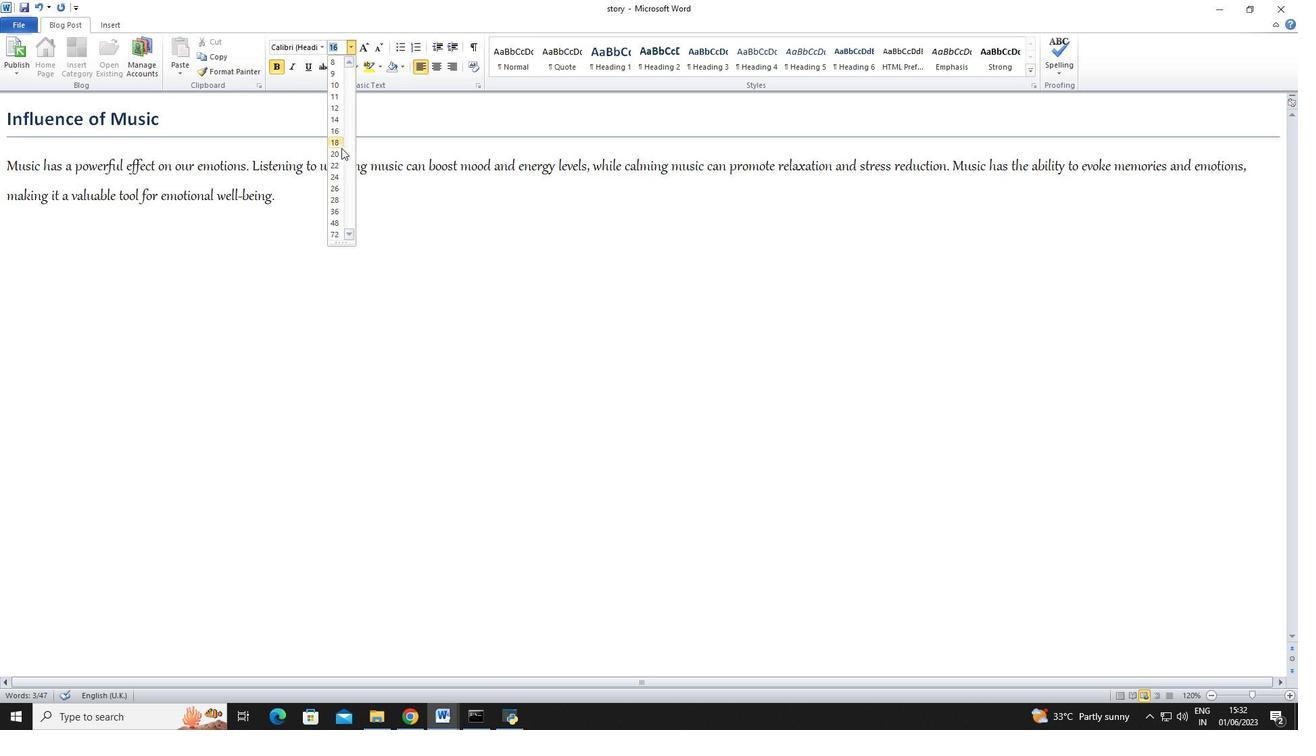 
Action: Mouse pressed left at (340, 154)
Screenshot: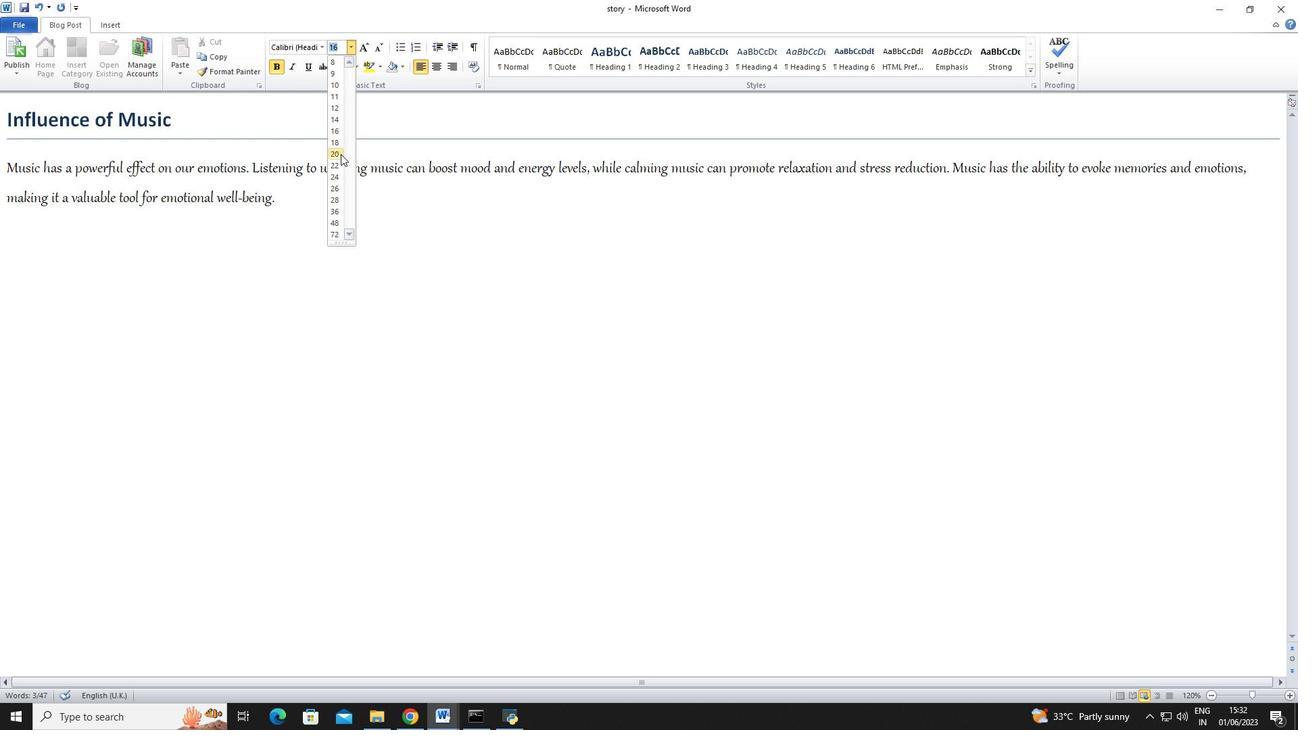 
Action: Mouse moved to (418, 68)
Screenshot: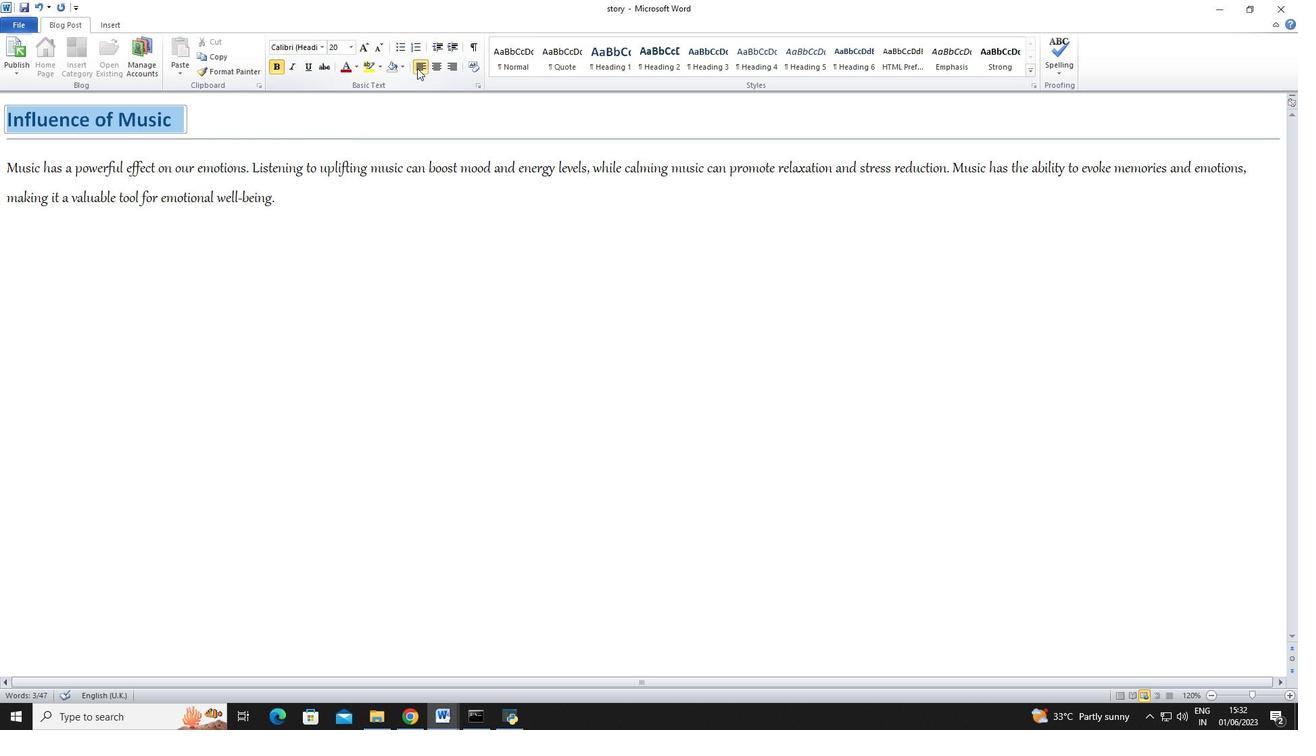
Action: Mouse pressed left at (418, 68)
Screenshot: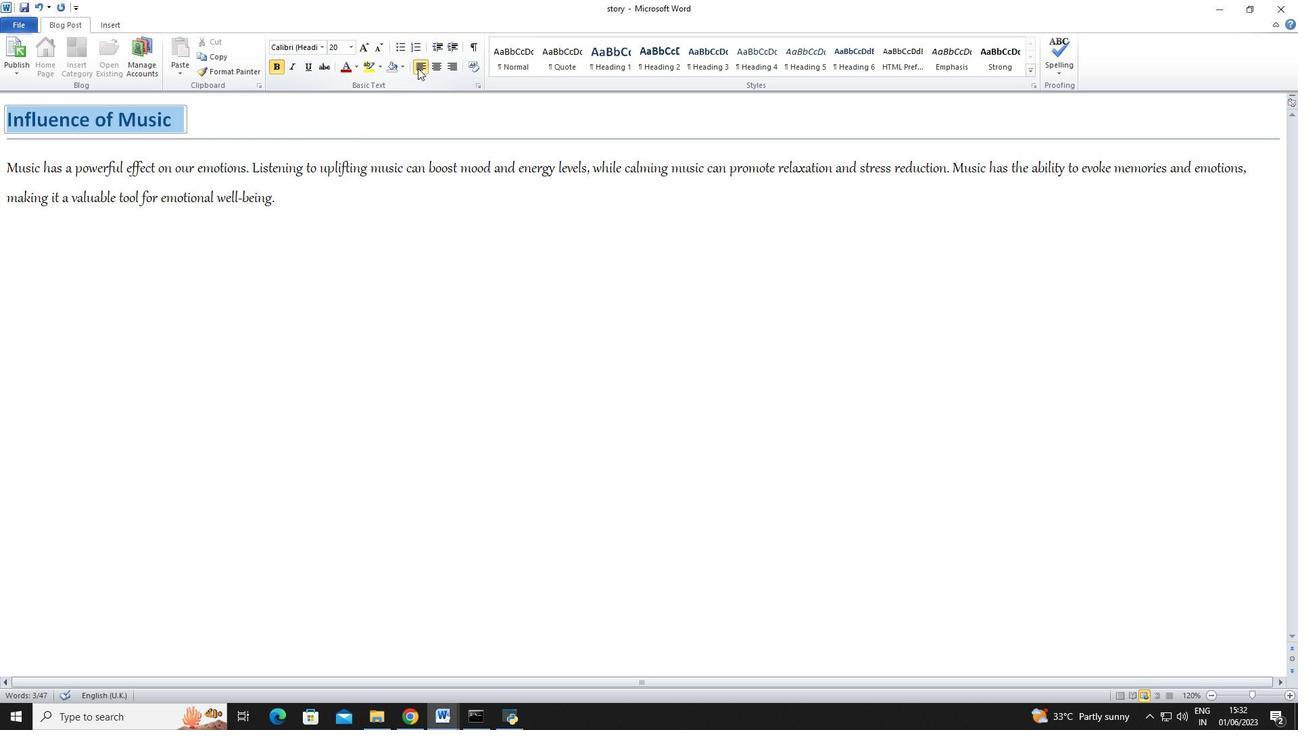 
Action: Mouse moved to (378, 200)
Screenshot: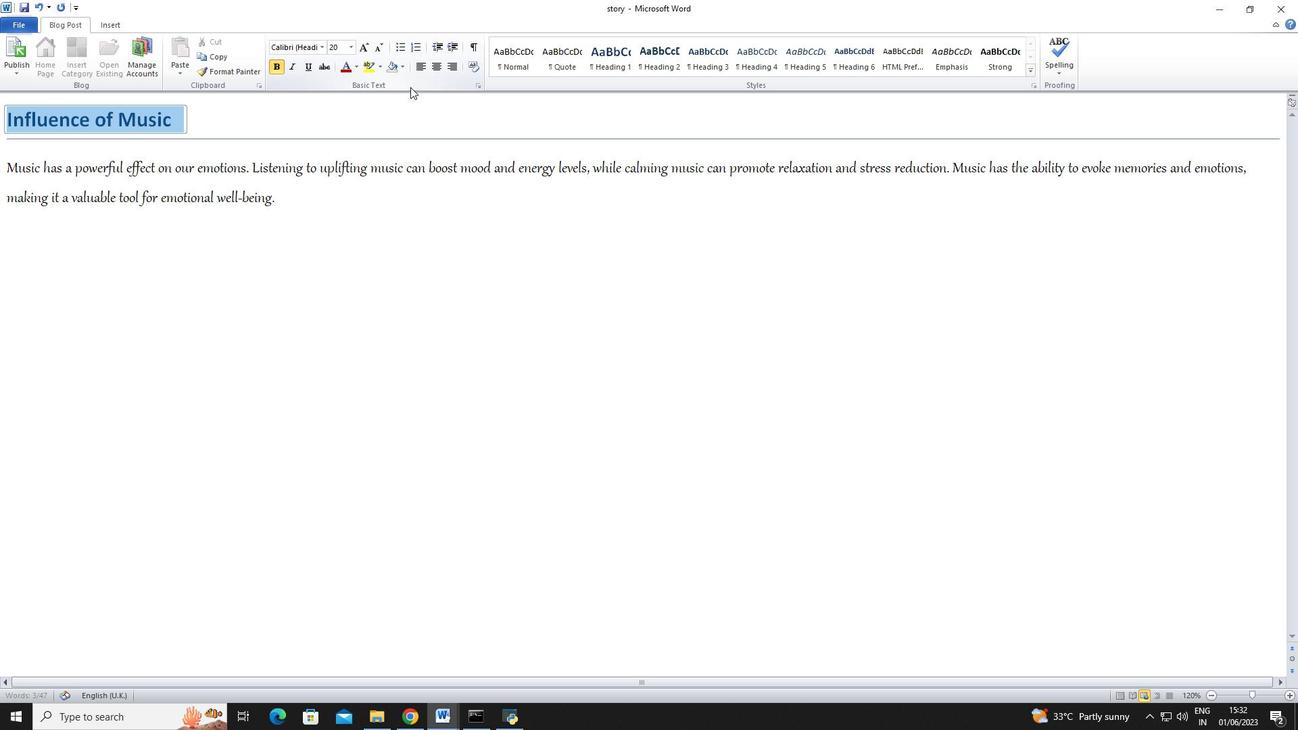 
Action: Mouse pressed left at (378, 200)
Screenshot: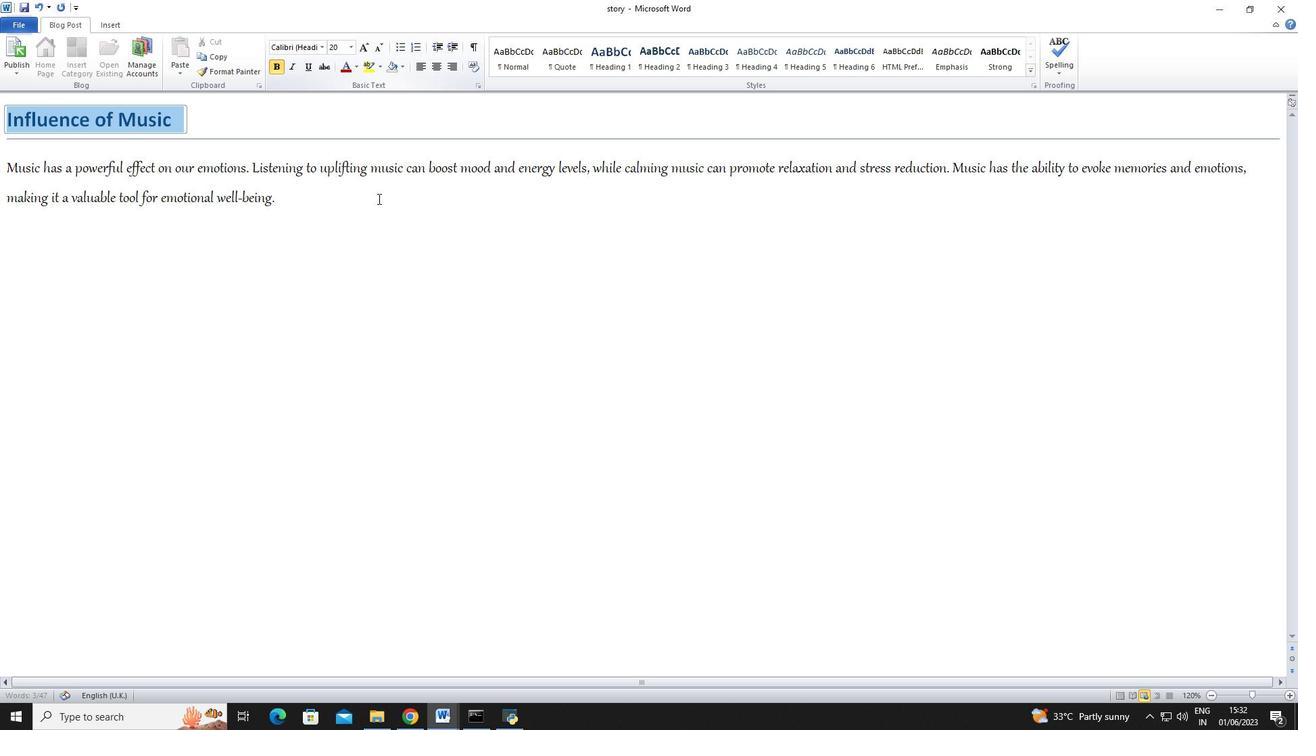 
